Task: Find a private room in Songjiang, China for 2 guests from June 6 to June 8, with 2 beds, 1 bathroom, and a price range of ₹700 to ₹100000+.
Action: Mouse moved to (500, 100)
Screenshot: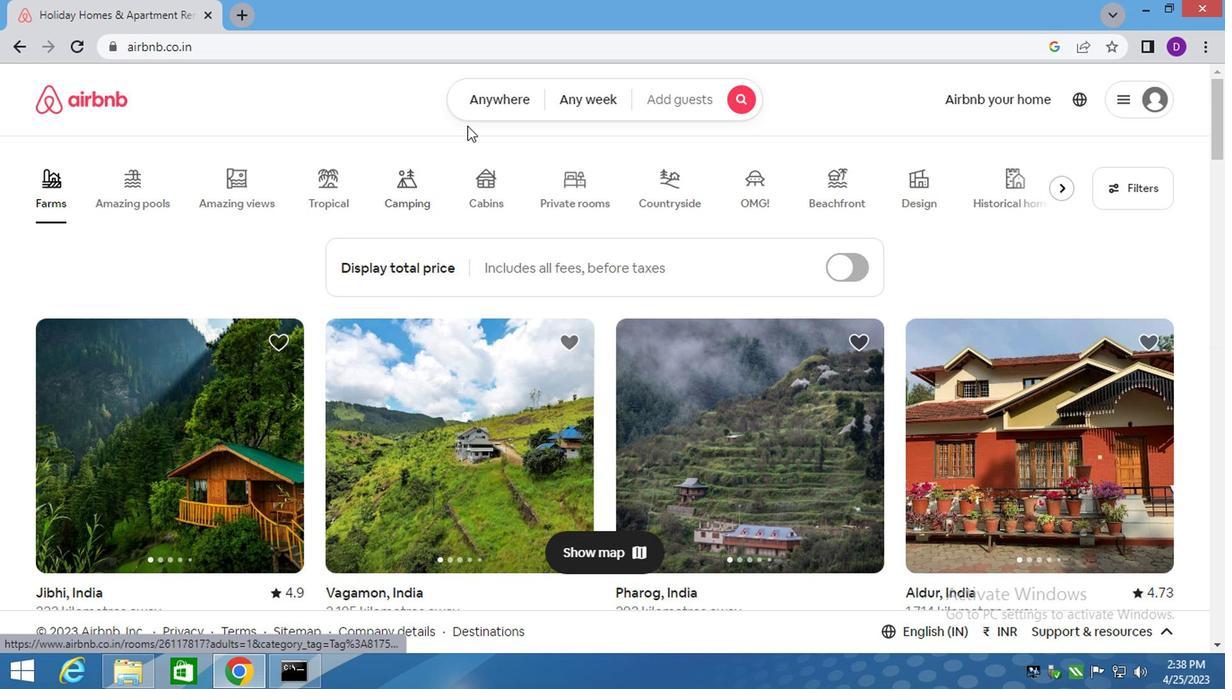 
Action: Mouse pressed left at (500, 100)
Screenshot: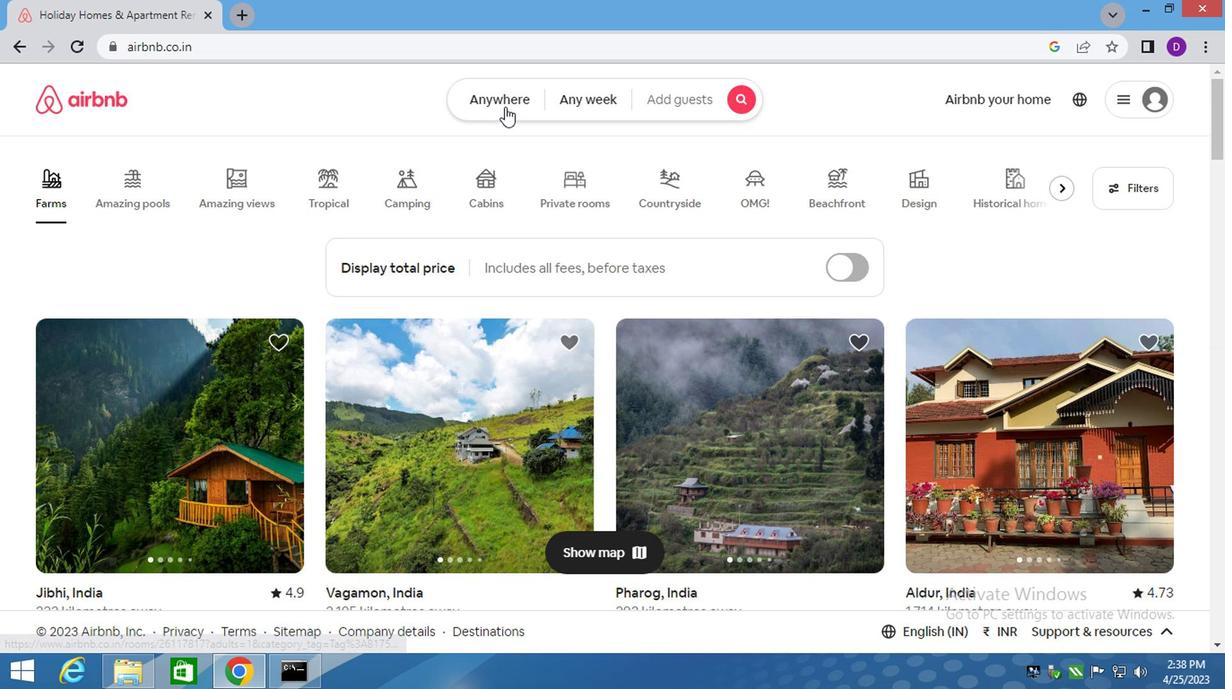 
Action: Mouse moved to (283, 167)
Screenshot: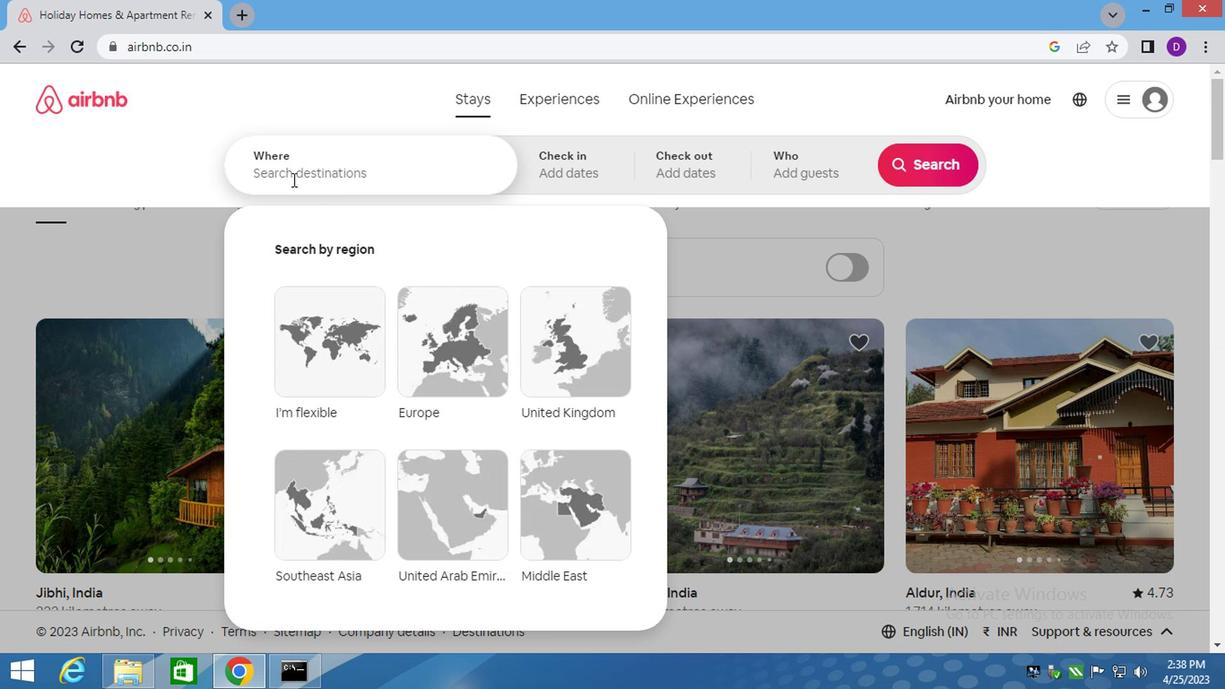 
Action: Mouse pressed left at (283, 167)
Screenshot: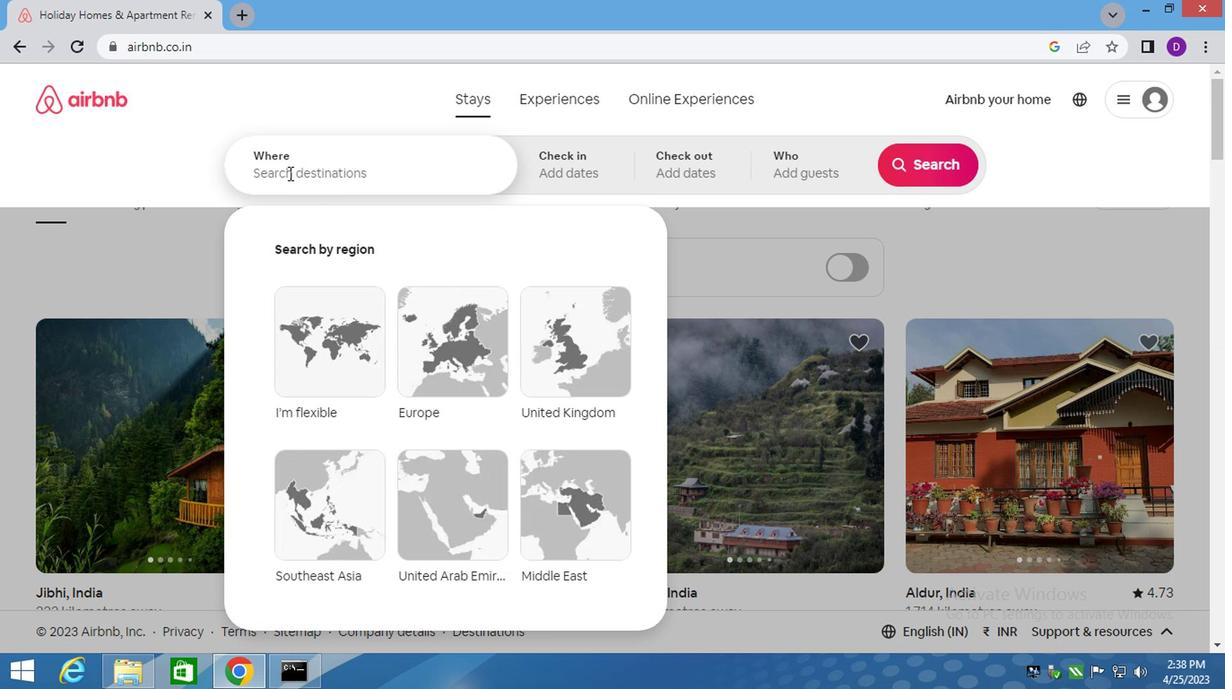 
Action: Mouse moved to (304, 167)
Screenshot: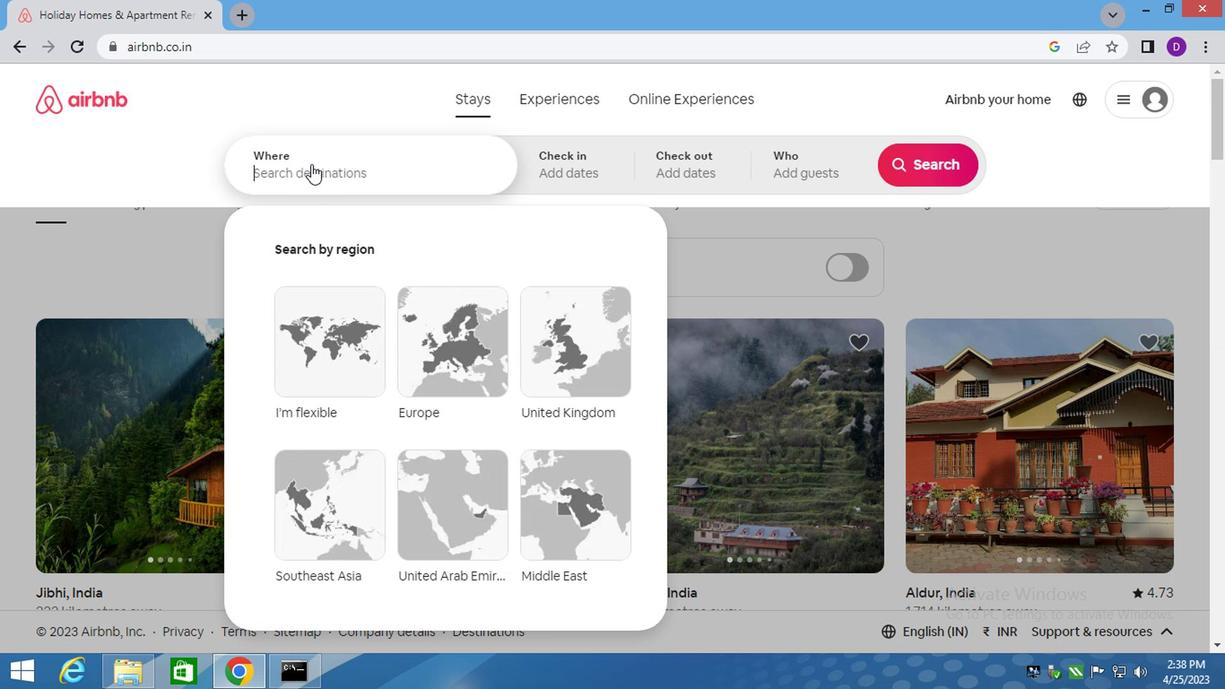 
Action: Key pressed <Key.shift>SONGJIANG,<Key.space><Key.shift><Key.shift><Key.shift><Key.shift><Key.shift><Key.shift><Key.shift><Key.shift><Key.shift><Key.shift><Key.shift>CHINA<Key.enter>
Screenshot: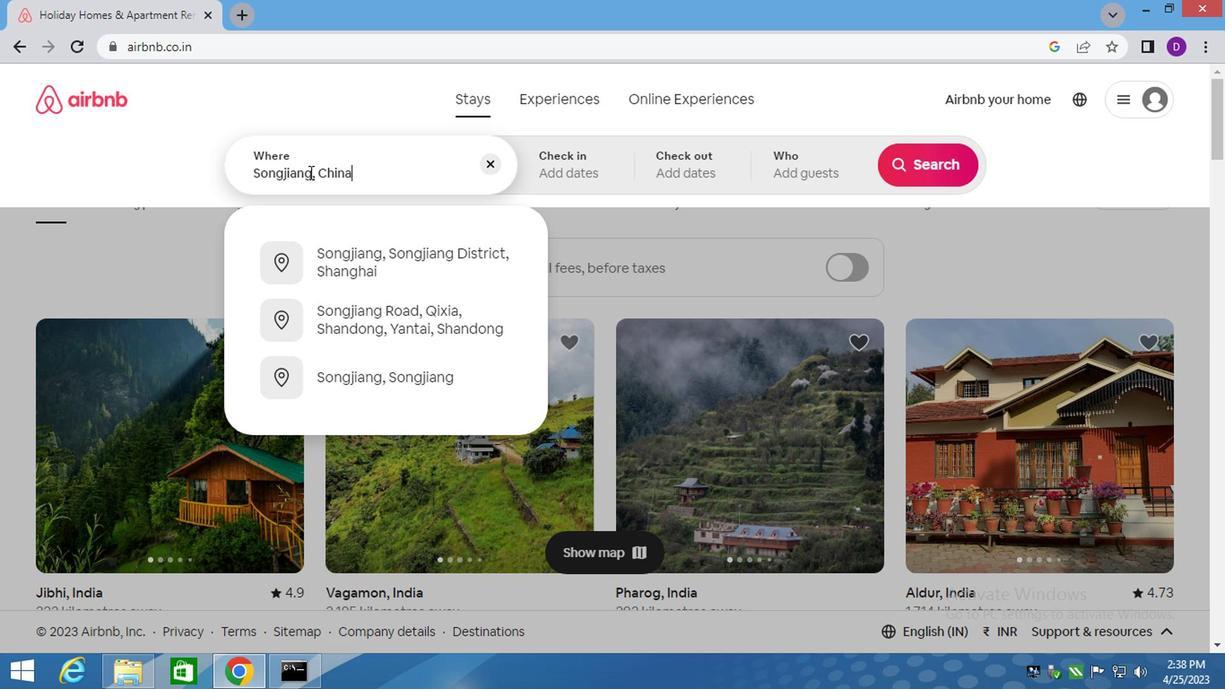
Action: Mouse moved to (905, 305)
Screenshot: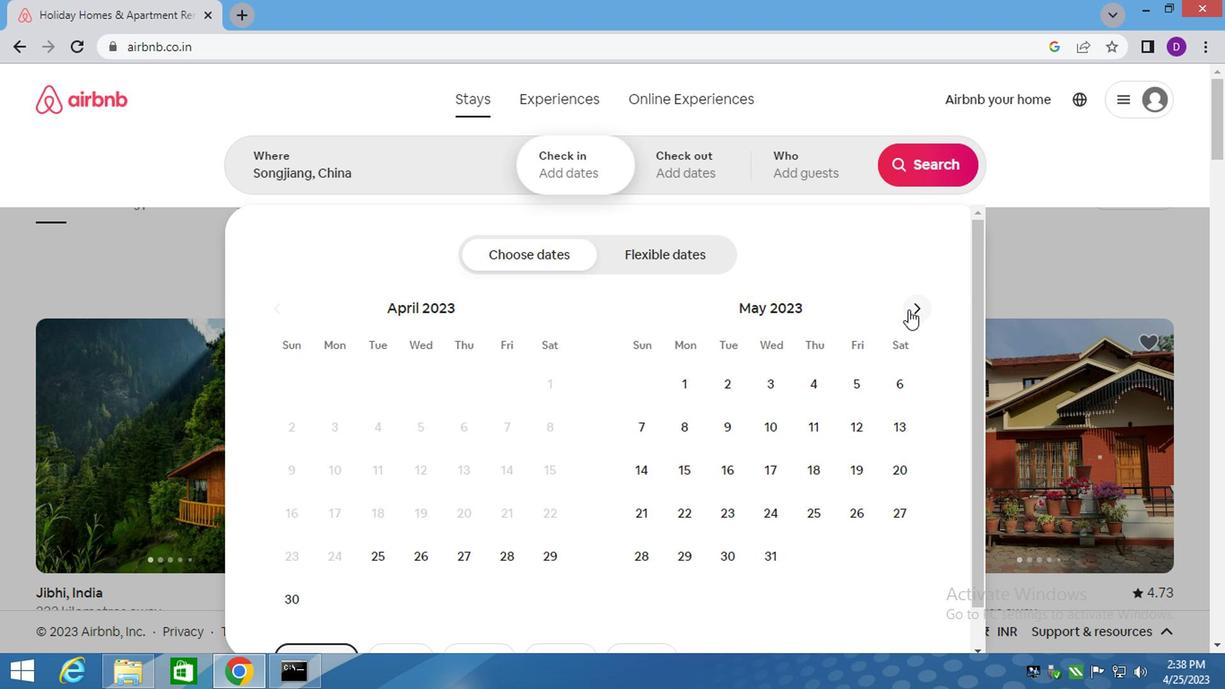 
Action: Mouse pressed left at (905, 305)
Screenshot: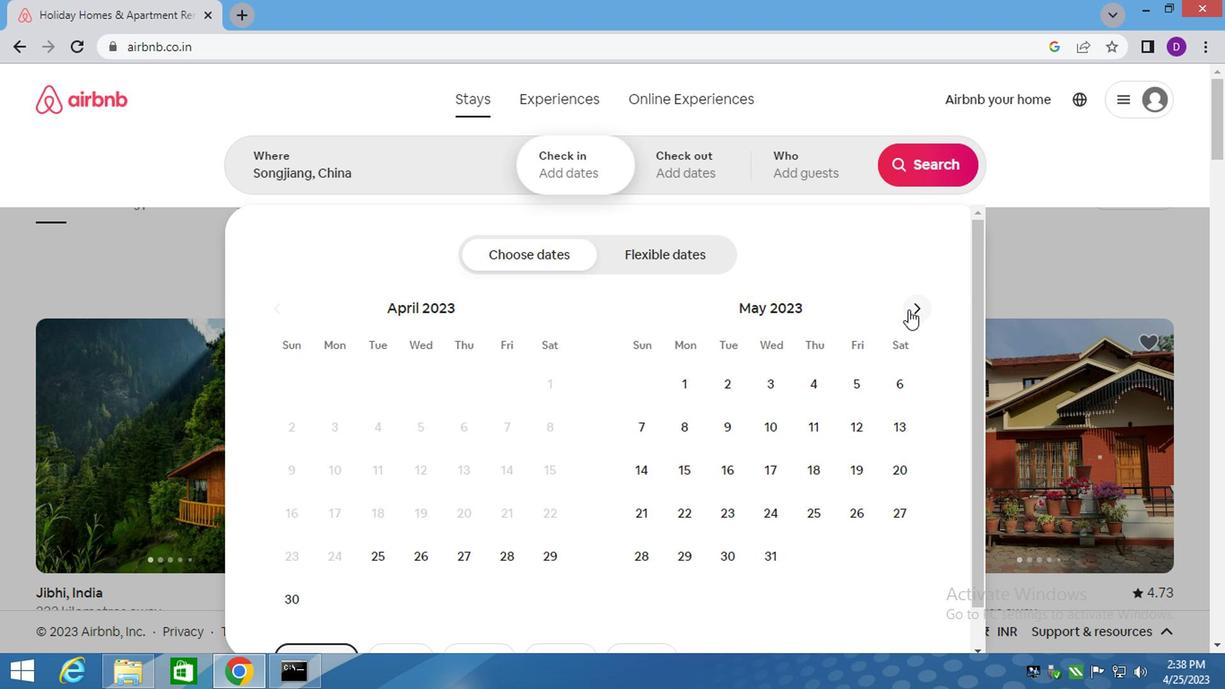 
Action: Mouse moved to (731, 426)
Screenshot: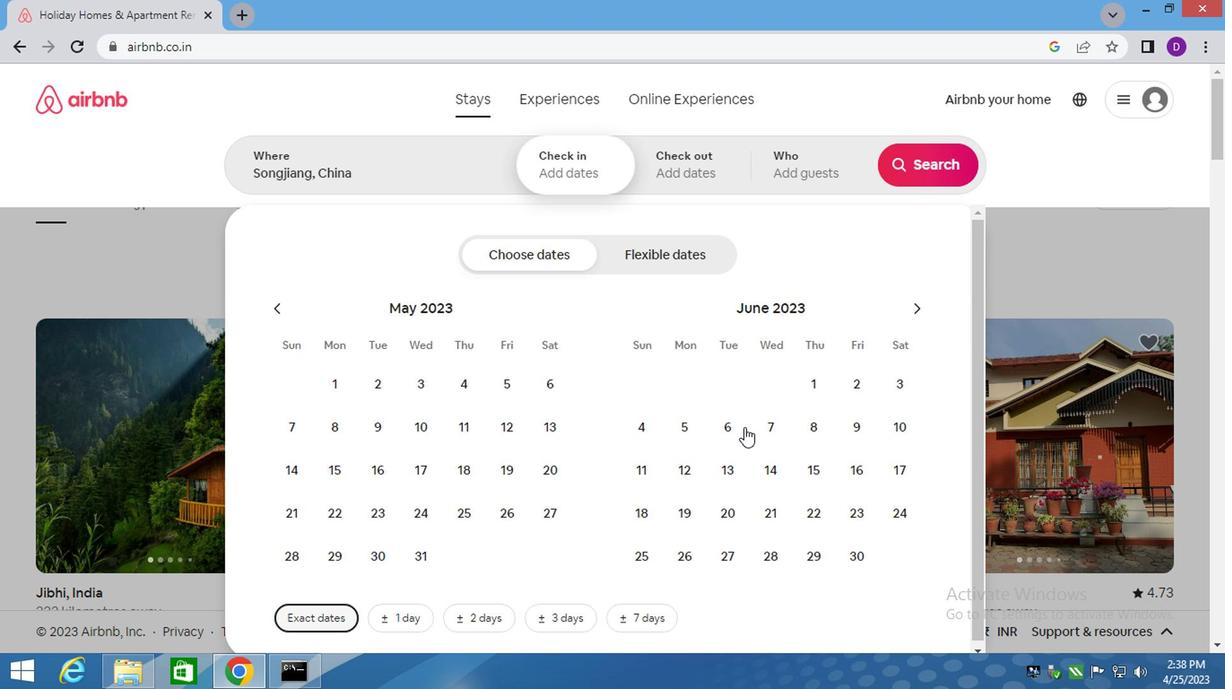 
Action: Mouse pressed left at (731, 426)
Screenshot: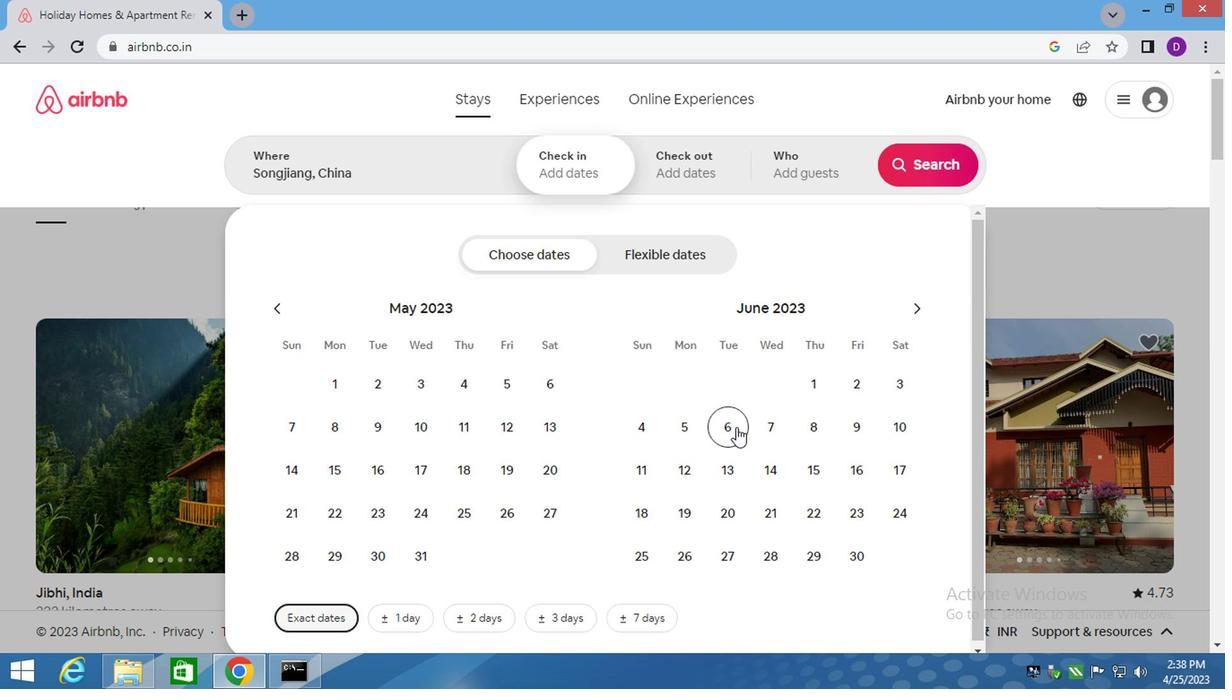 
Action: Mouse moved to (806, 425)
Screenshot: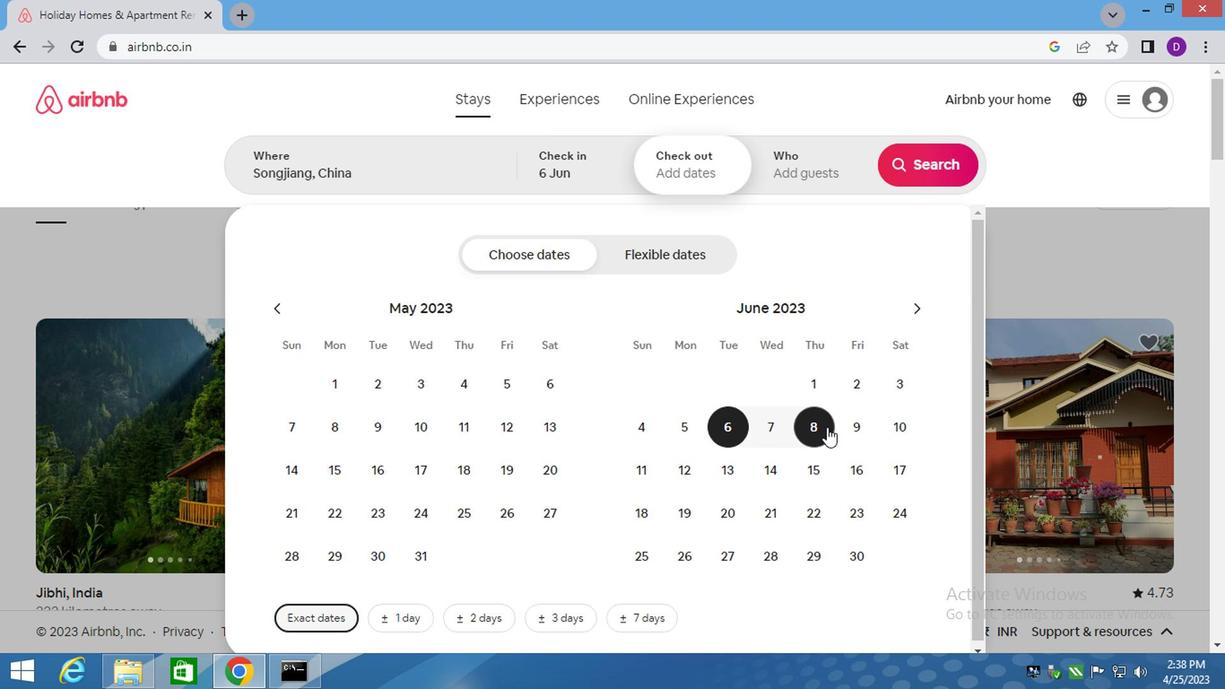 
Action: Mouse pressed left at (806, 425)
Screenshot: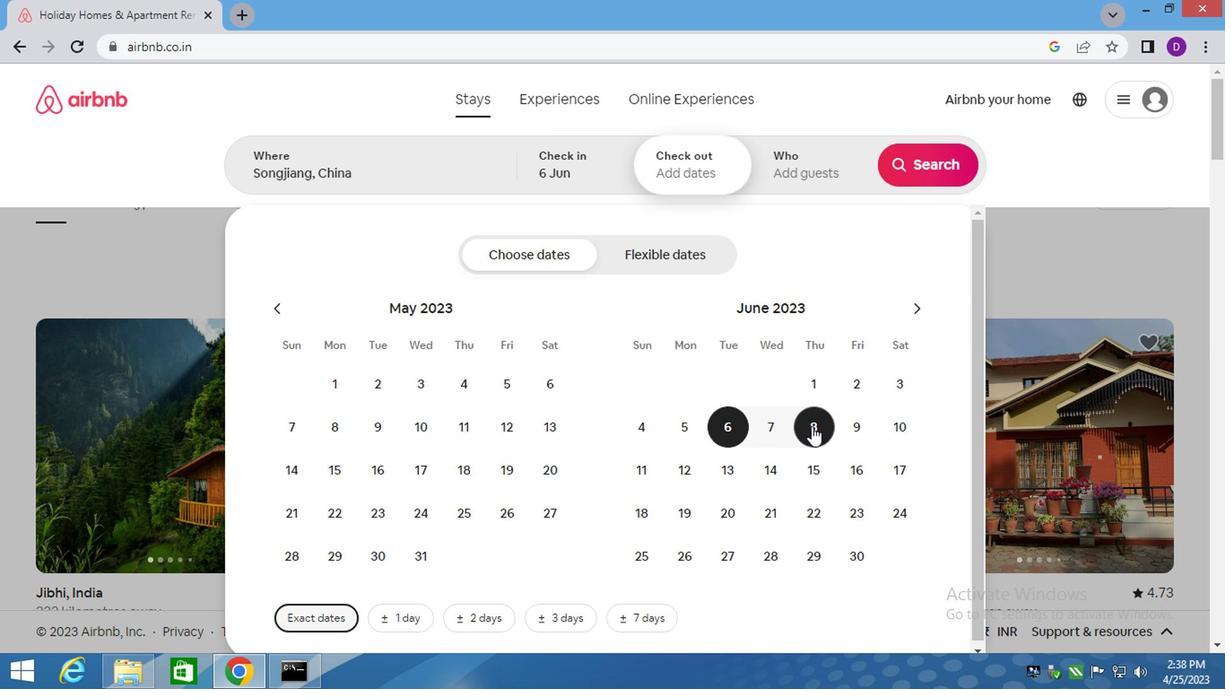 
Action: Mouse moved to (812, 167)
Screenshot: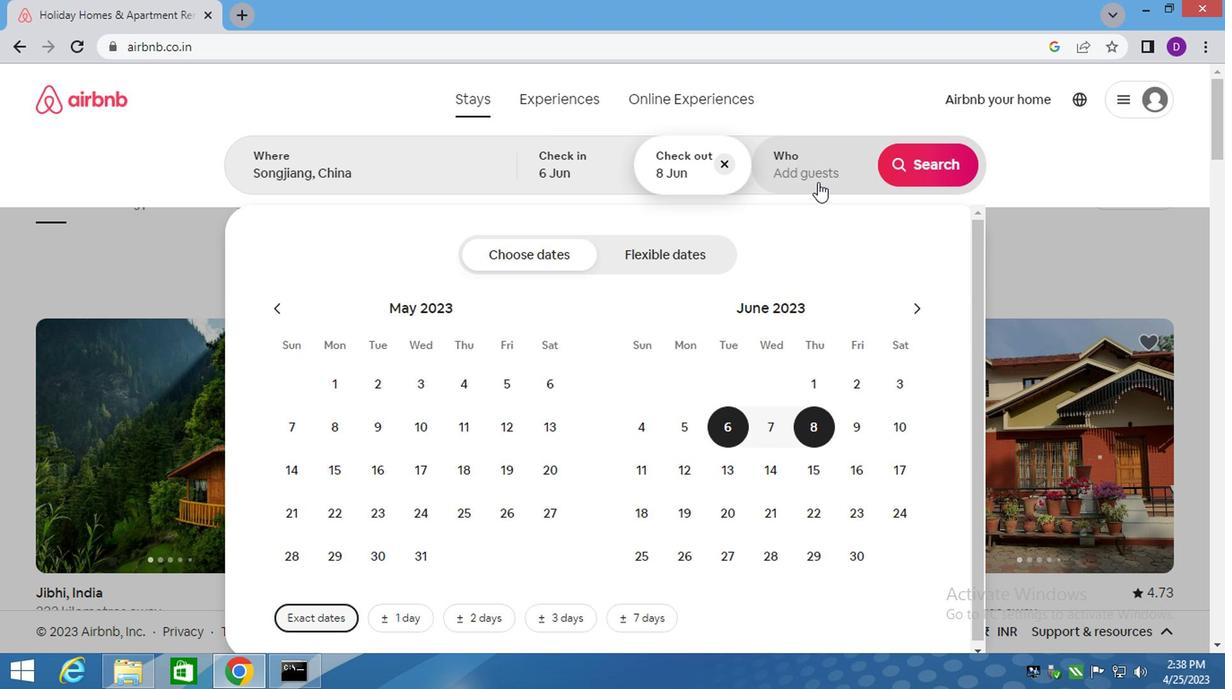 
Action: Mouse pressed left at (812, 167)
Screenshot: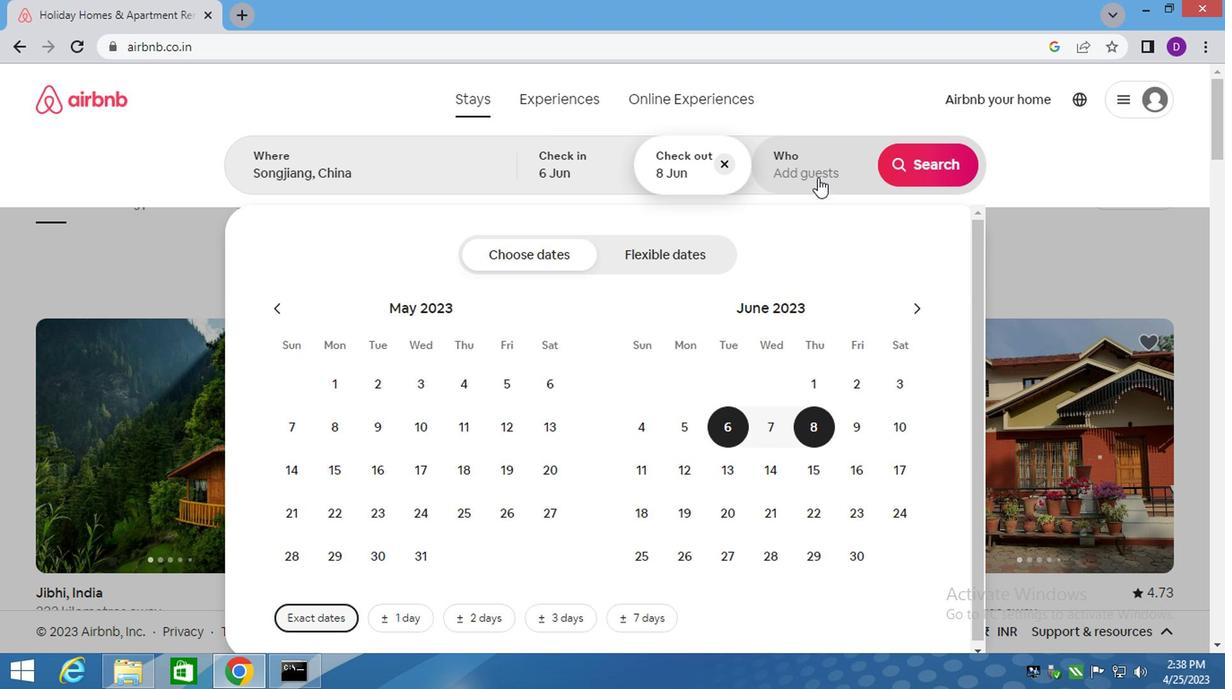 
Action: Mouse moved to (929, 252)
Screenshot: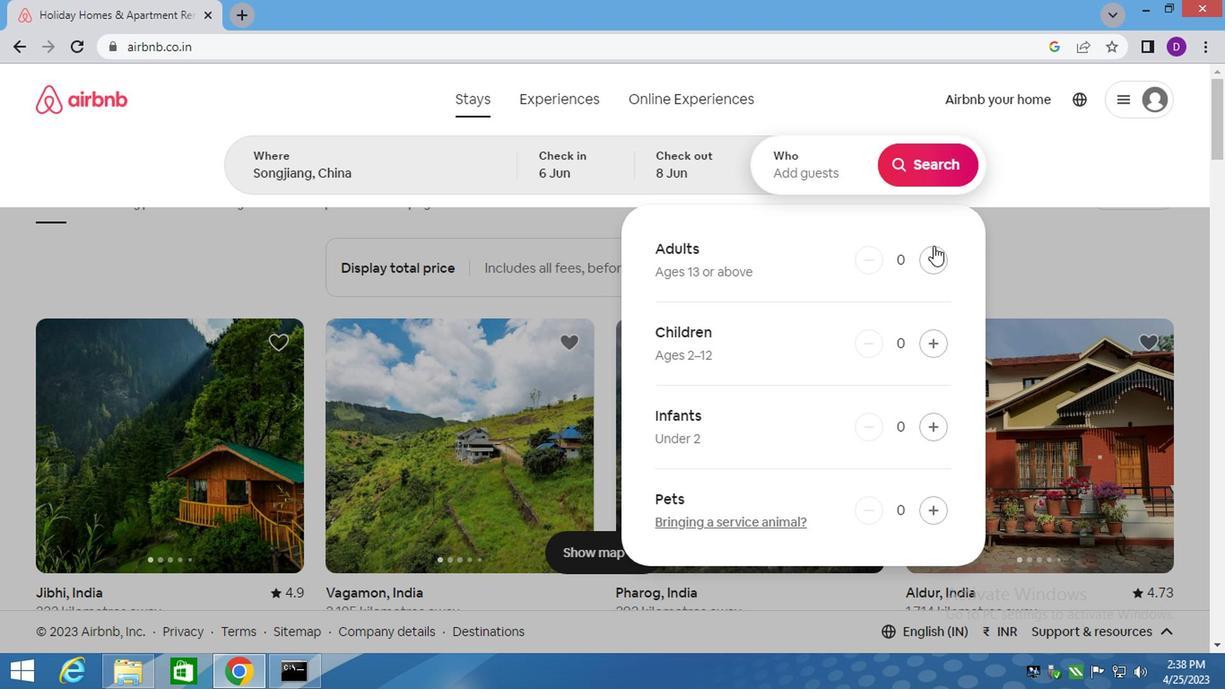 
Action: Mouse pressed left at (929, 252)
Screenshot: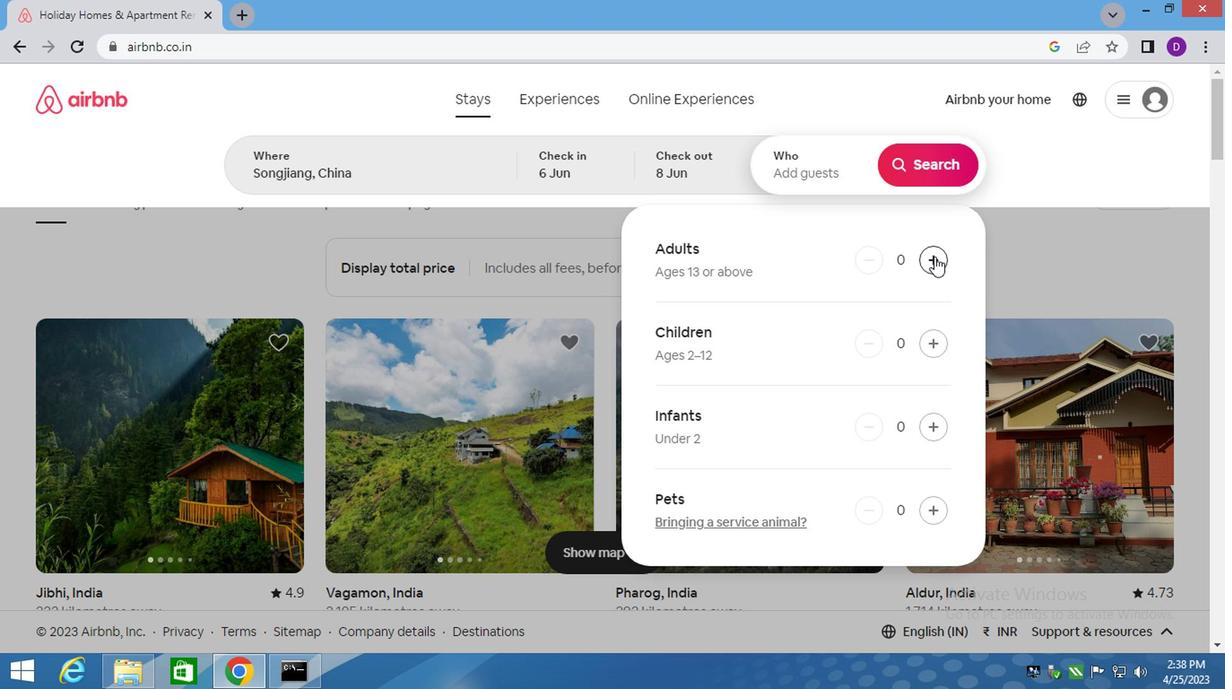
Action: Mouse pressed left at (929, 252)
Screenshot: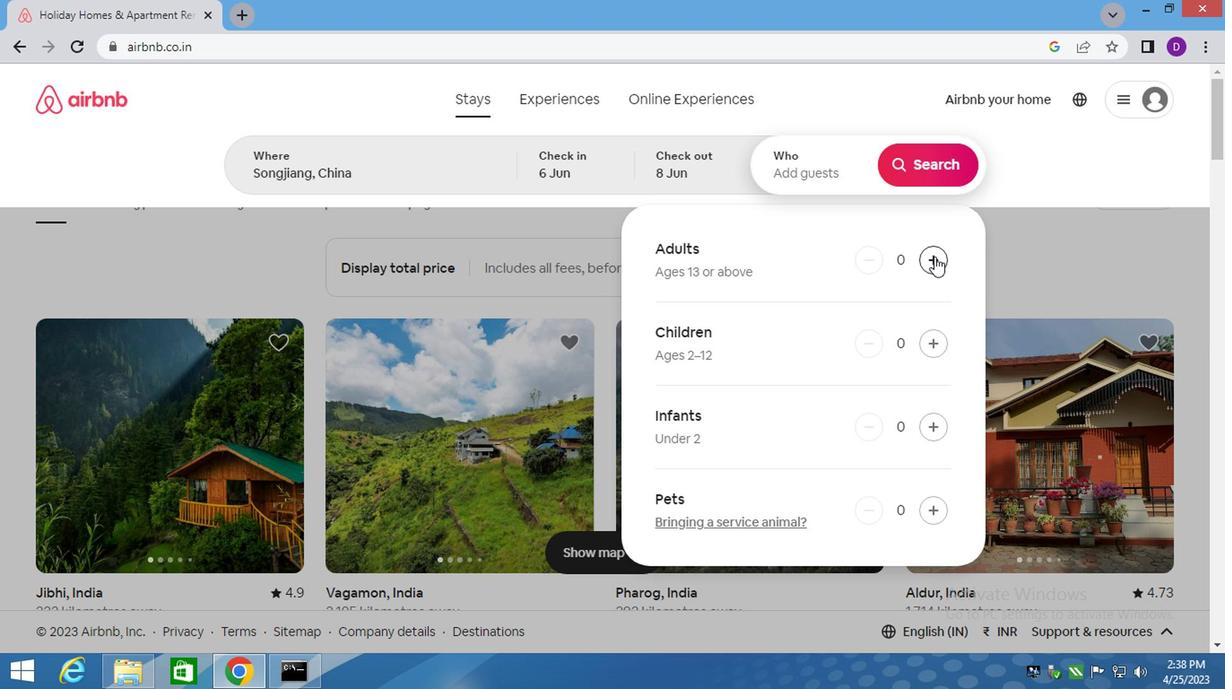 
Action: Mouse moved to (922, 159)
Screenshot: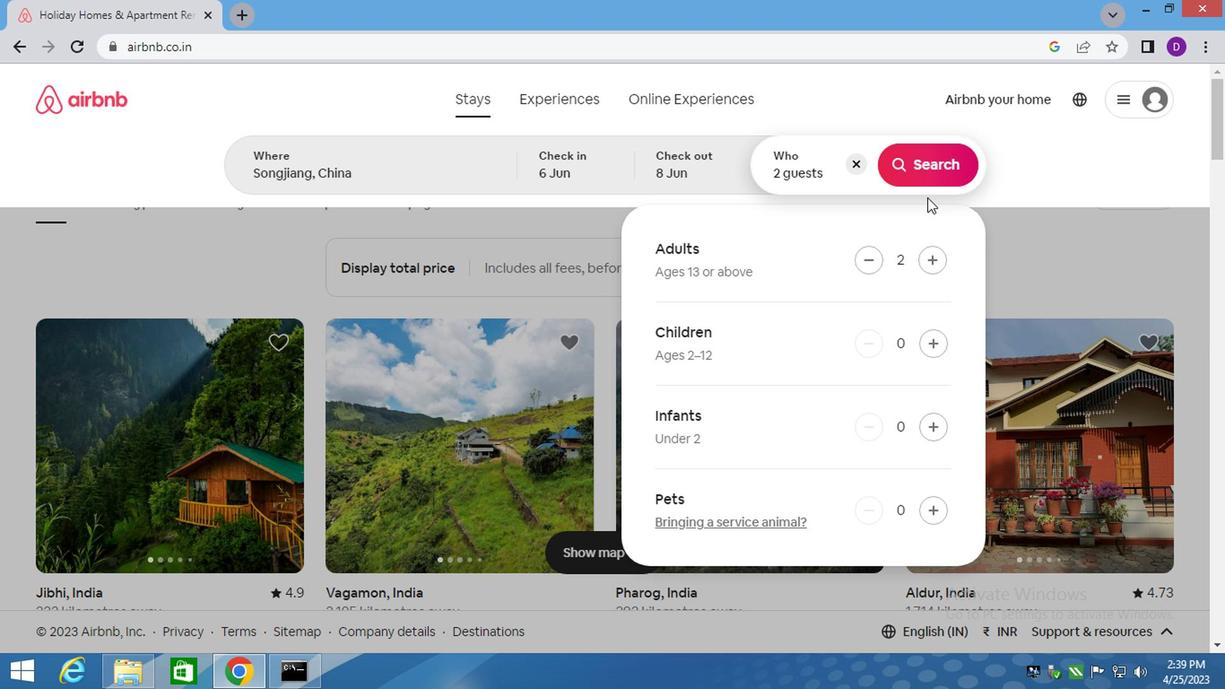 
Action: Mouse pressed left at (922, 159)
Screenshot: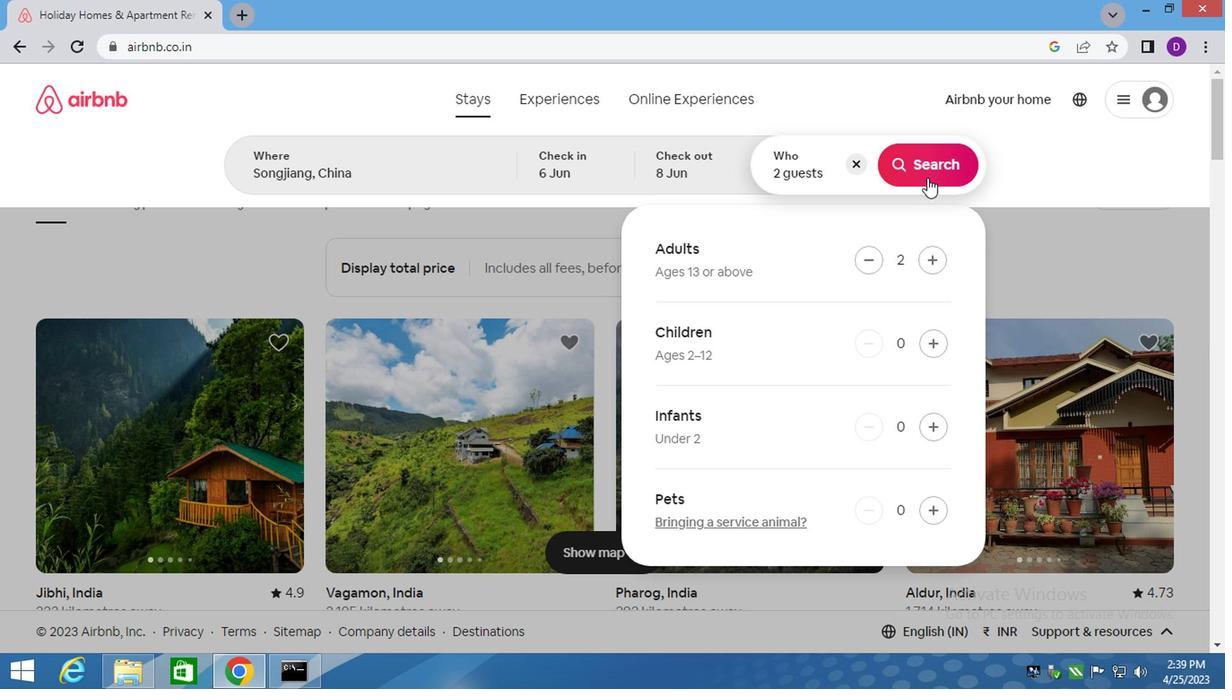 
Action: Mouse moved to (1136, 160)
Screenshot: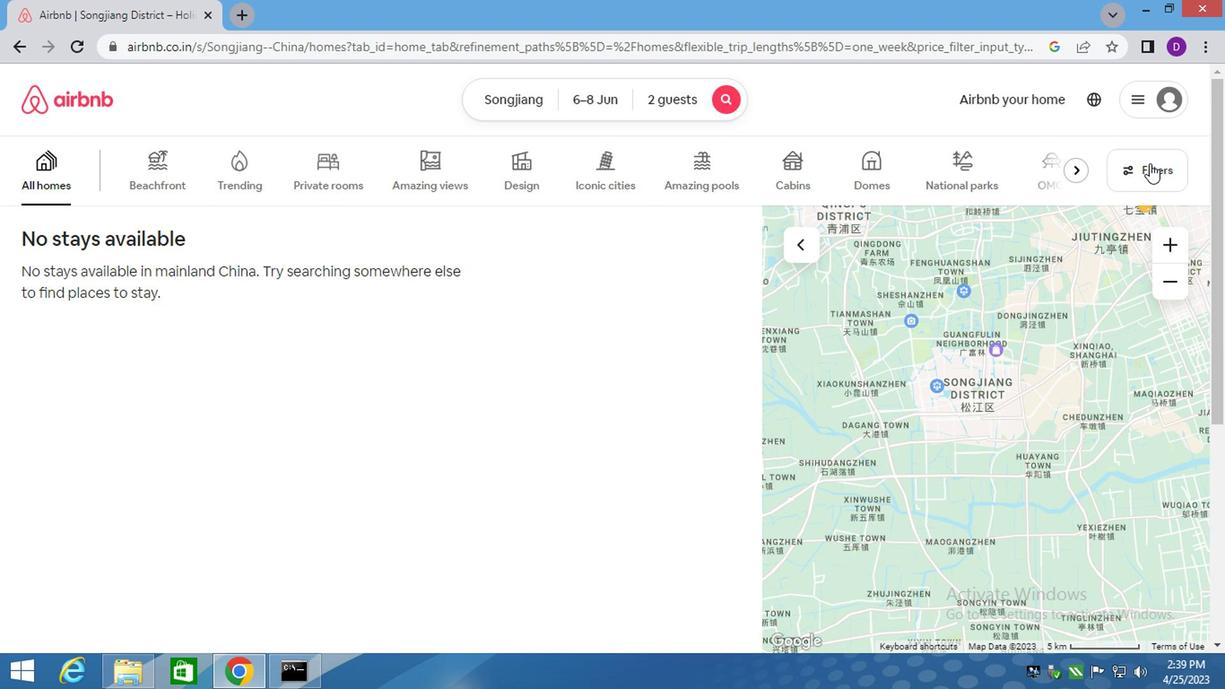 
Action: Mouse pressed left at (1136, 160)
Screenshot: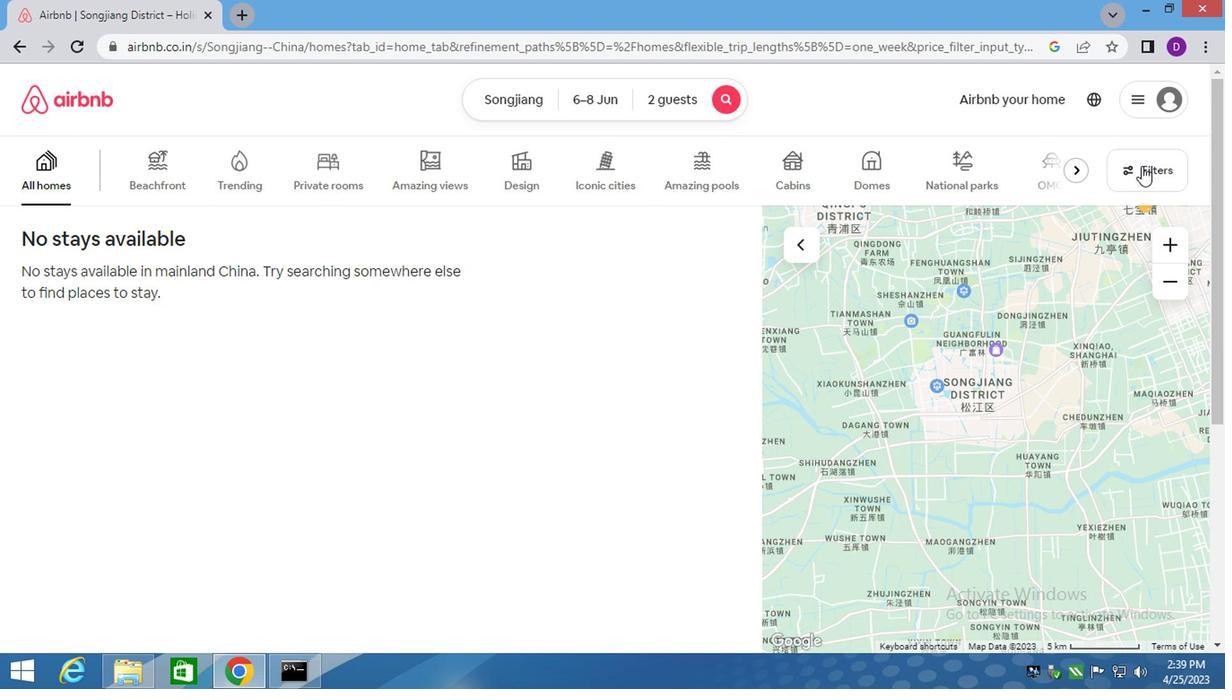 
Action: Mouse moved to (363, 278)
Screenshot: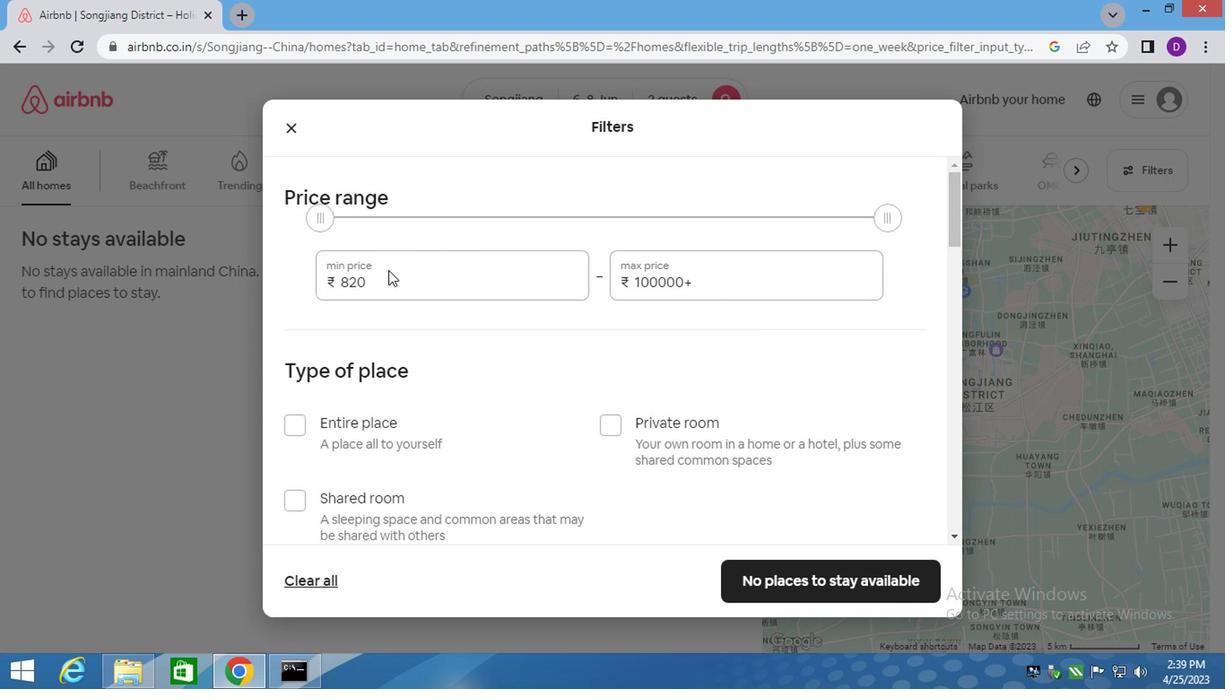 
Action: Mouse pressed left at (363, 278)
Screenshot: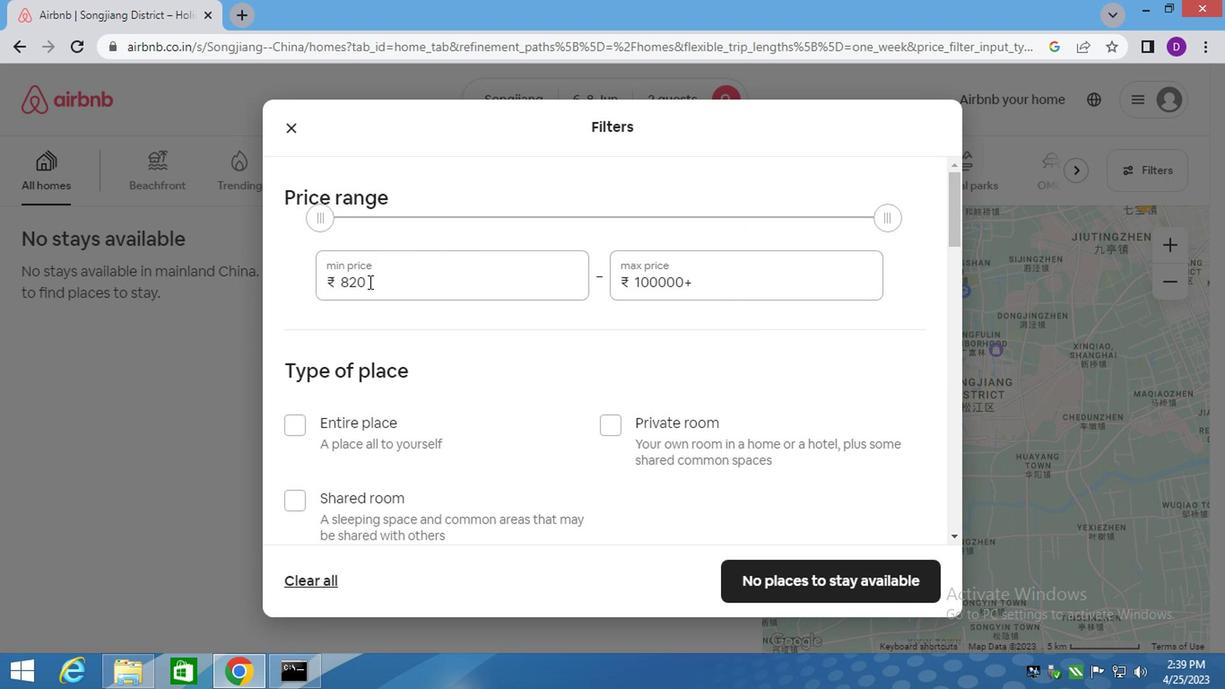 
Action: Mouse pressed left at (363, 278)
Screenshot: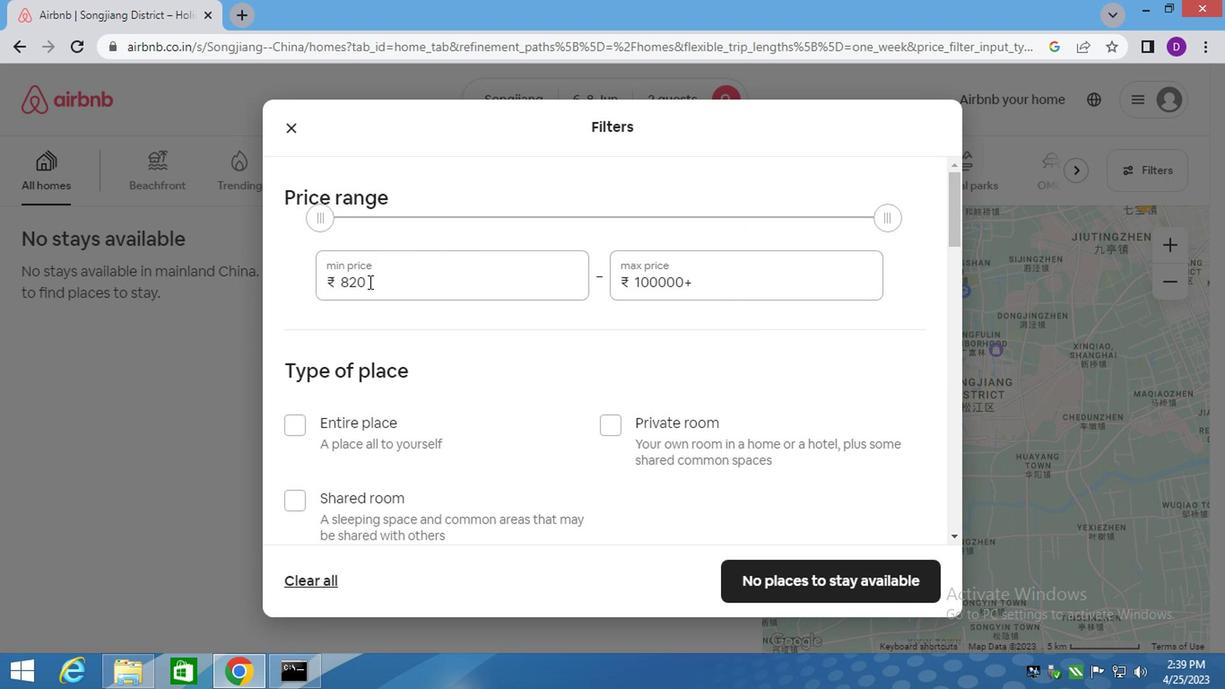 
Action: Mouse moved to (363, 278)
Screenshot: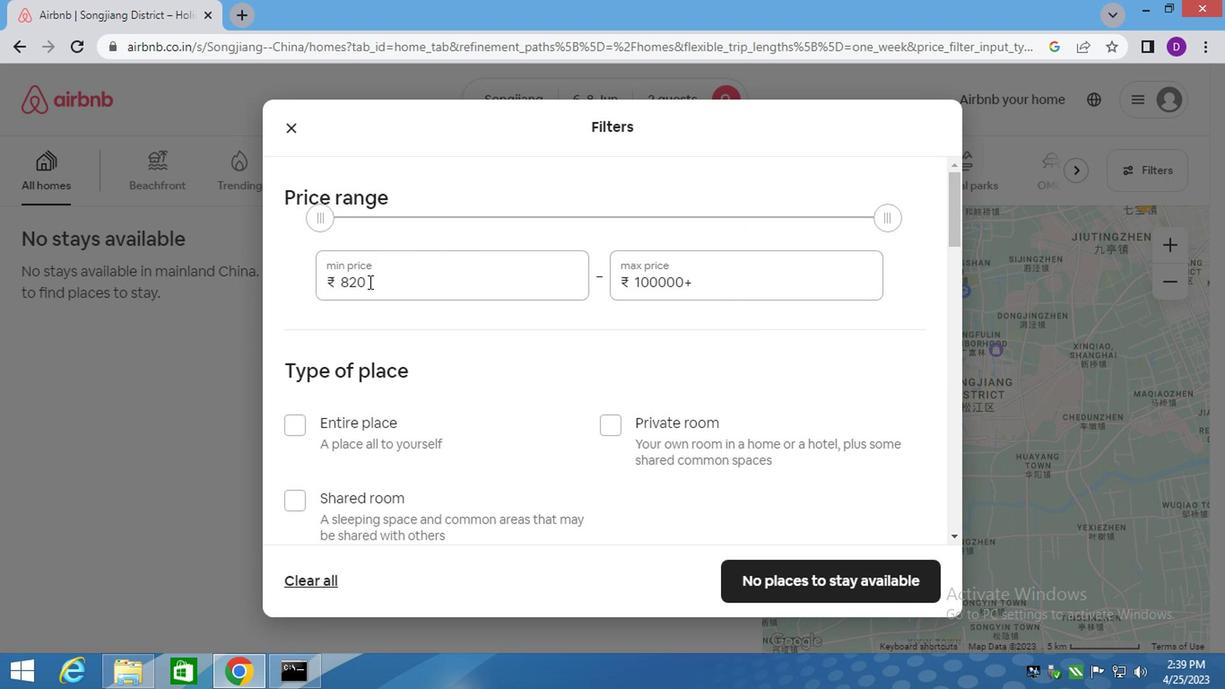 
Action: Key pressed 7000<Key.tab>12<Key.backspace><Key.backspace><Key.backspace><Key.backspace><Key.backspace><Key.backspace><Key.backspace><Key.backspace><Key.backspace><Key.backspace><Key.backspace>12000
Screenshot: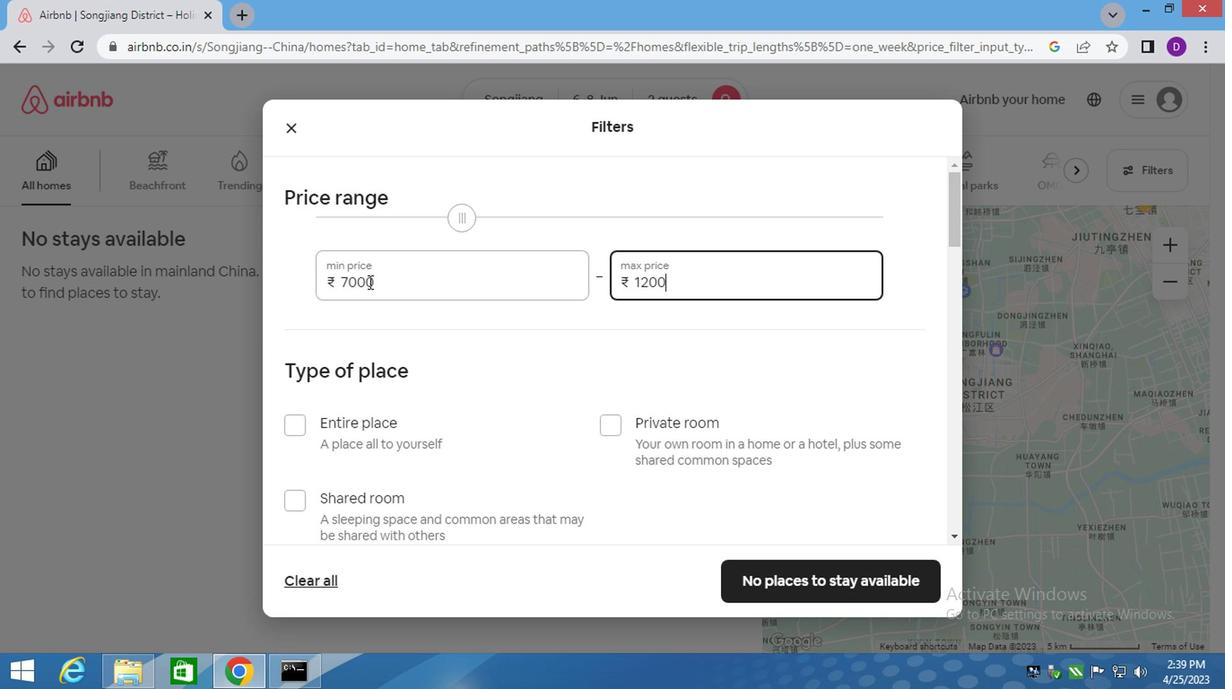 
Action: Mouse moved to (601, 417)
Screenshot: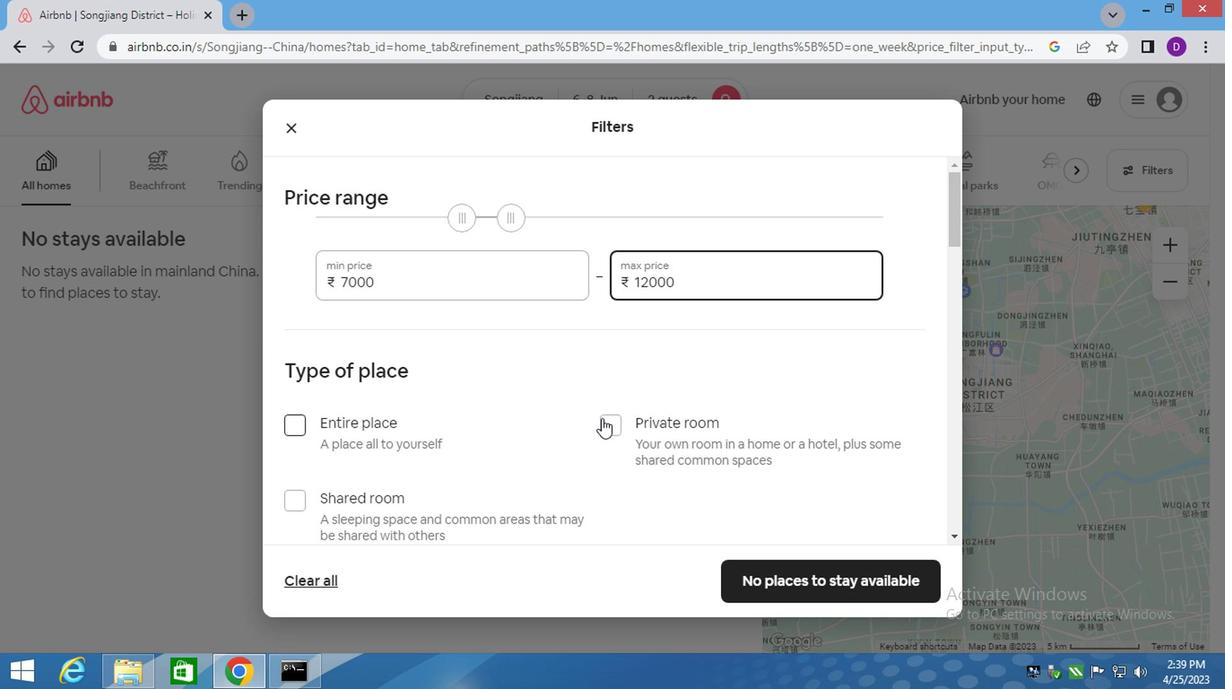 
Action: Mouse pressed left at (601, 417)
Screenshot: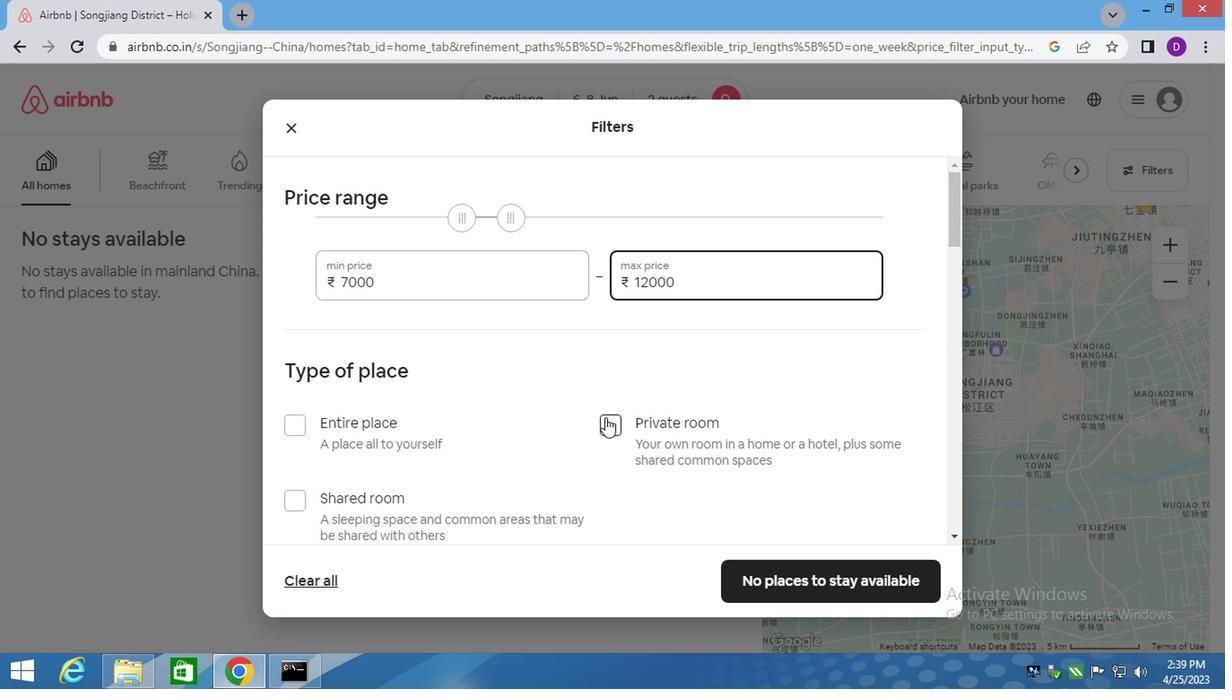 
Action: Mouse moved to (511, 529)
Screenshot: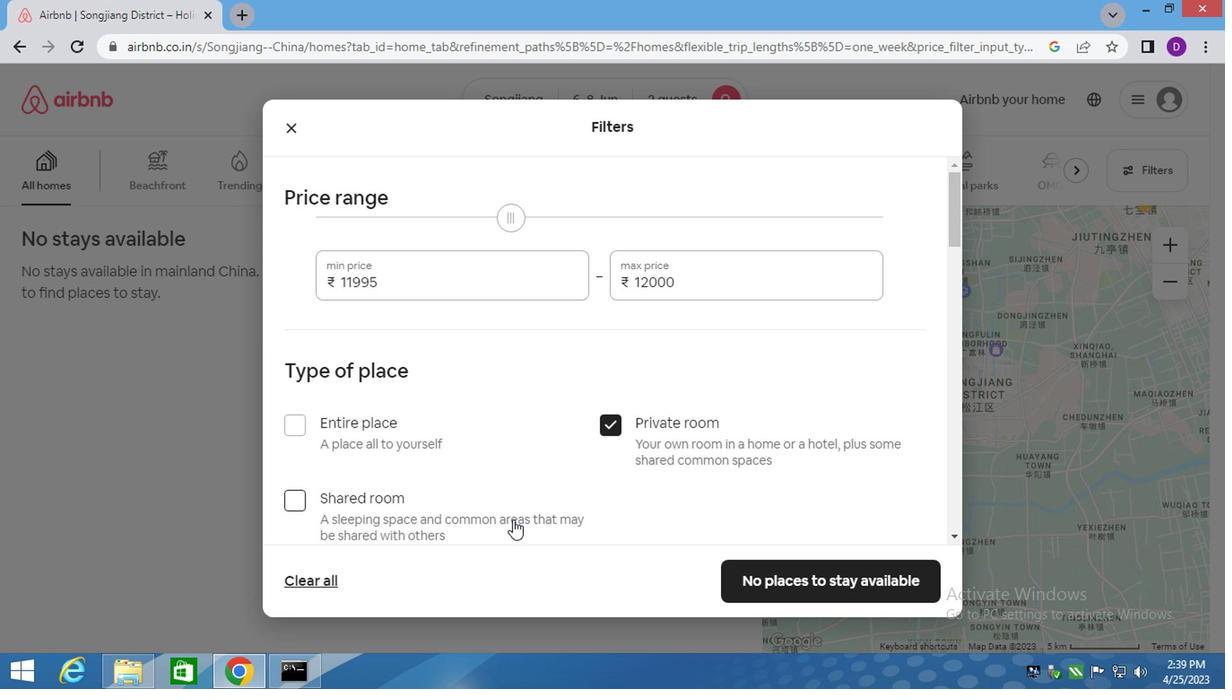 
Action: Mouse scrolled (511, 528) with delta (0, 0)
Screenshot: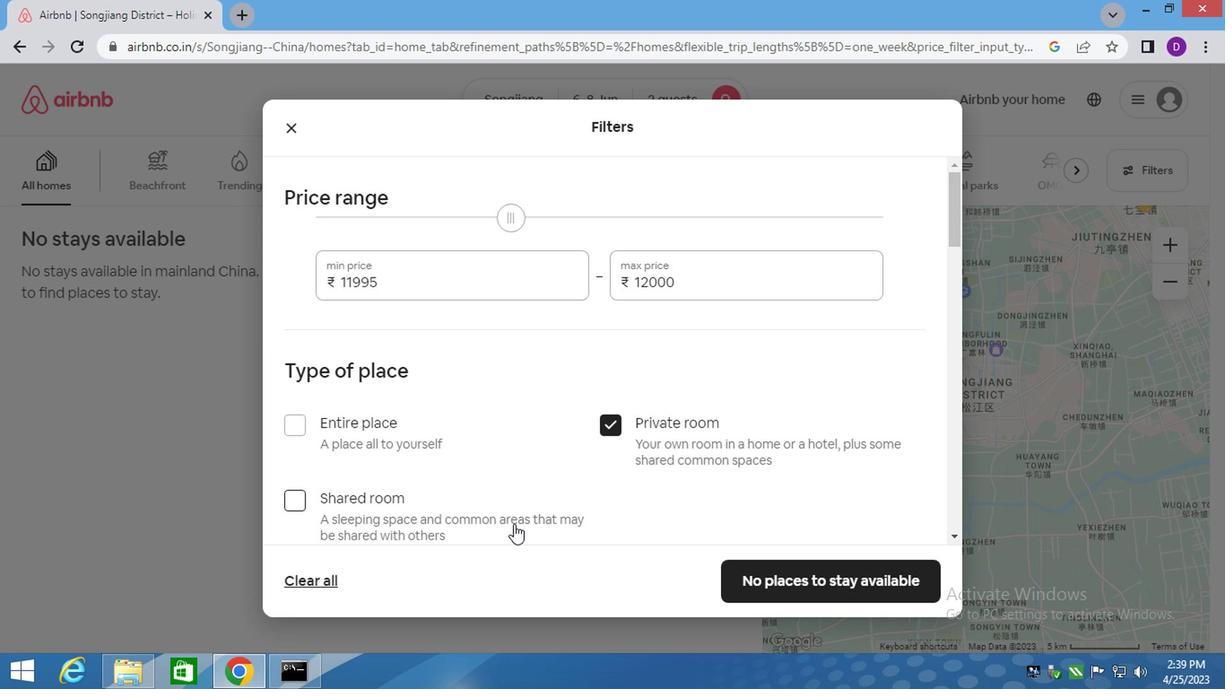 
Action: Mouse moved to (511, 529)
Screenshot: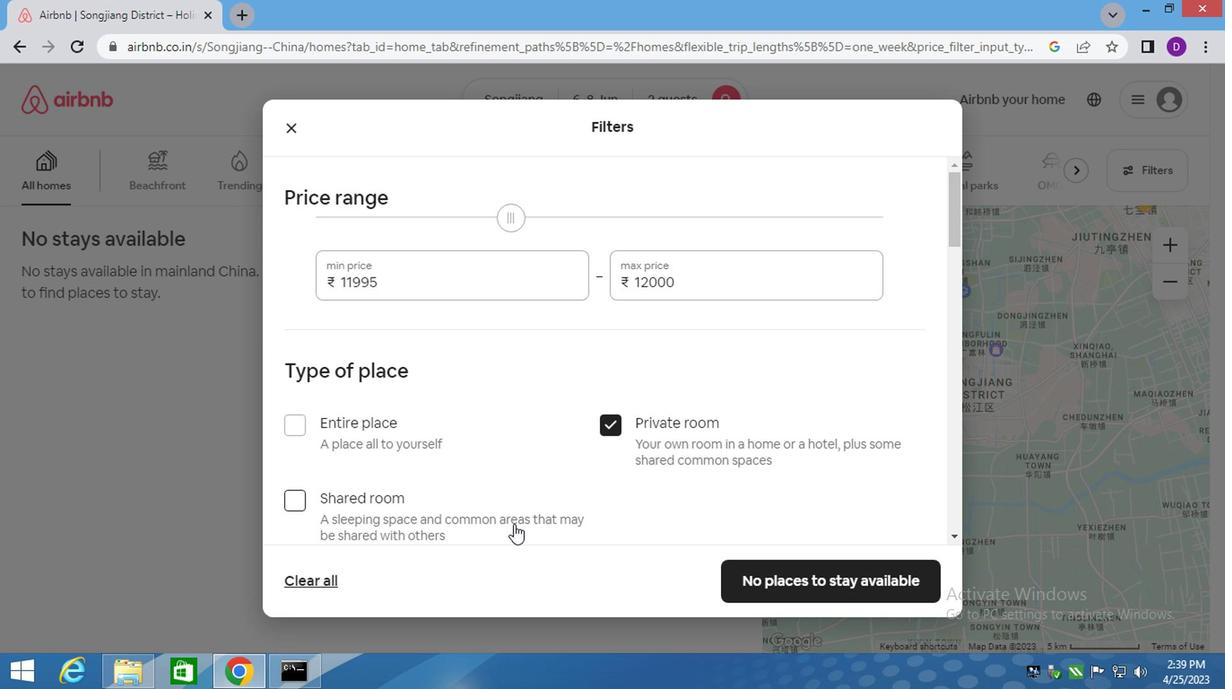 
Action: Mouse scrolled (511, 528) with delta (0, 0)
Screenshot: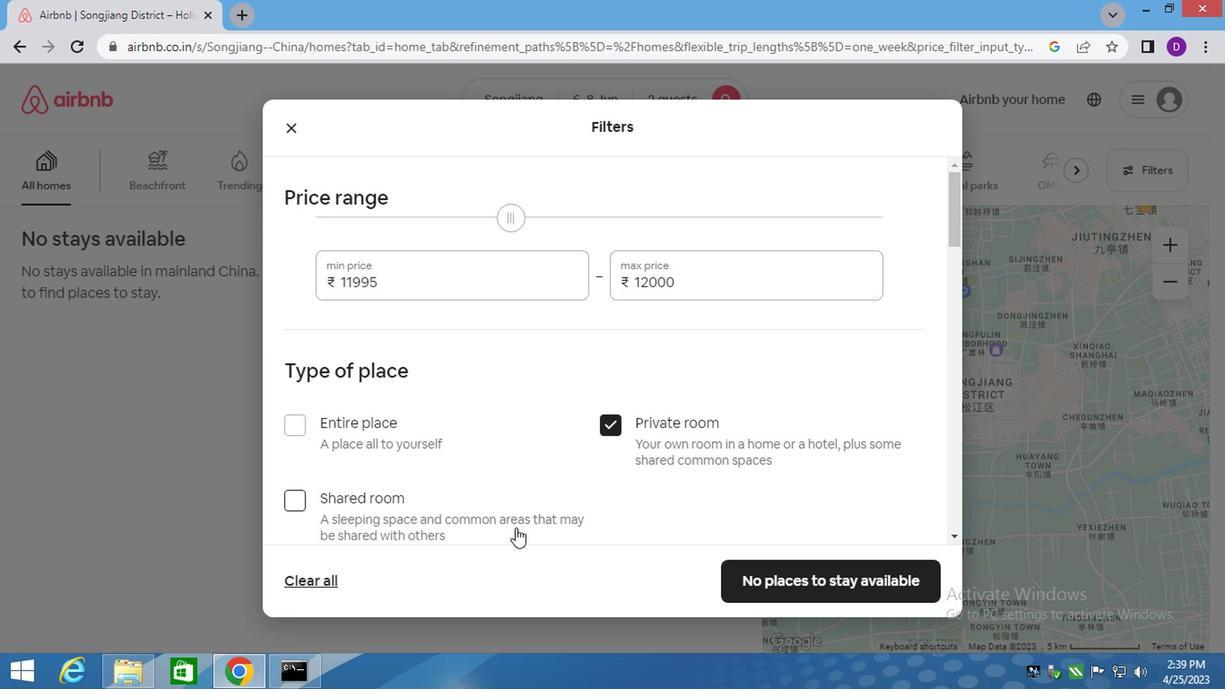 
Action: Mouse scrolled (511, 528) with delta (0, 0)
Screenshot: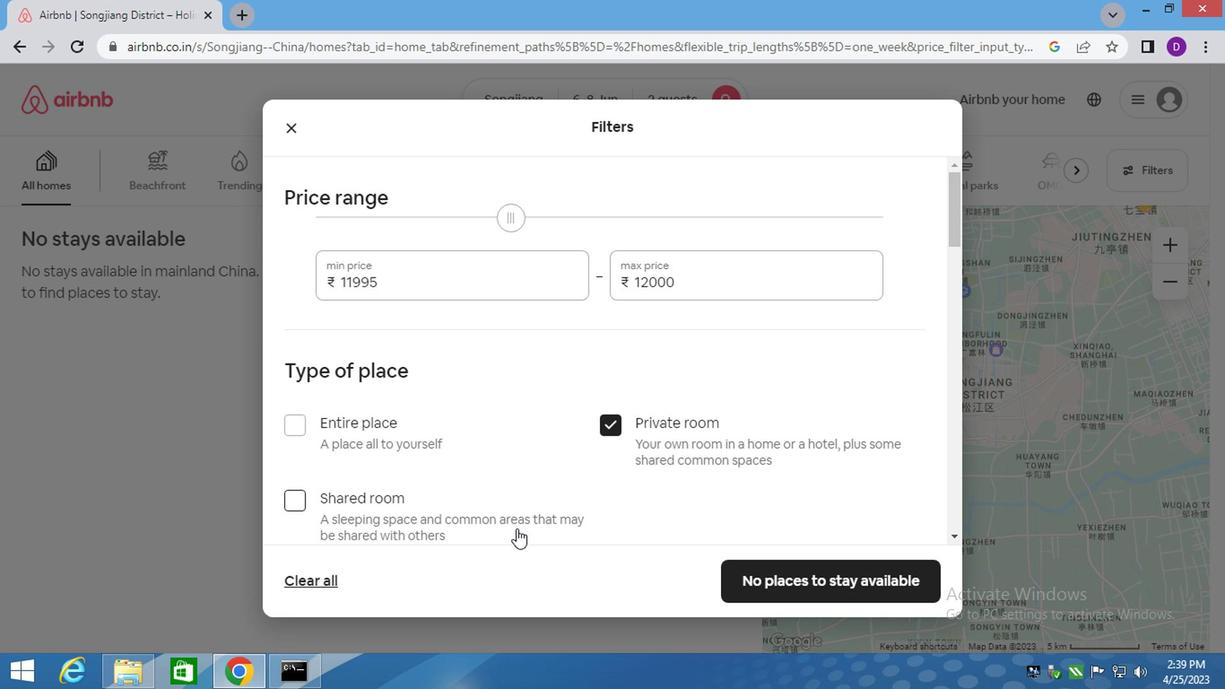 
Action: Mouse moved to (509, 527)
Screenshot: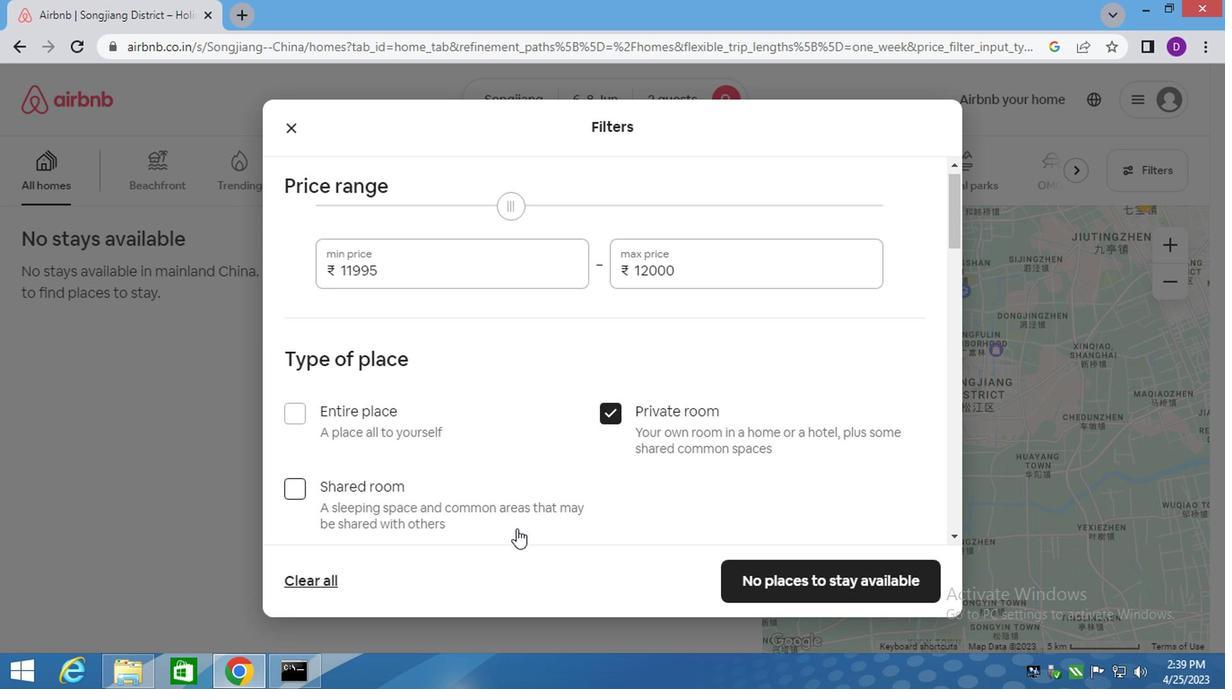 
Action: Mouse scrolled (511, 528) with delta (0, 0)
Screenshot: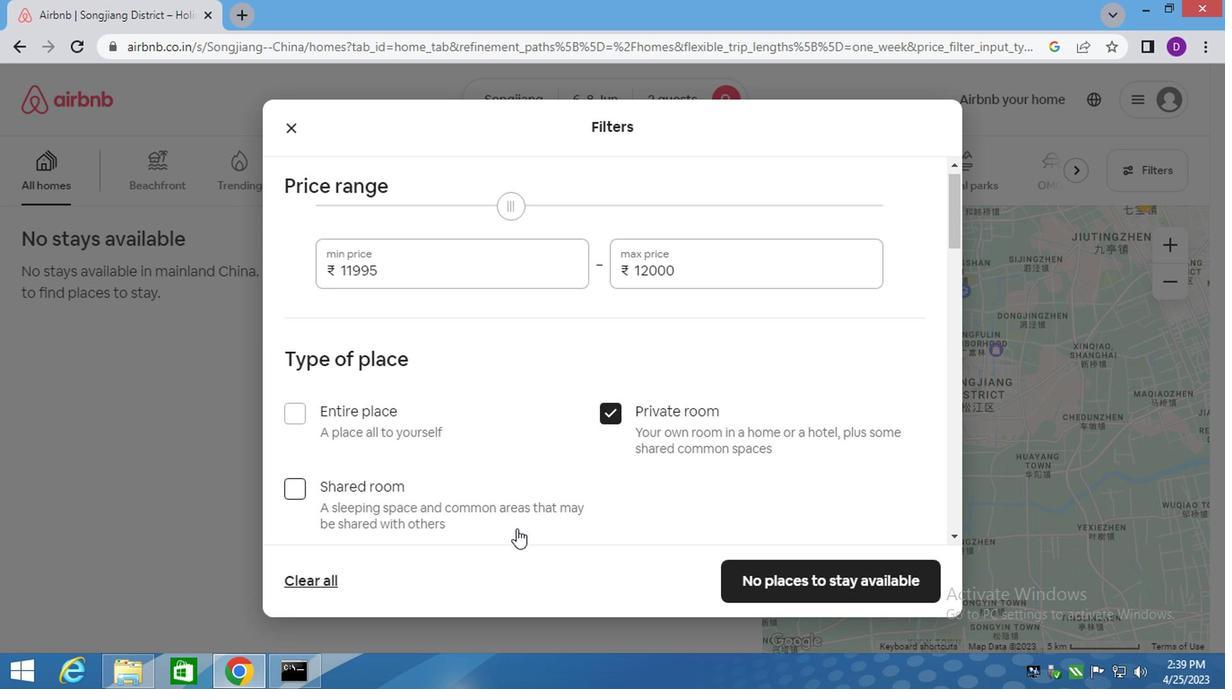 
Action: Mouse moved to (502, 505)
Screenshot: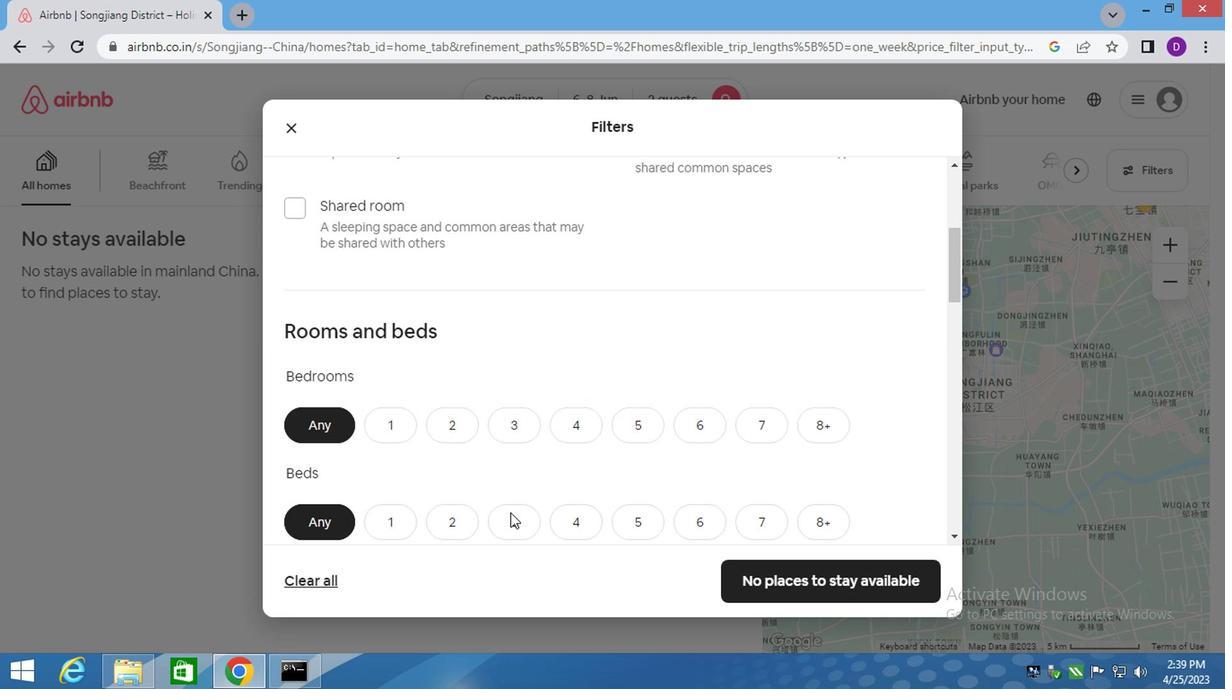 
Action: Mouse scrolled (502, 505) with delta (0, 0)
Screenshot: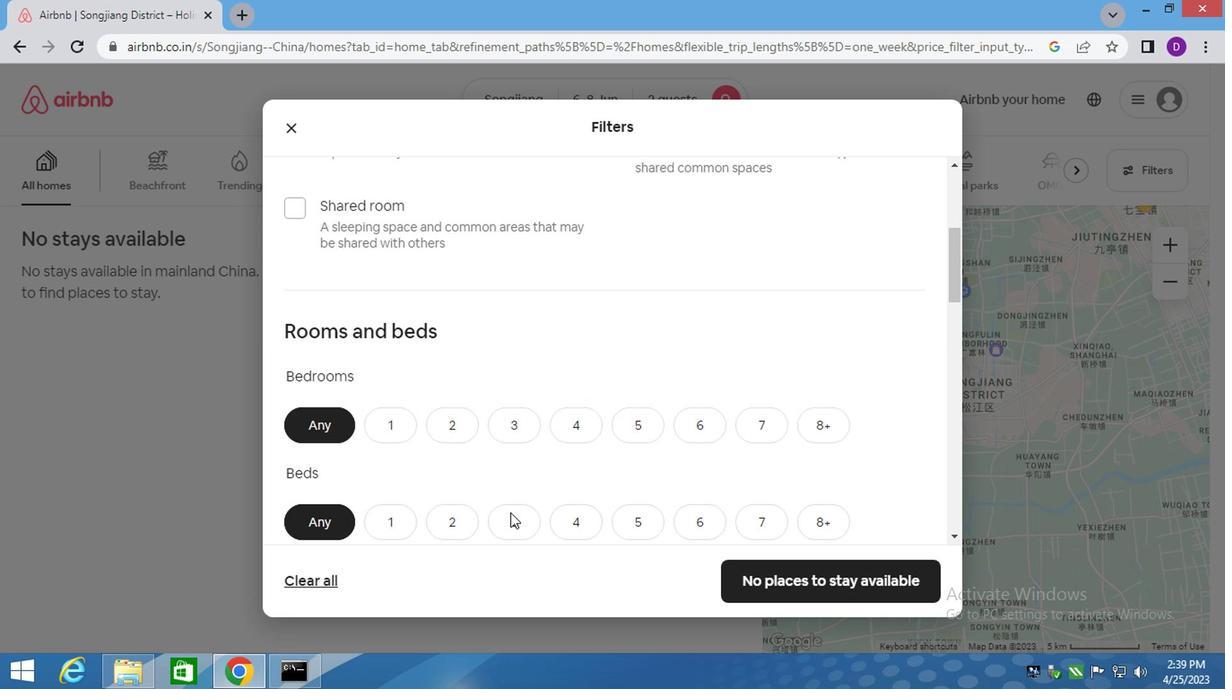
Action: Mouse scrolled (502, 505) with delta (0, 0)
Screenshot: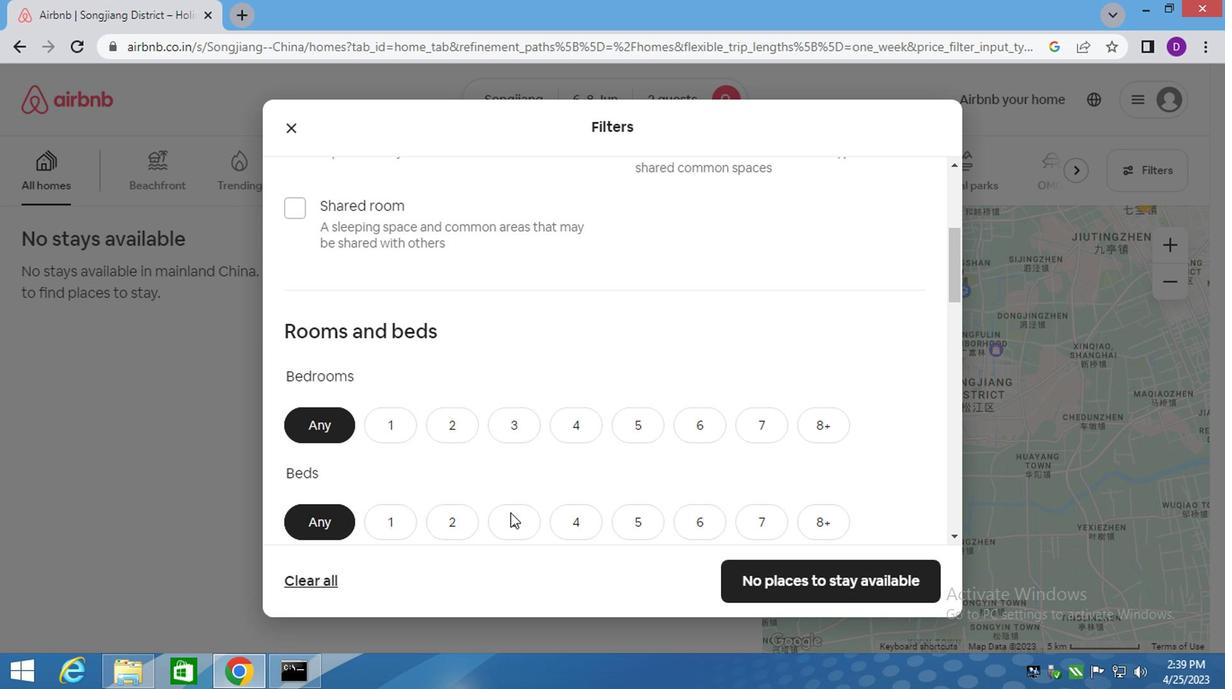 
Action: Mouse moved to (386, 172)
Screenshot: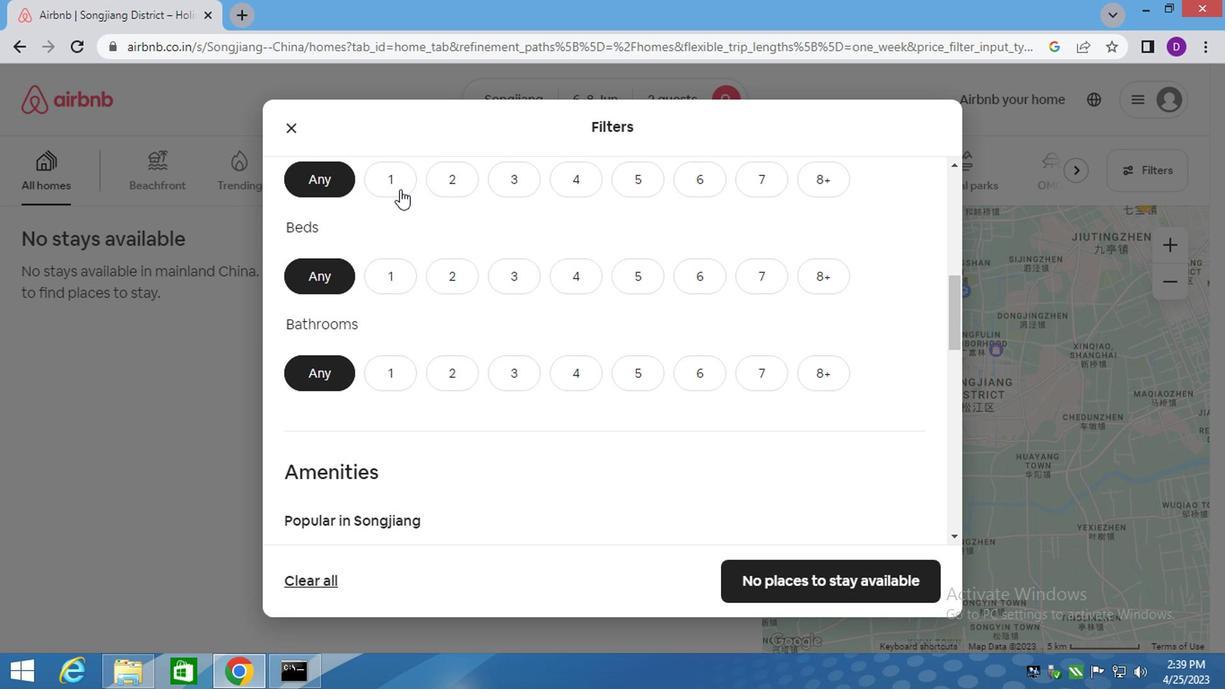 
Action: Mouse pressed left at (386, 172)
Screenshot: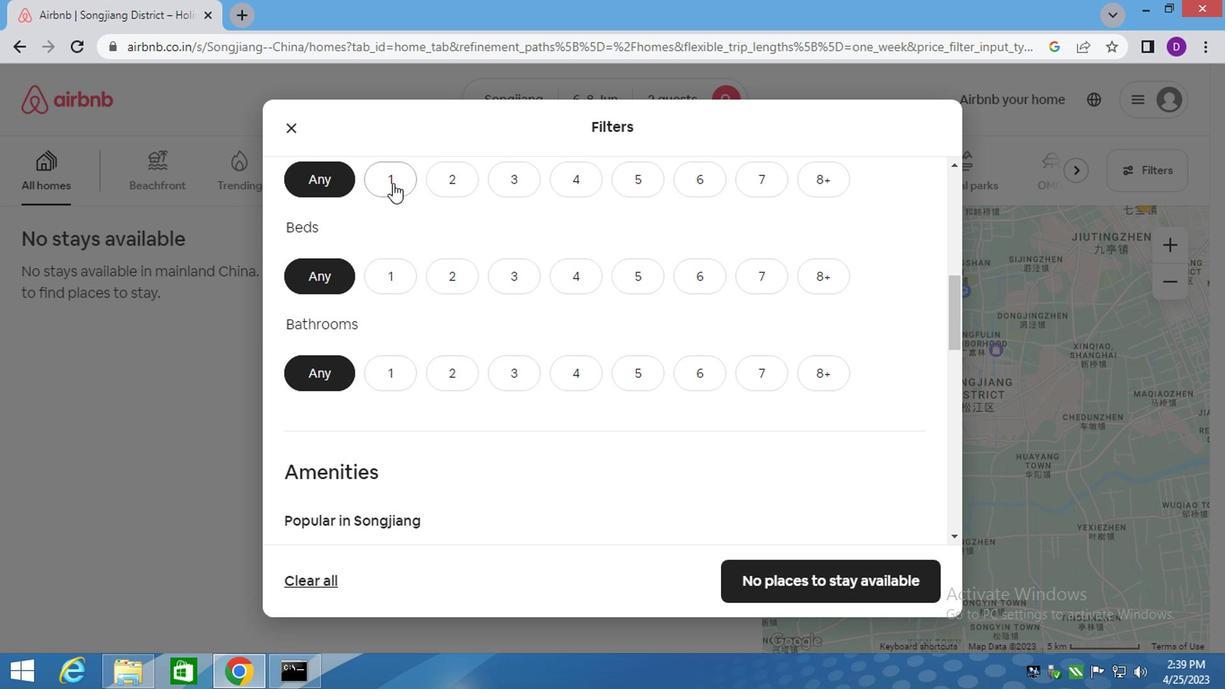 
Action: Mouse moved to (438, 273)
Screenshot: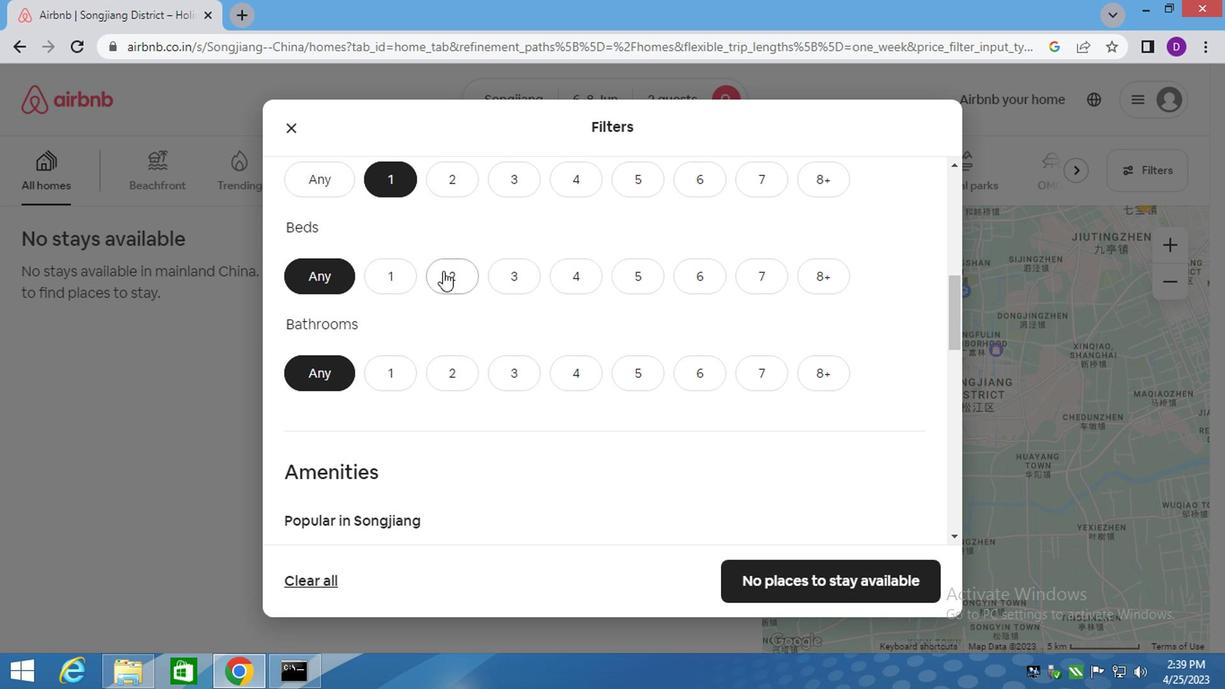 
Action: Mouse pressed left at (438, 273)
Screenshot: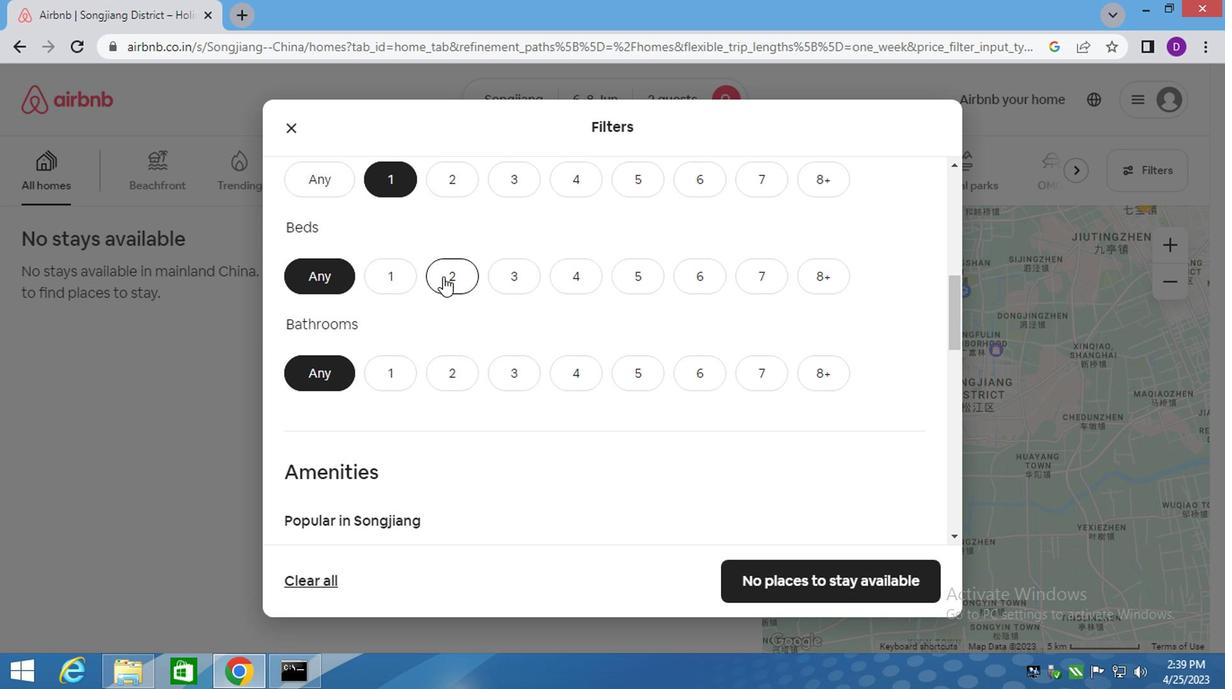 
Action: Mouse moved to (382, 366)
Screenshot: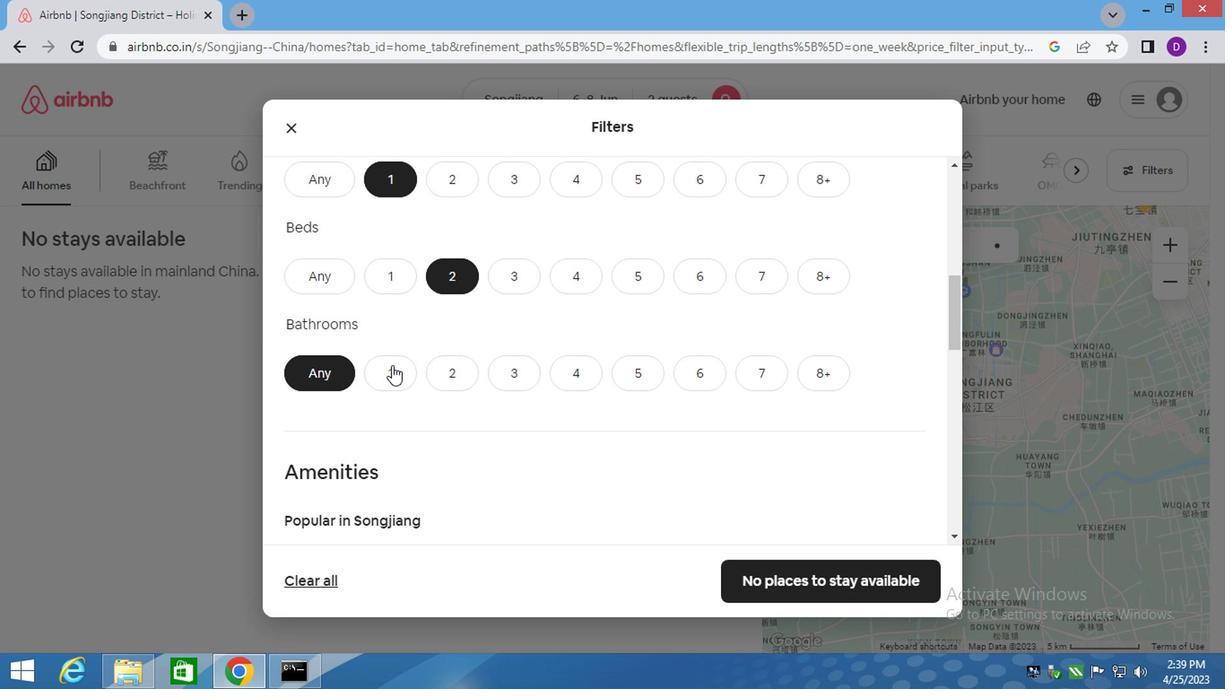
Action: Mouse pressed left at (382, 366)
Screenshot: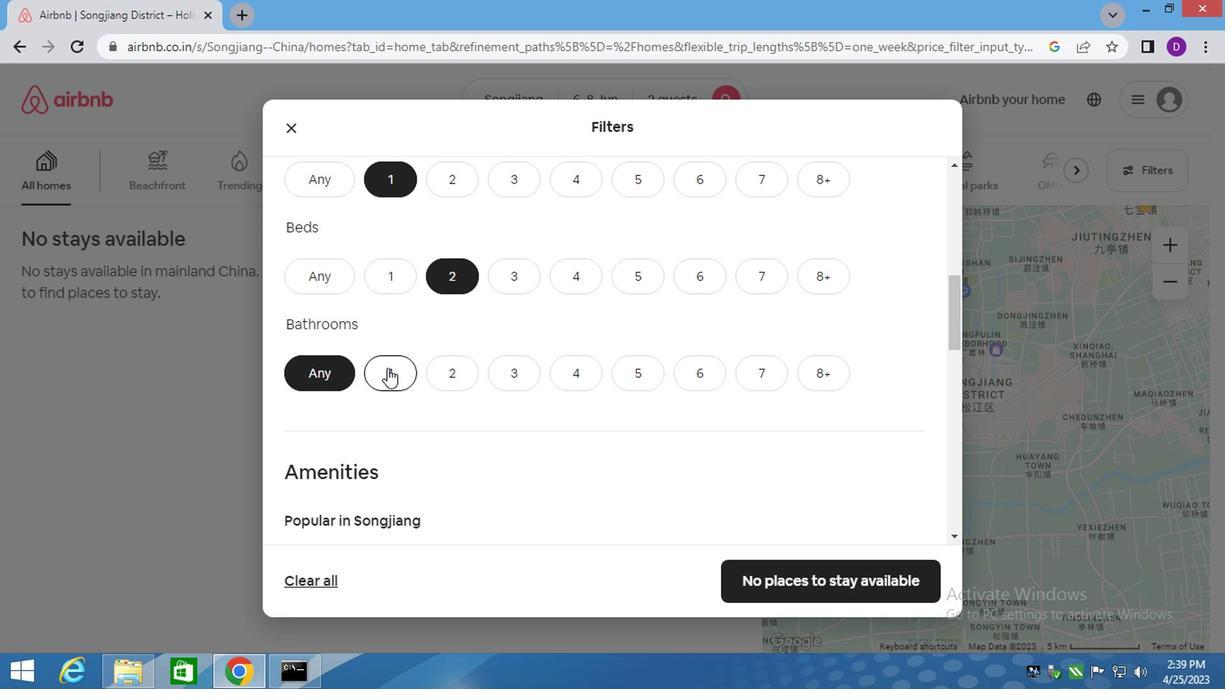 
Action: Mouse moved to (496, 442)
Screenshot: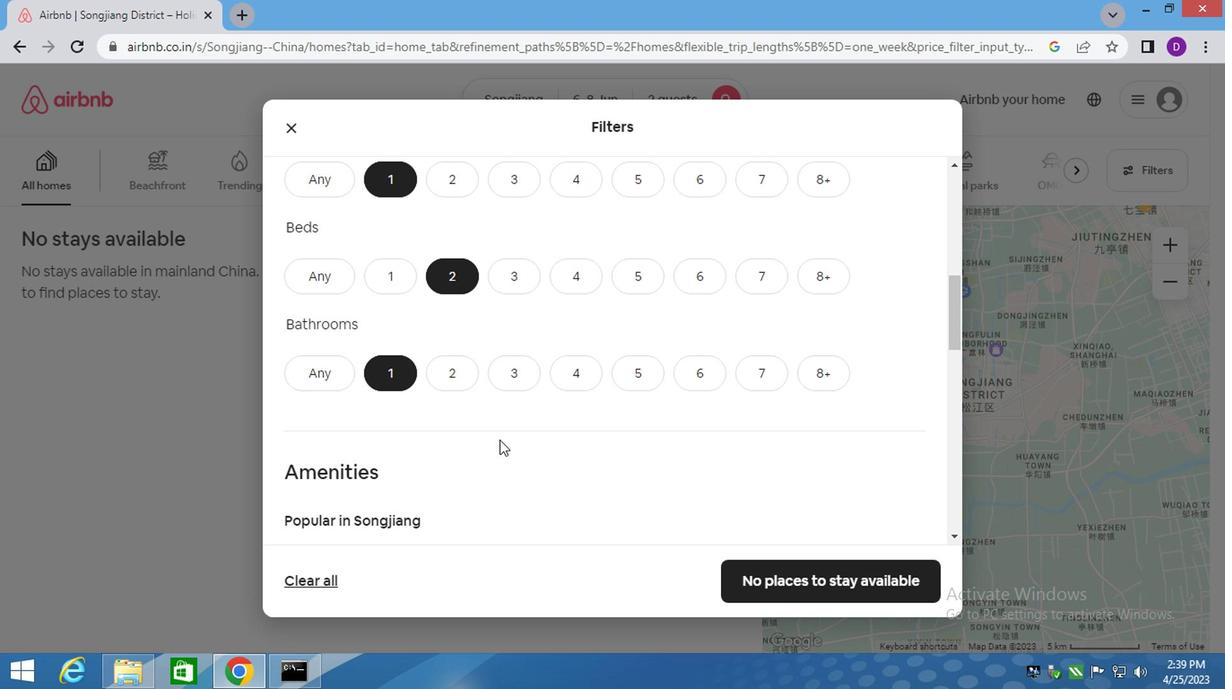 
Action: Mouse scrolled (496, 442) with delta (0, 0)
Screenshot: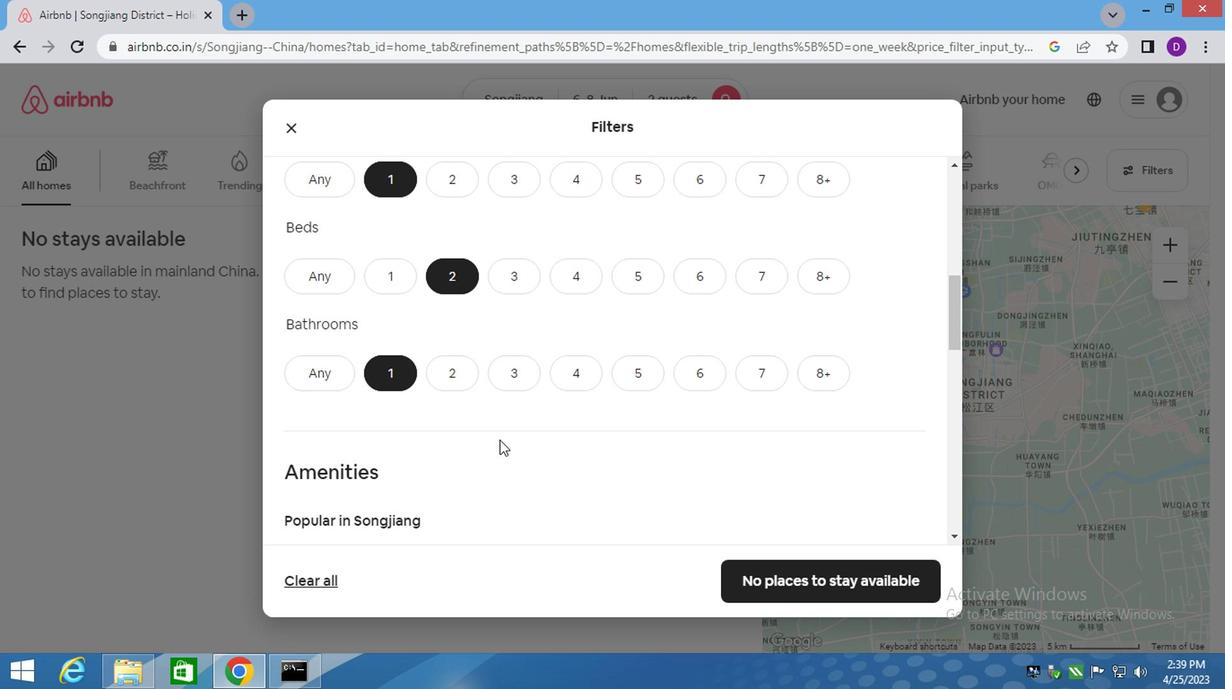 
Action: Mouse moved to (497, 444)
Screenshot: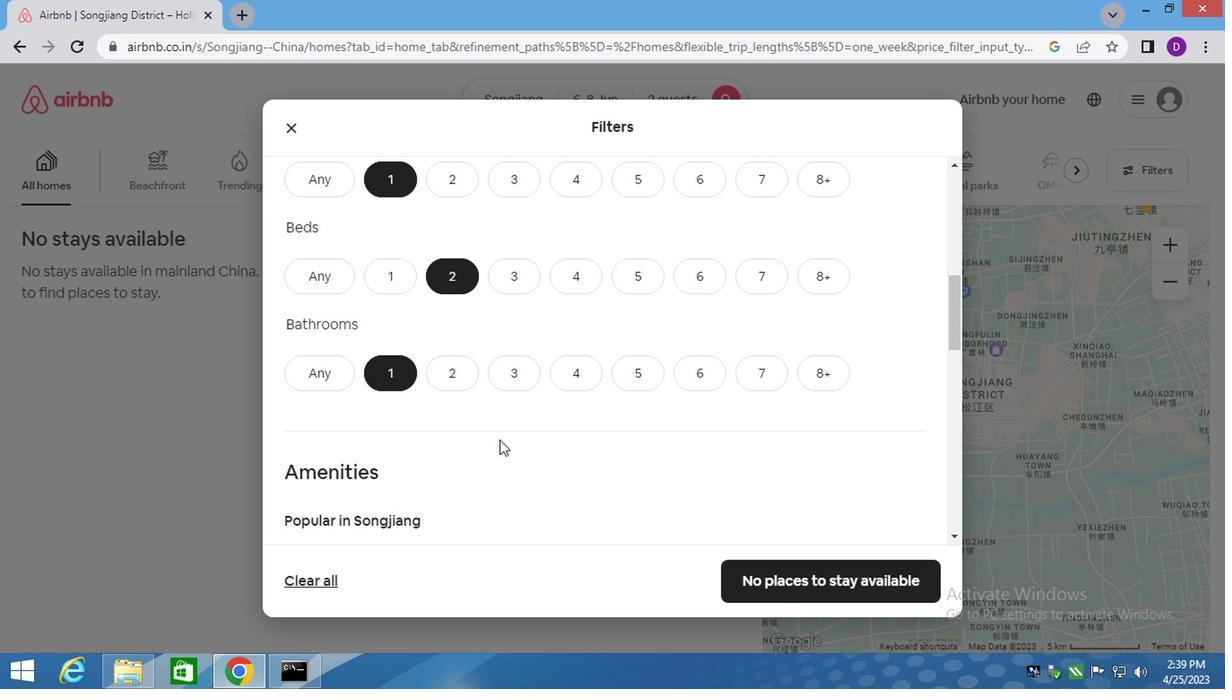 
Action: Mouse scrolled (497, 442) with delta (0, -1)
Screenshot: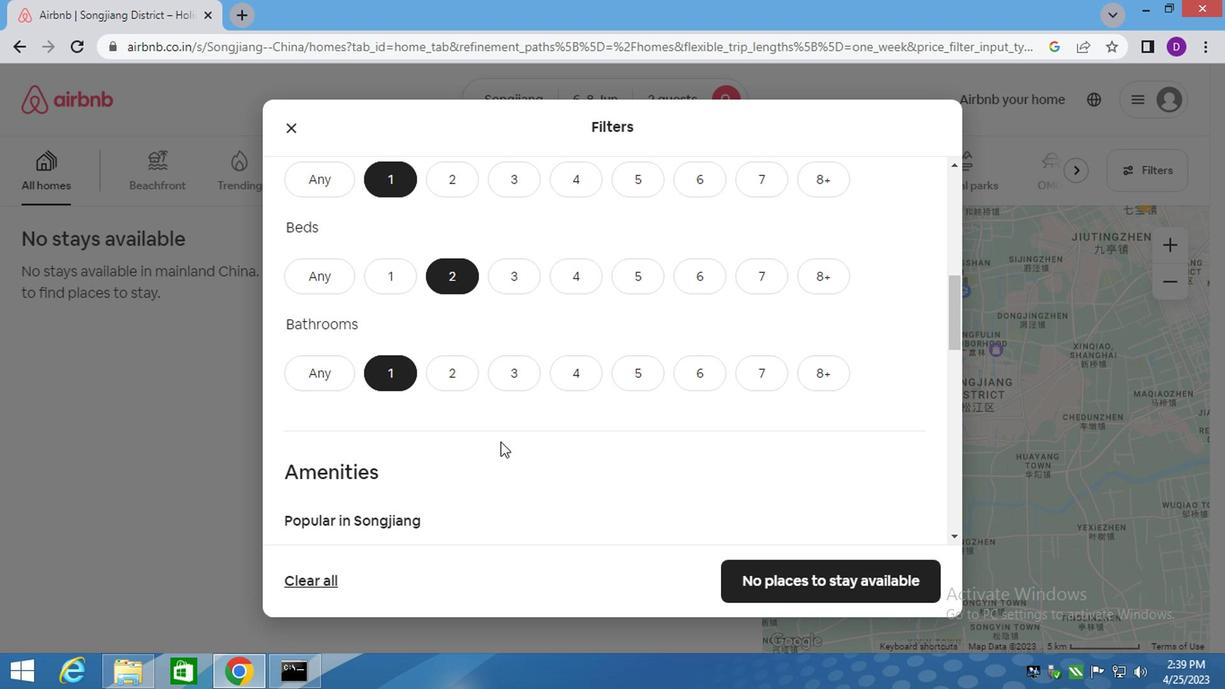 
Action: Mouse moved to (451, 447)
Screenshot: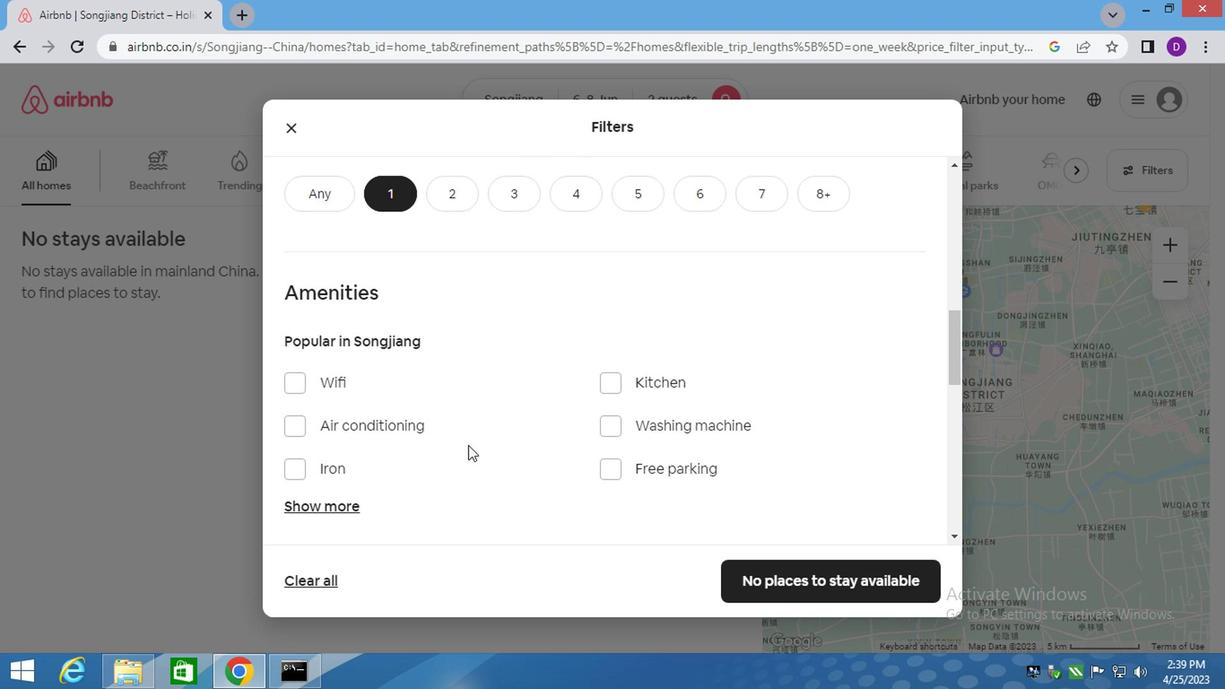 
Action: Mouse scrolled (451, 446) with delta (0, 0)
Screenshot: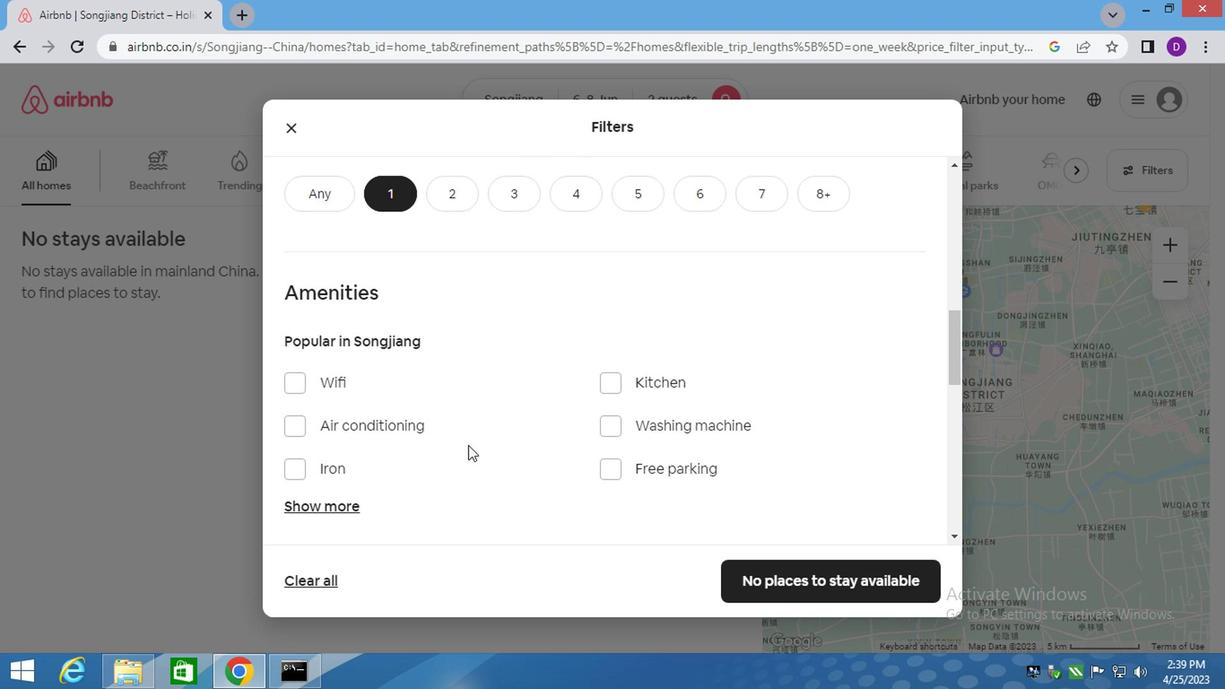 
Action: Mouse scrolled (451, 446) with delta (0, 0)
Screenshot: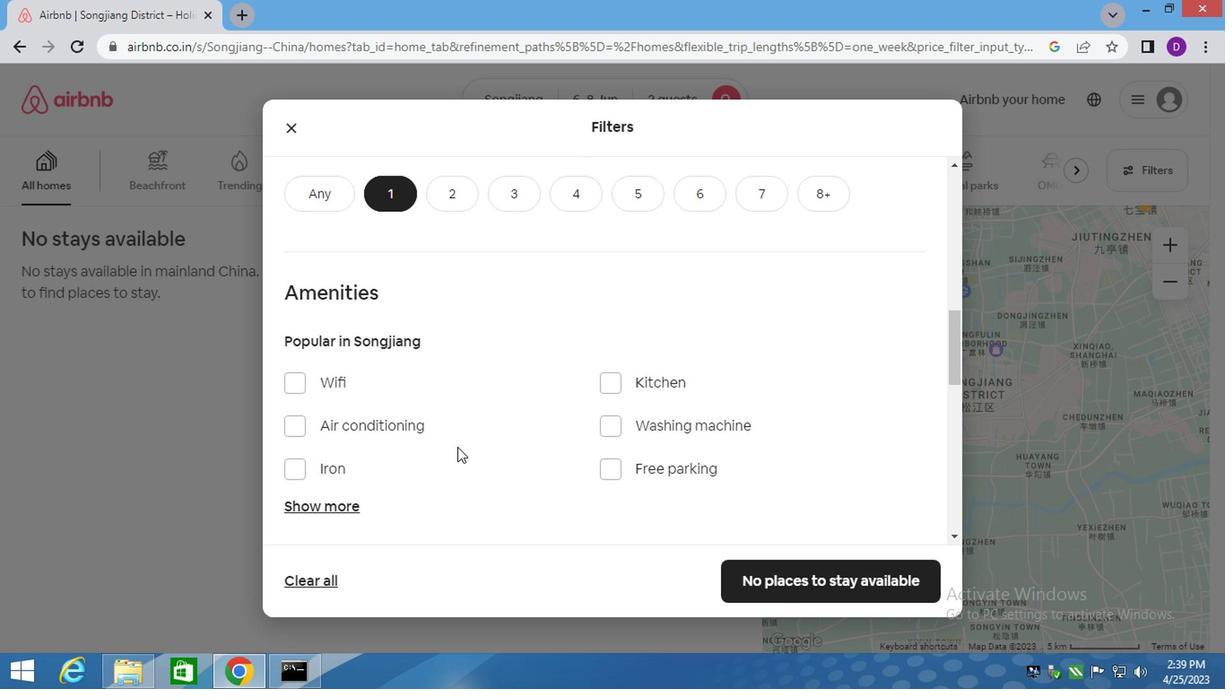
Action: Mouse moved to (451, 440)
Screenshot: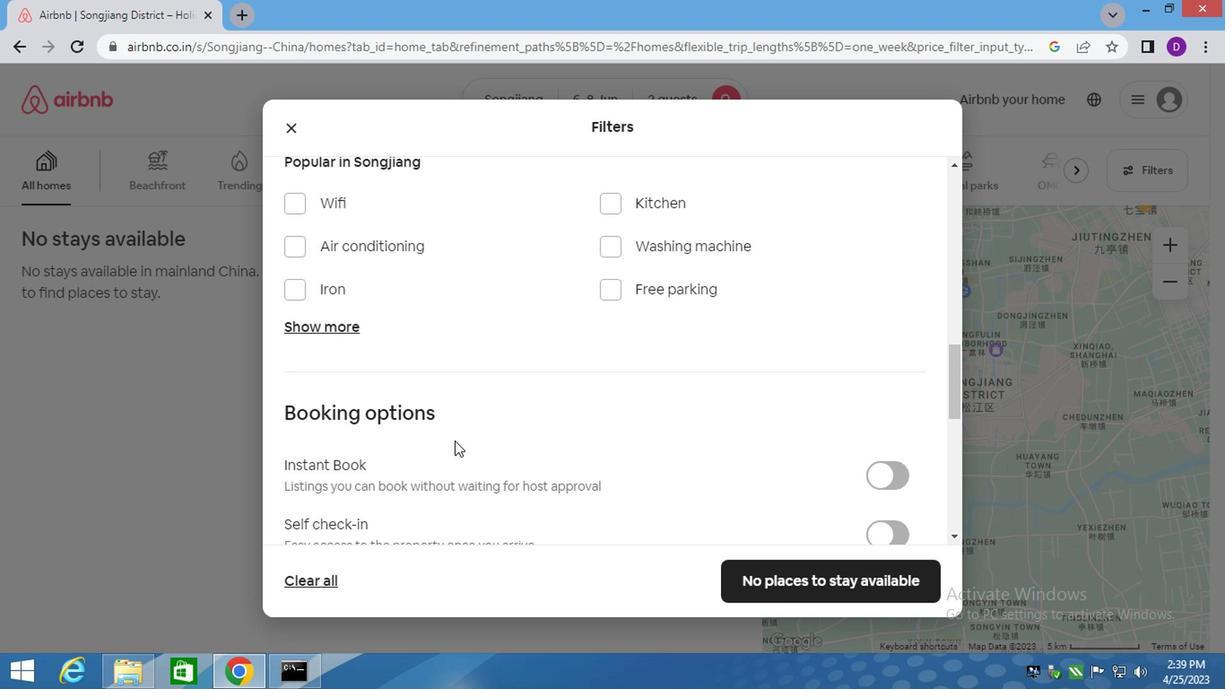
Action: Mouse scrolled (451, 439) with delta (0, 0)
Screenshot: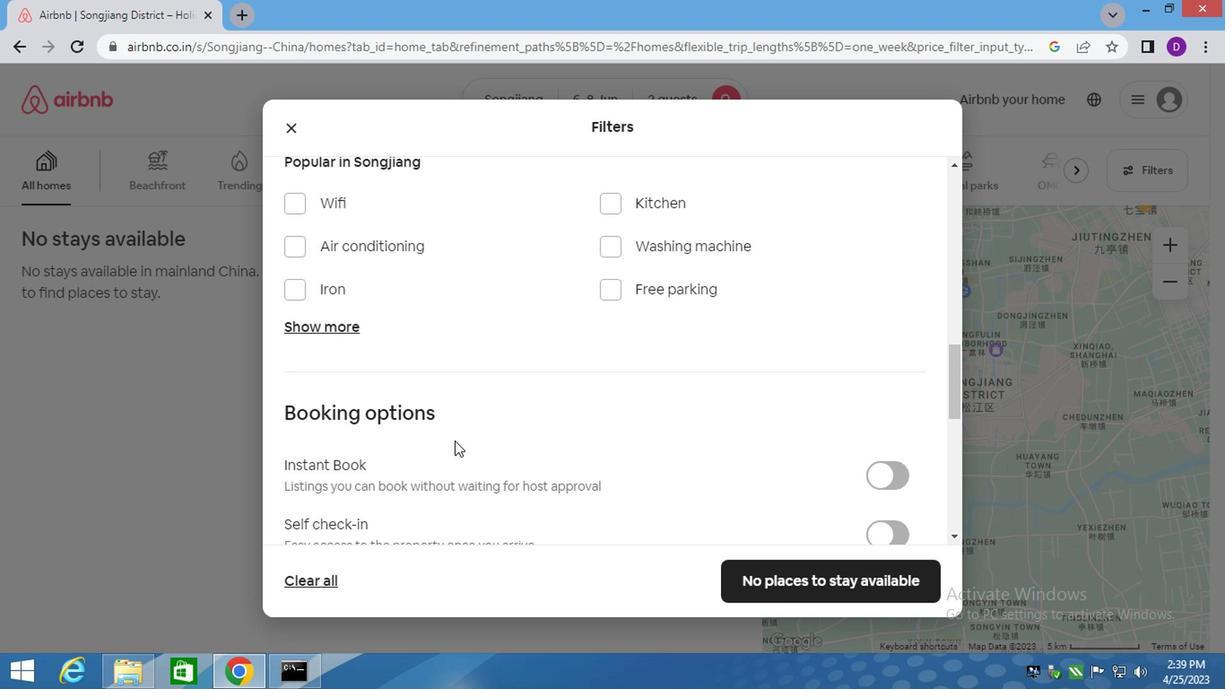 
Action: Mouse moved to (468, 442)
Screenshot: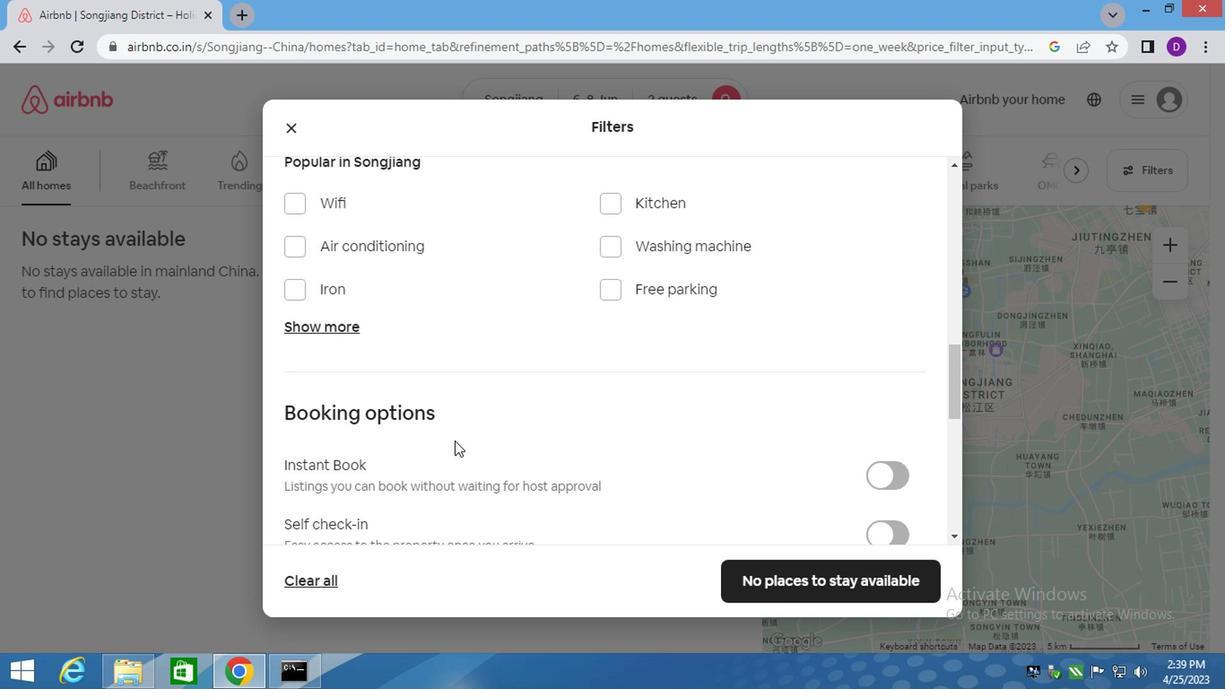 
Action: Mouse scrolled (461, 440) with delta (0, 0)
Screenshot: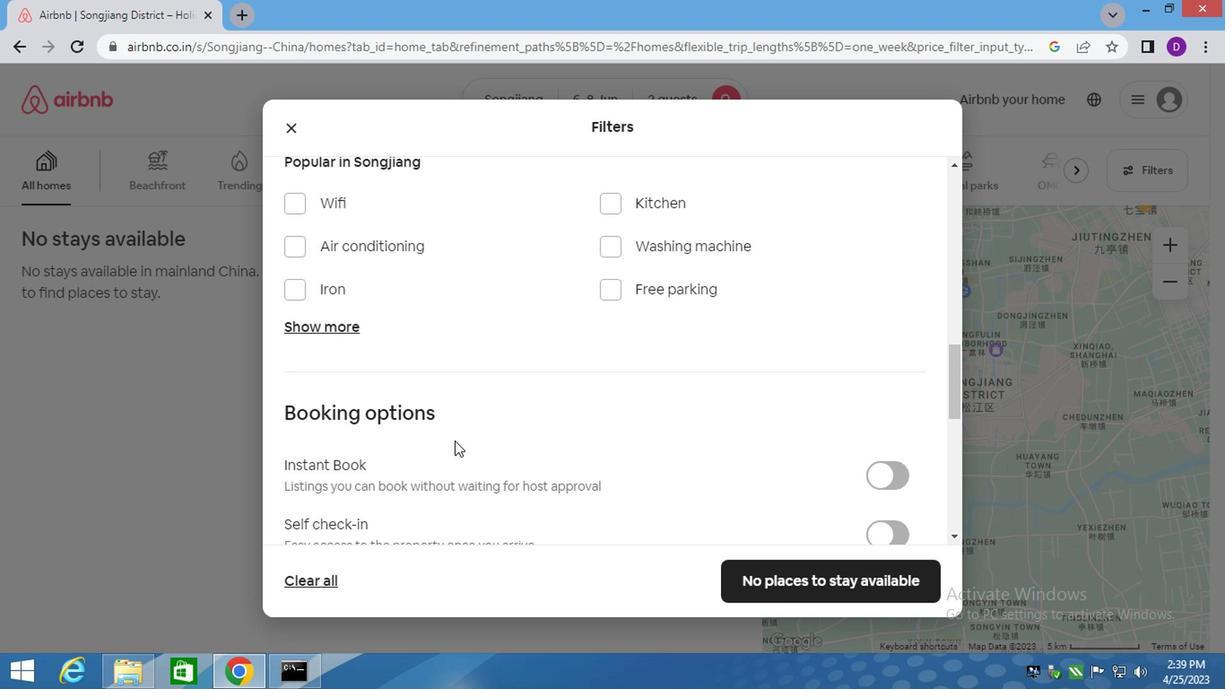 
Action: Mouse moved to (508, 442)
Screenshot: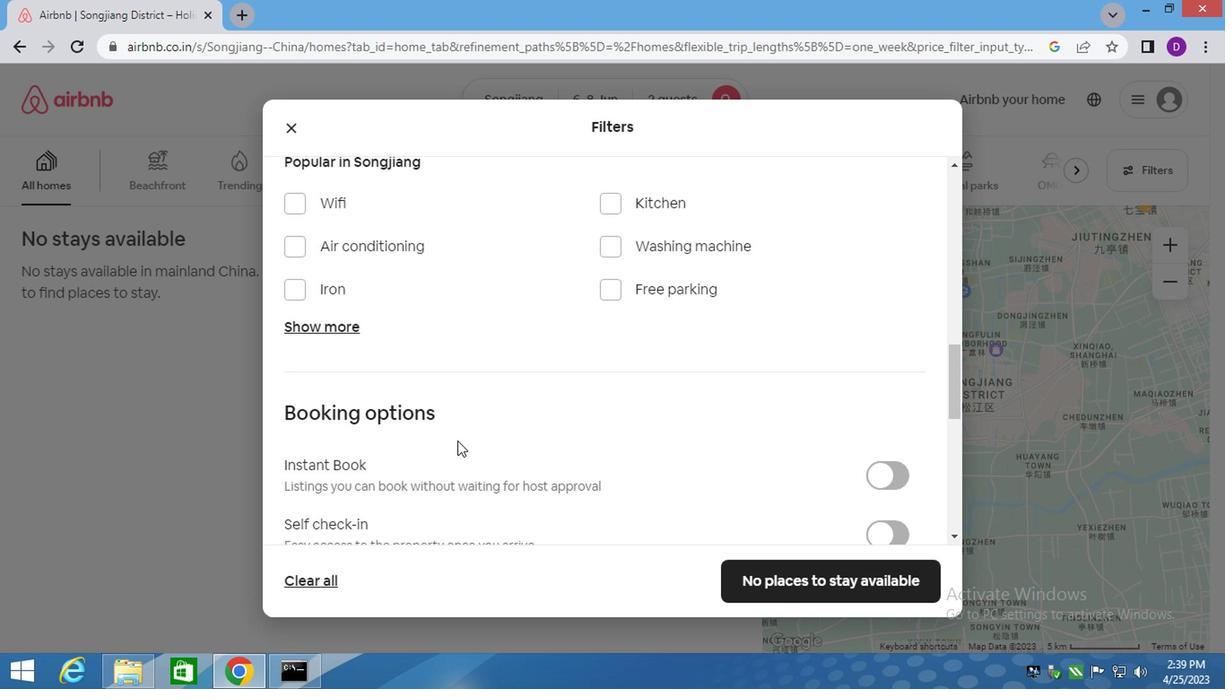 
Action: Mouse scrolled (508, 440) with delta (0, -1)
Screenshot: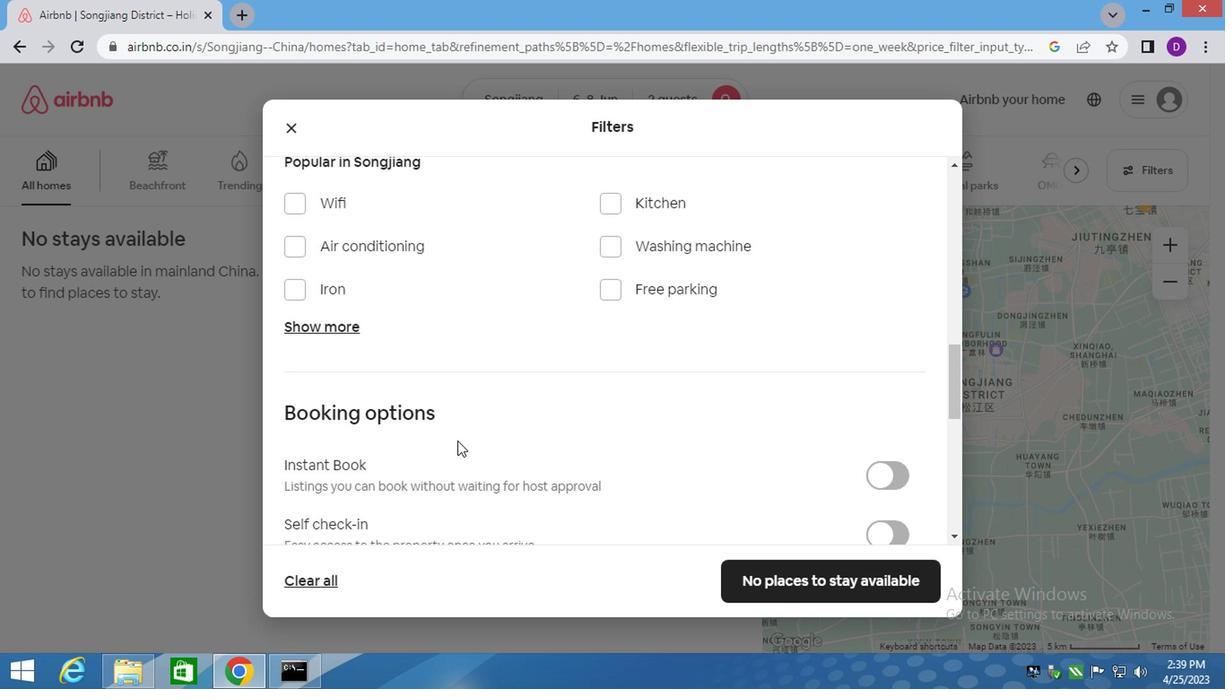 
Action: Mouse moved to (879, 265)
Screenshot: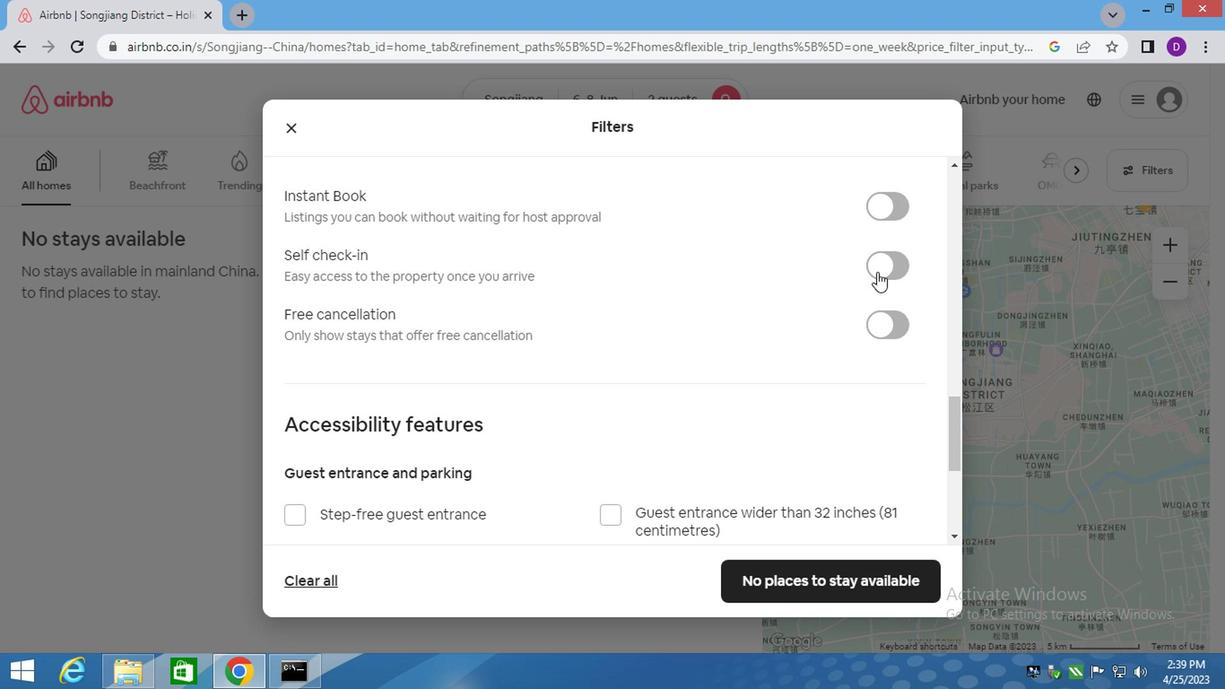
Action: Mouse pressed left at (879, 265)
Screenshot: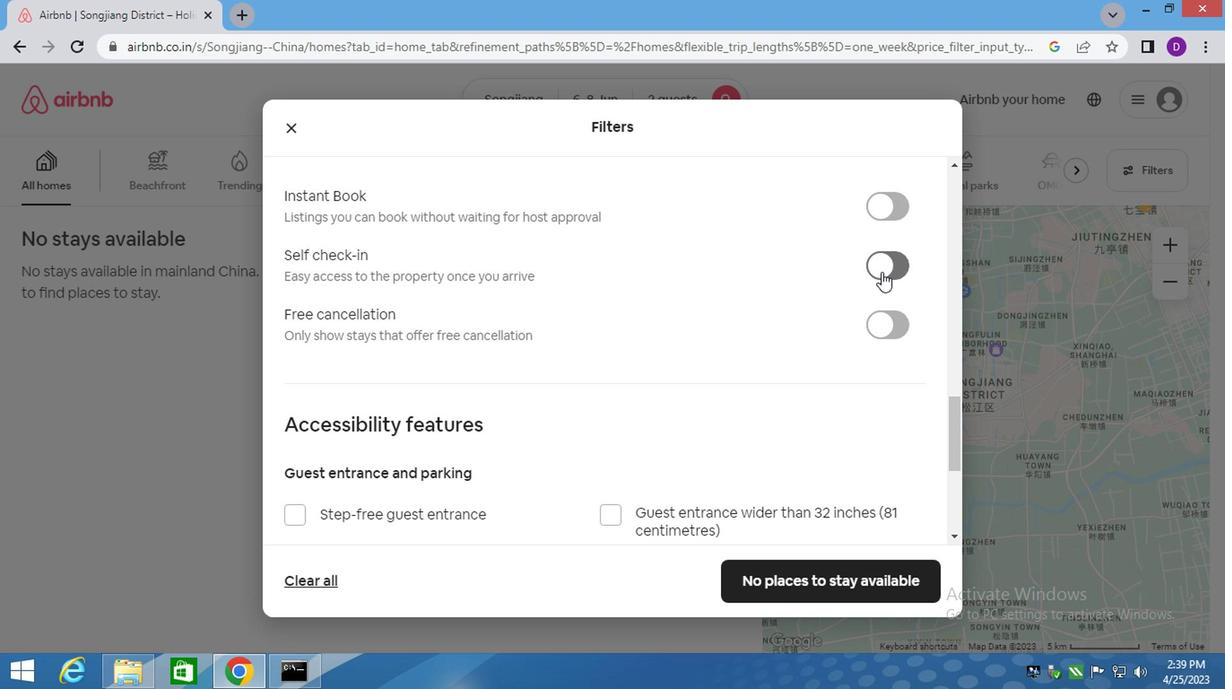 
Action: Mouse moved to (571, 376)
Screenshot: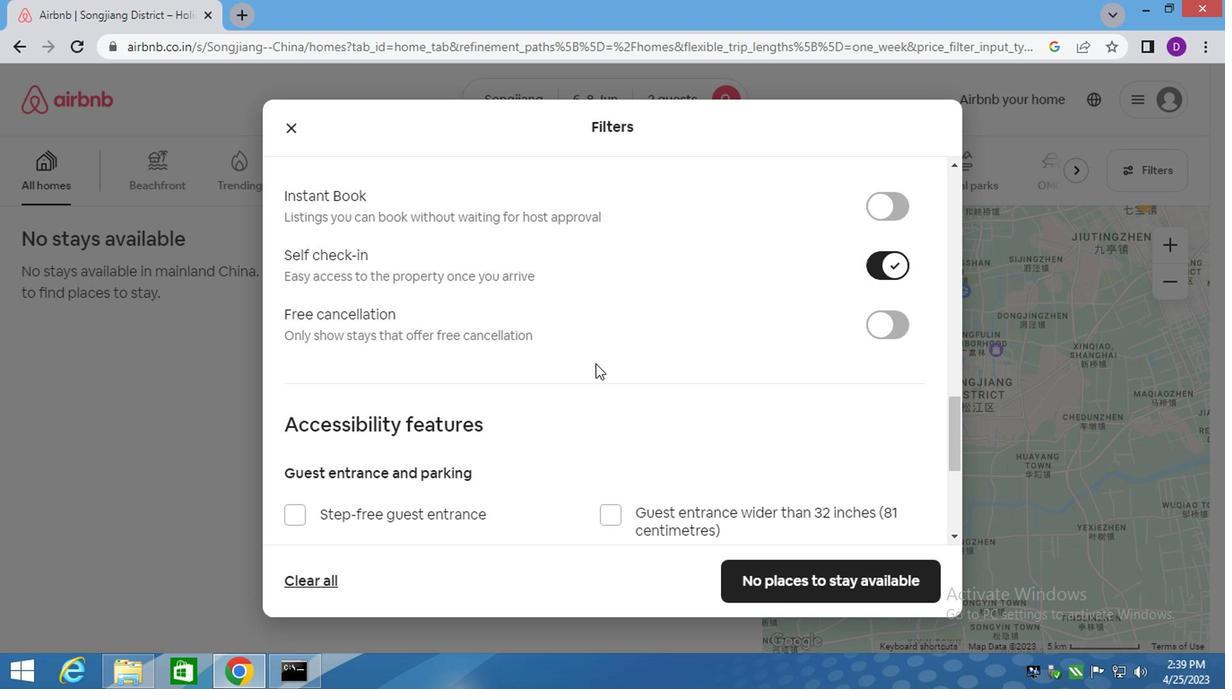 
Action: Mouse scrolled (571, 375) with delta (0, -1)
Screenshot: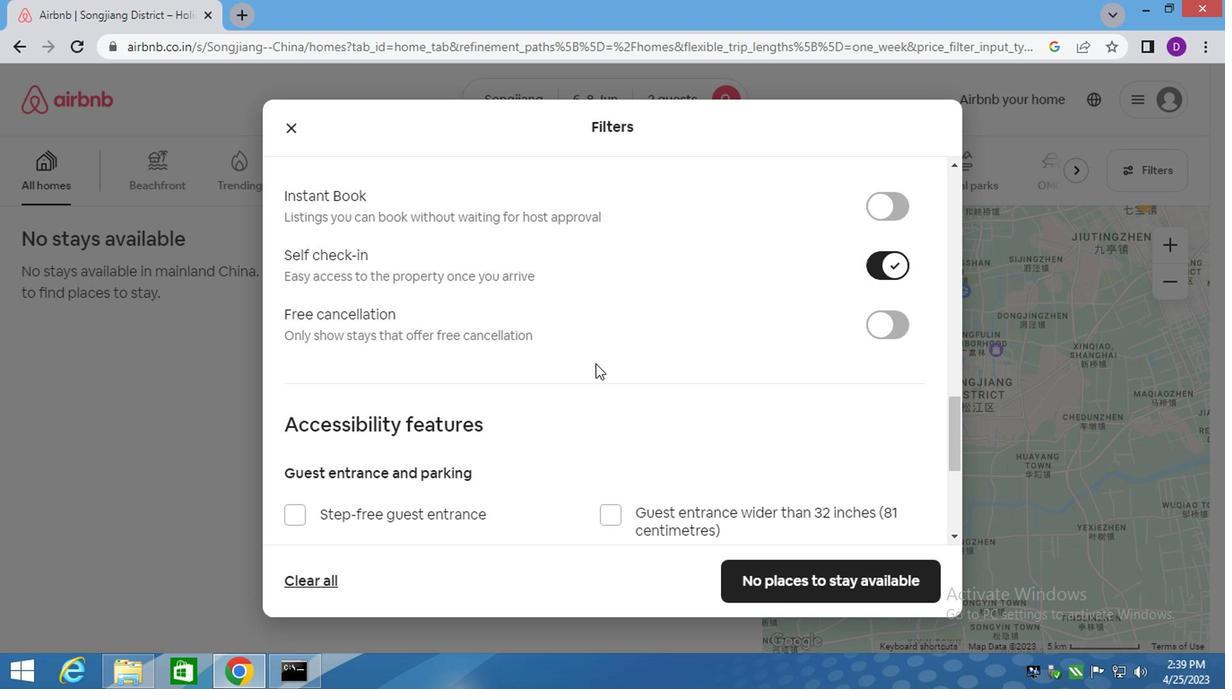 
Action: Mouse moved to (567, 393)
Screenshot: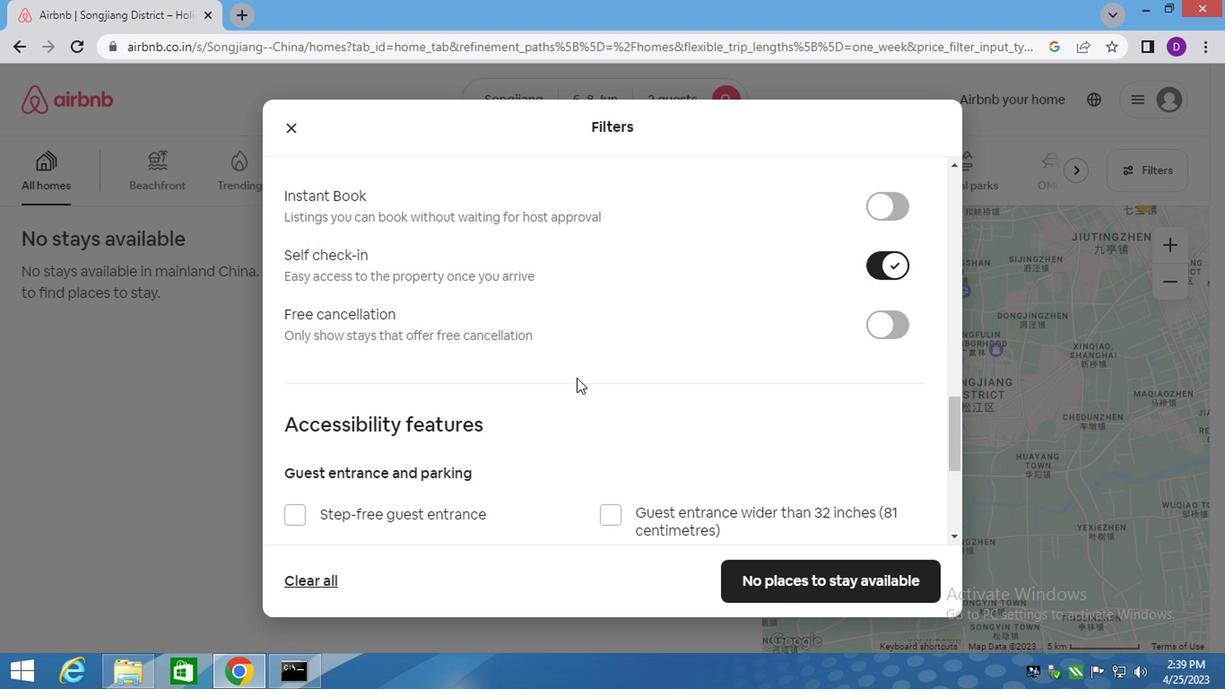 
Action: Mouse scrolled (567, 387) with delta (0, -1)
Screenshot: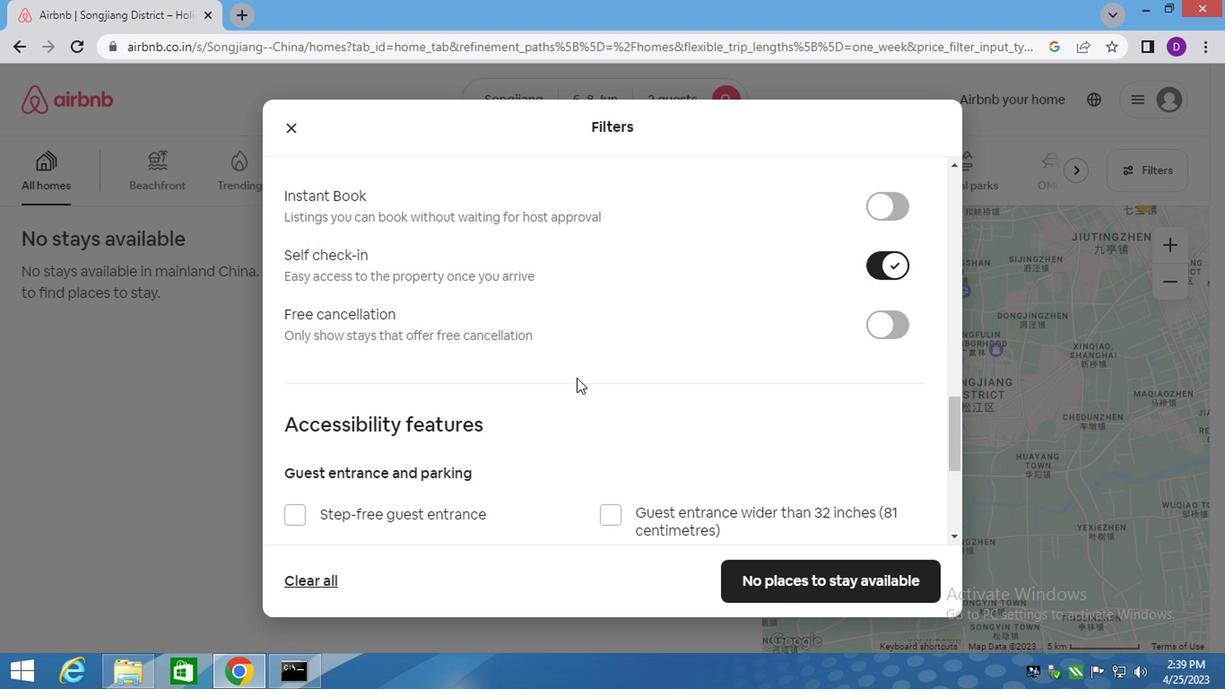 
Action: Mouse moved to (566, 395)
Screenshot: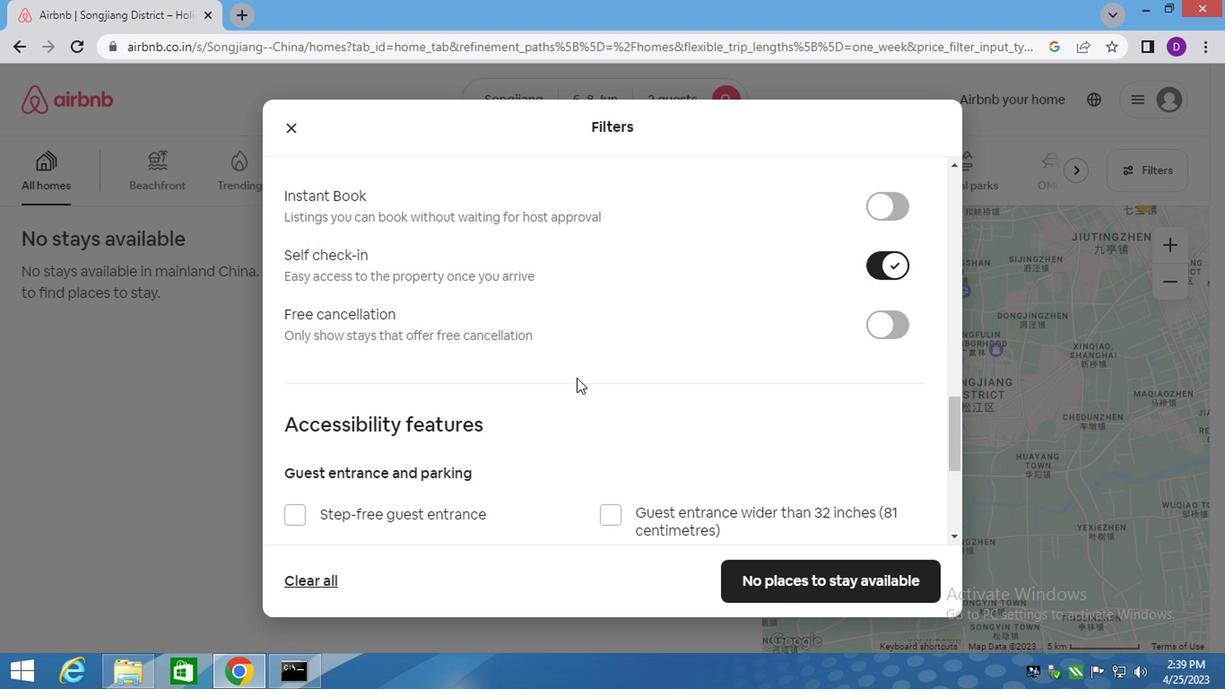 
Action: Mouse scrolled (566, 394) with delta (0, -1)
Screenshot: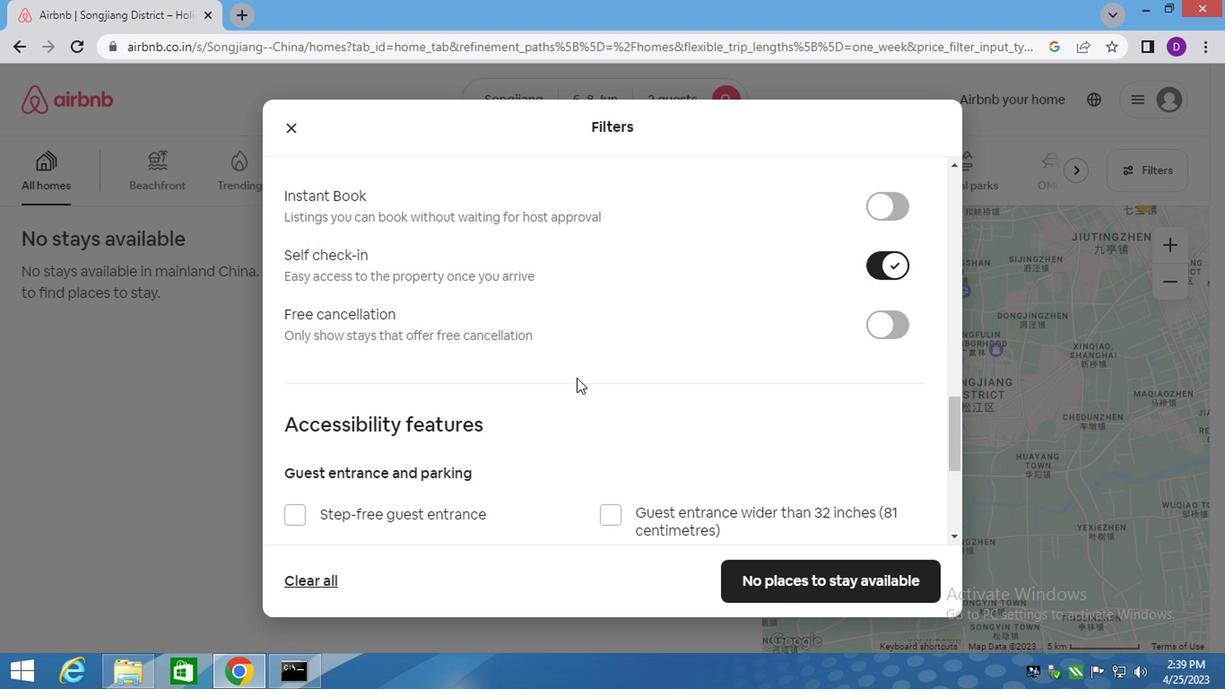 
Action: Mouse moved to (550, 395)
Screenshot: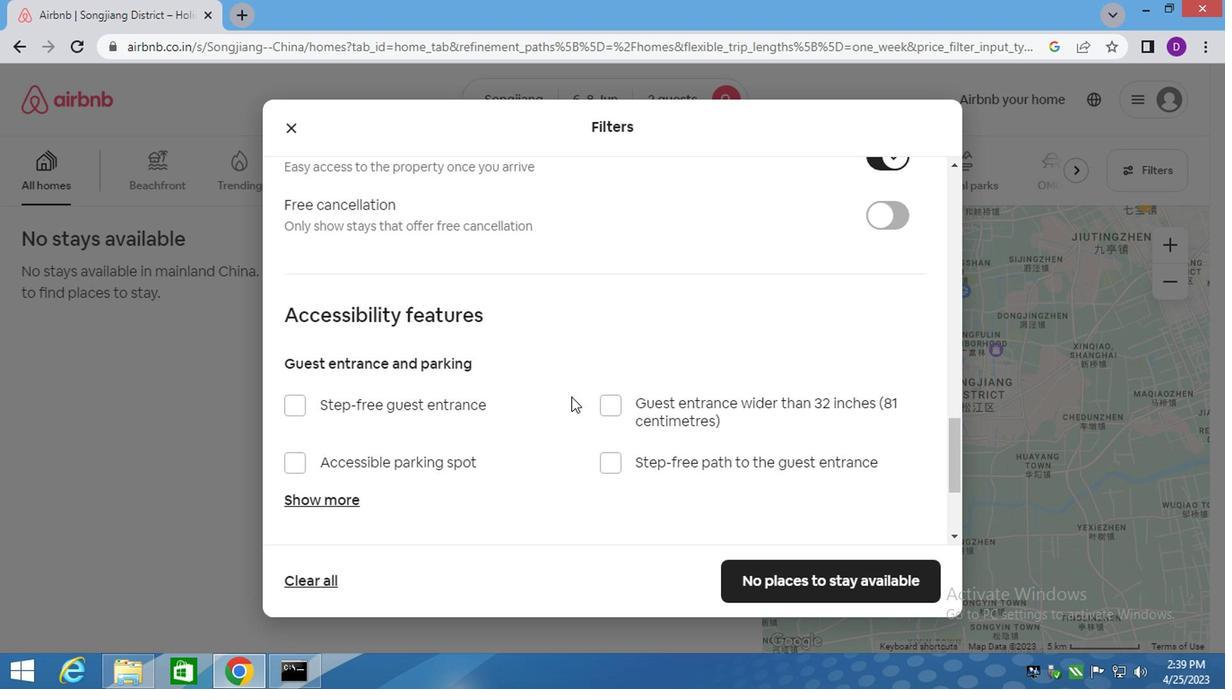 
Action: Mouse scrolled (565, 397) with delta (0, 0)
Screenshot: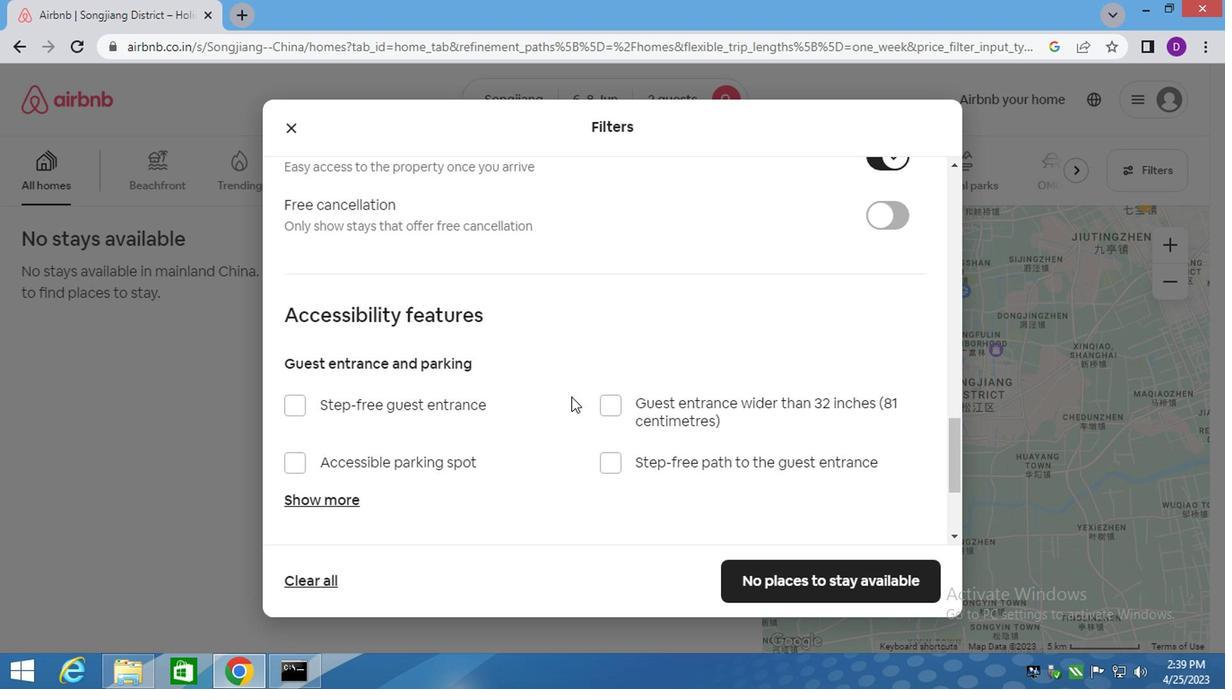 
Action: Mouse moved to (551, 399)
Screenshot: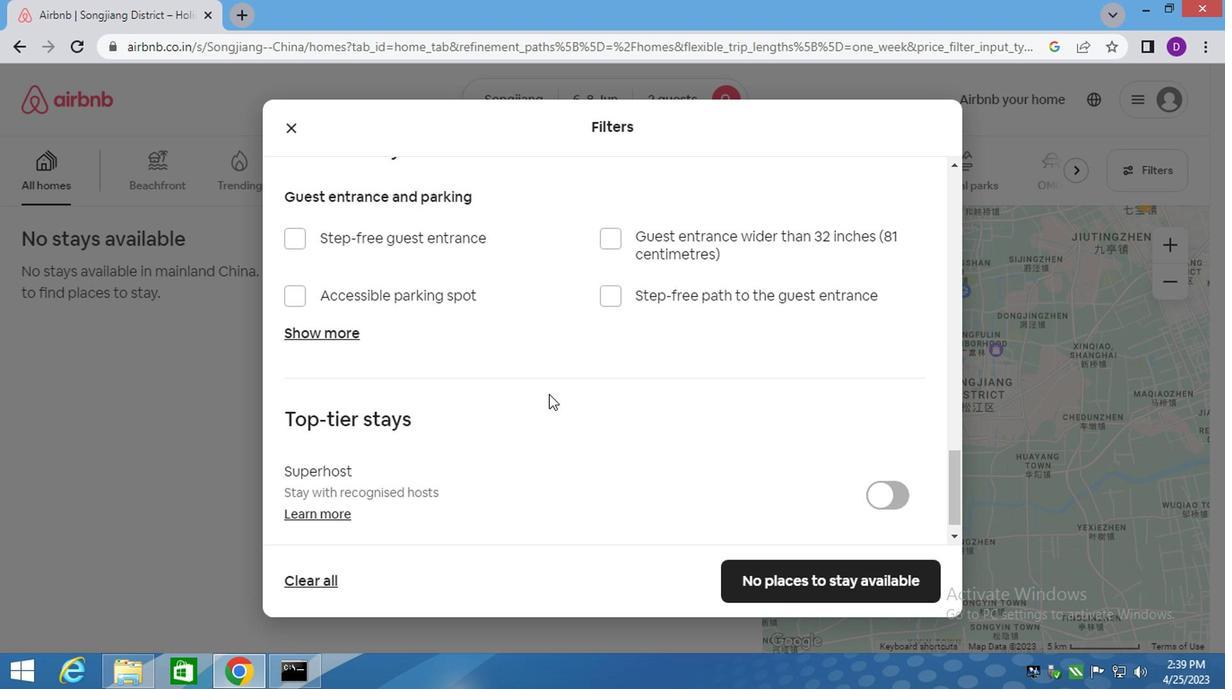 
Action: Mouse scrolled (551, 398) with delta (0, -1)
Screenshot: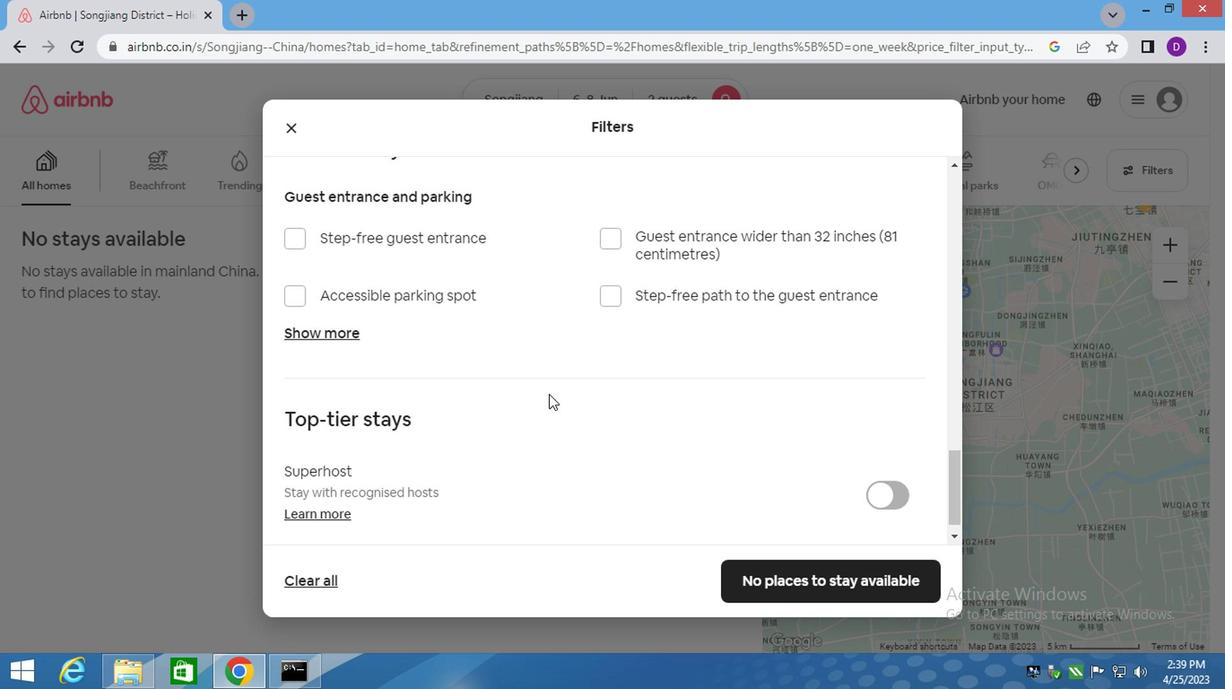 
Action: Mouse moved to (555, 407)
Screenshot: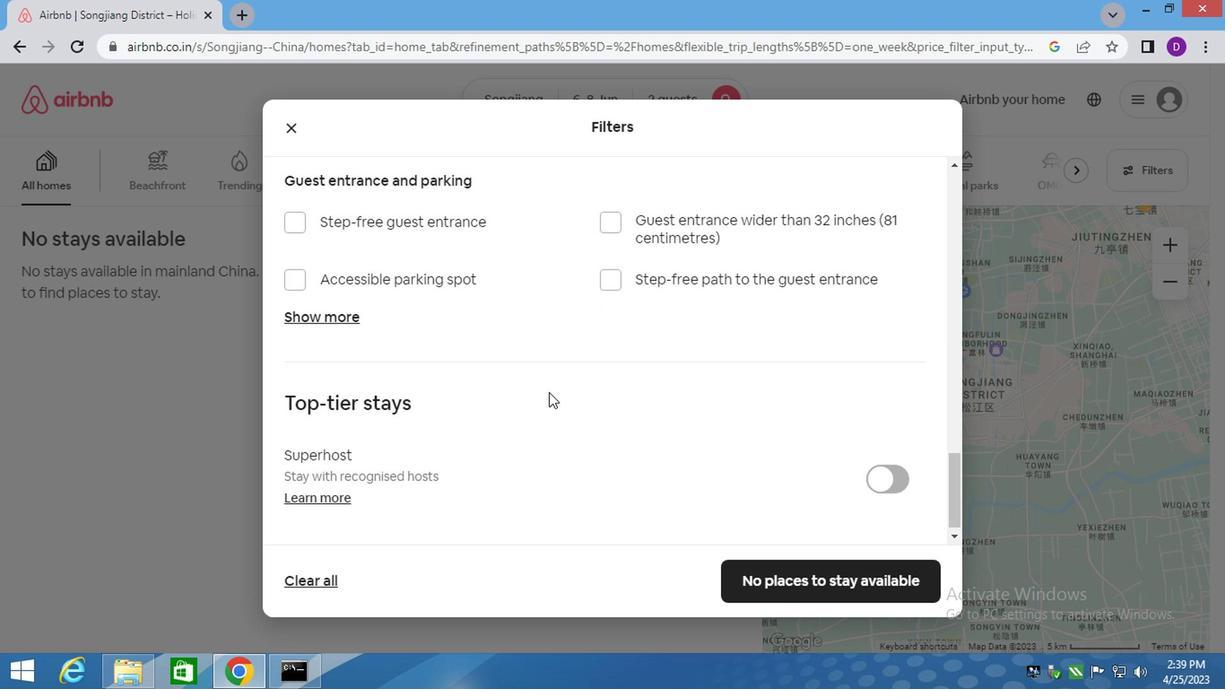 
Action: Mouse scrolled (553, 403) with delta (0, 0)
Screenshot: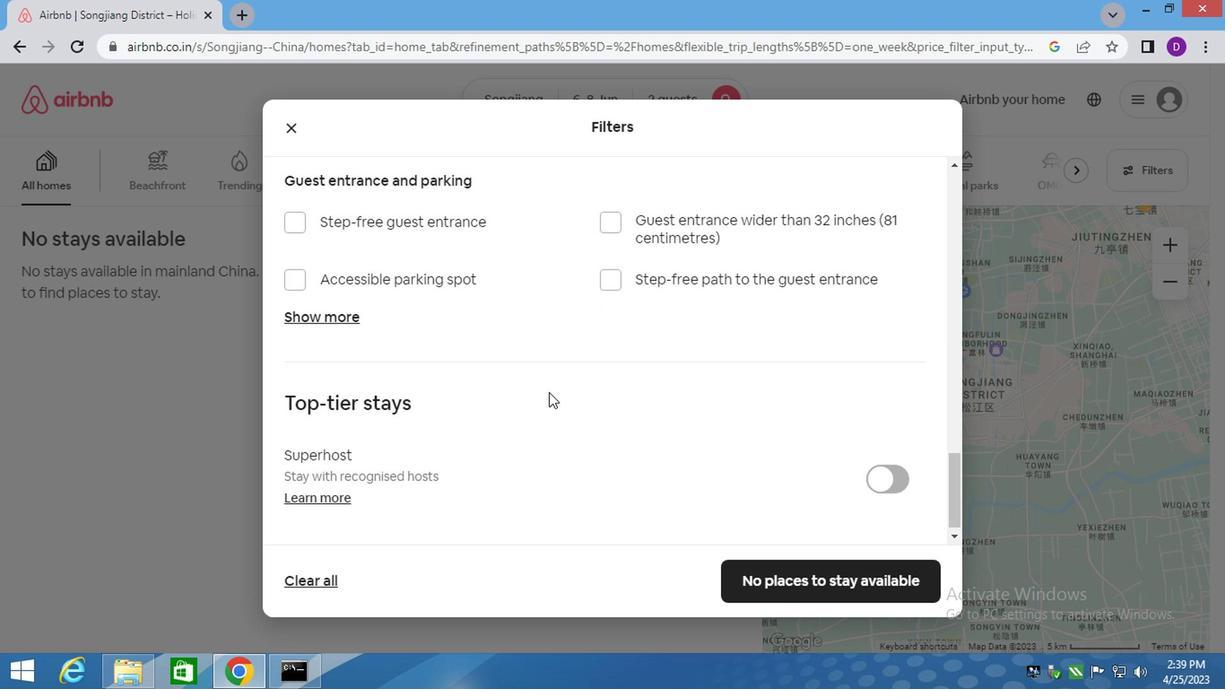 
Action: Mouse moved to (555, 410)
Screenshot: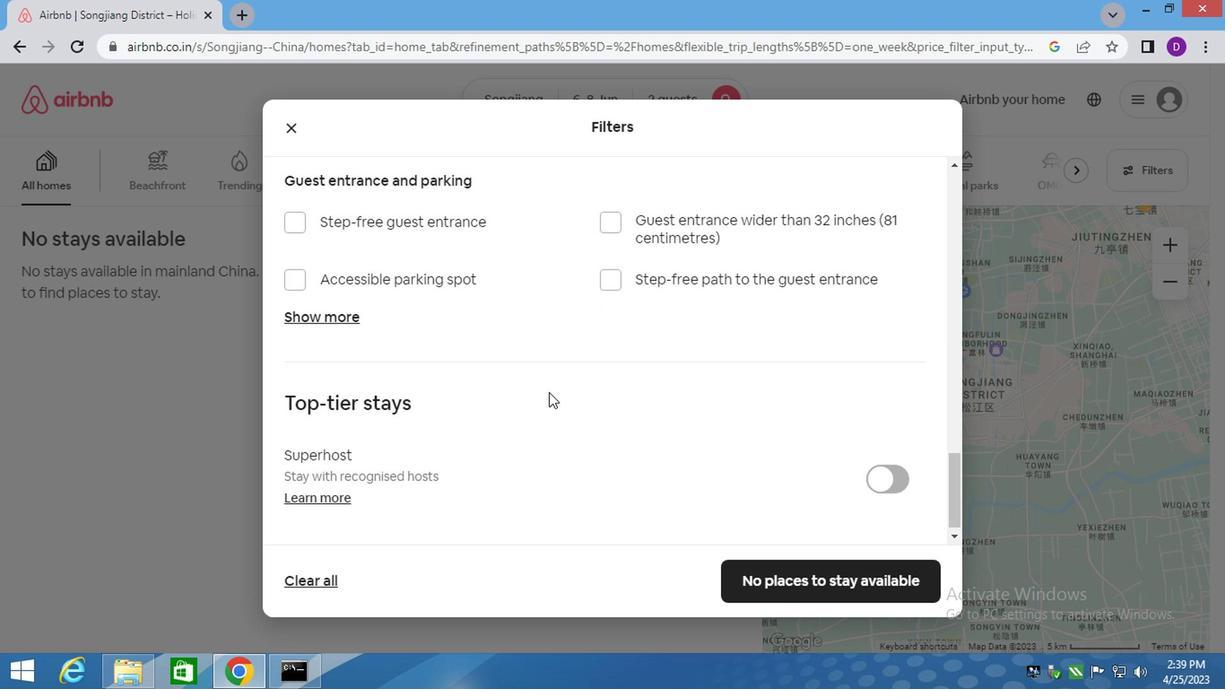 
Action: Mouse scrolled (555, 409) with delta (0, -1)
Screenshot: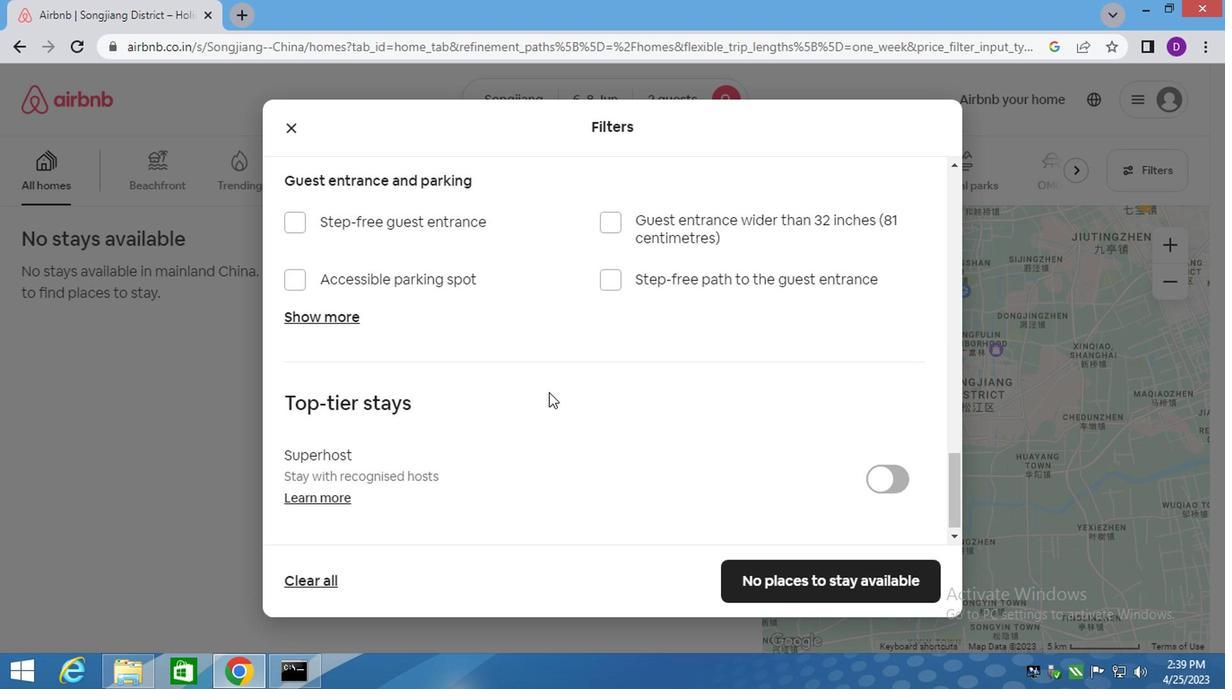 
Action: Mouse moved to (555, 414)
Screenshot: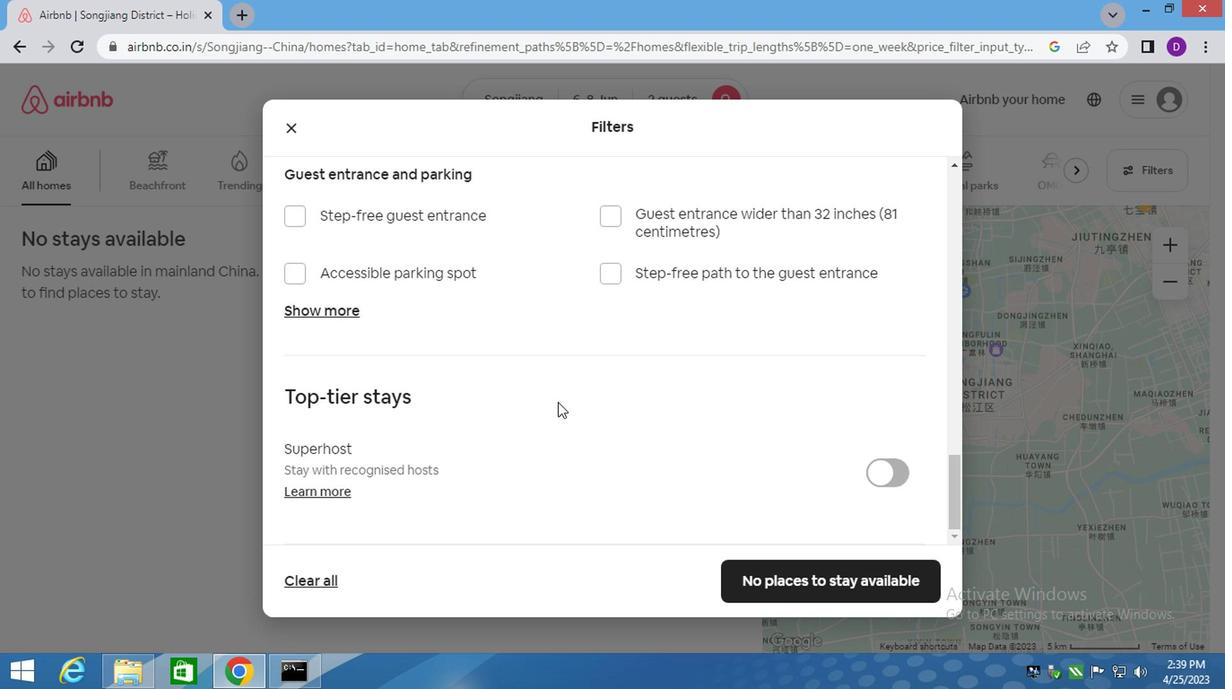 
Action: Mouse scrolled (555, 413) with delta (0, -1)
Screenshot: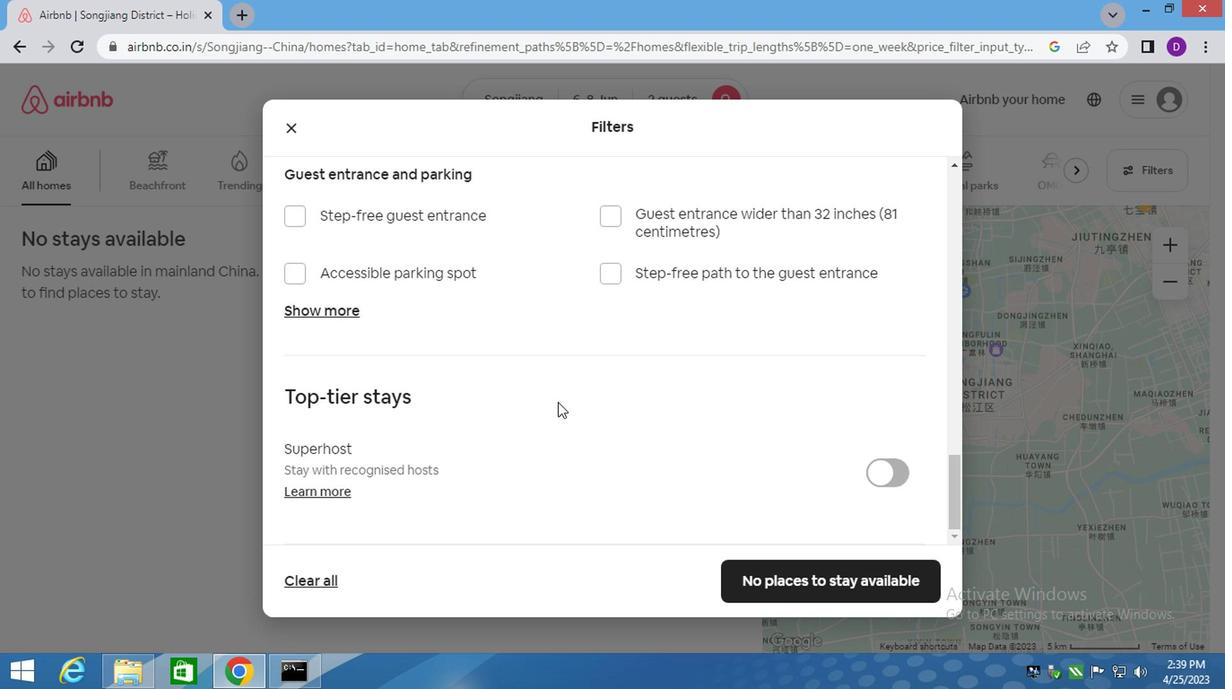 
Action: Mouse moved to (556, 415)
Screenshot: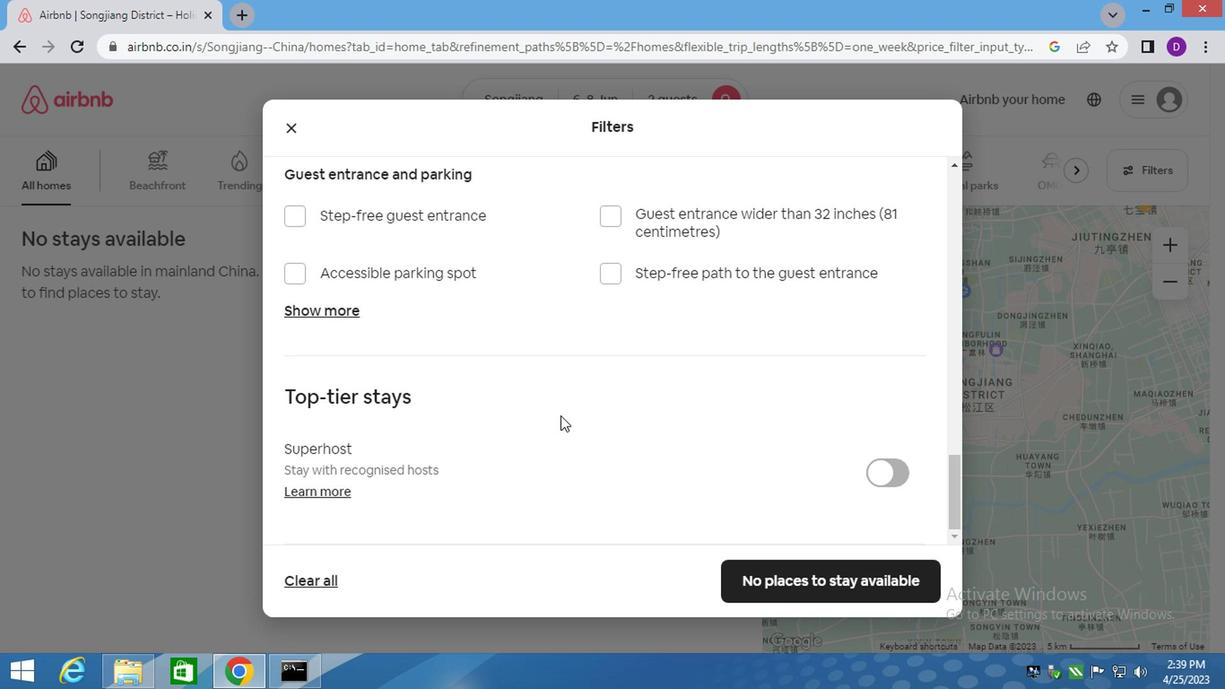
Action: Mouse scrolled (556, 414) with delta (0, 0)
Screenshot: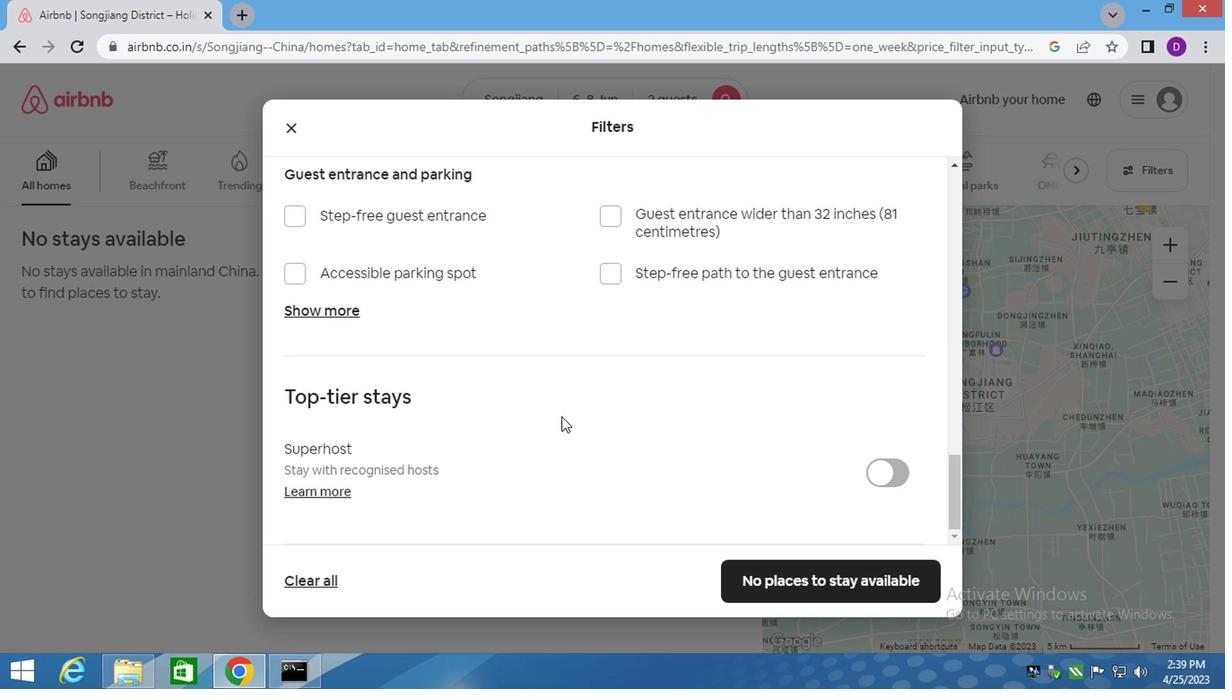 
Action: Mouse moved to (558, 416)
Screenshot: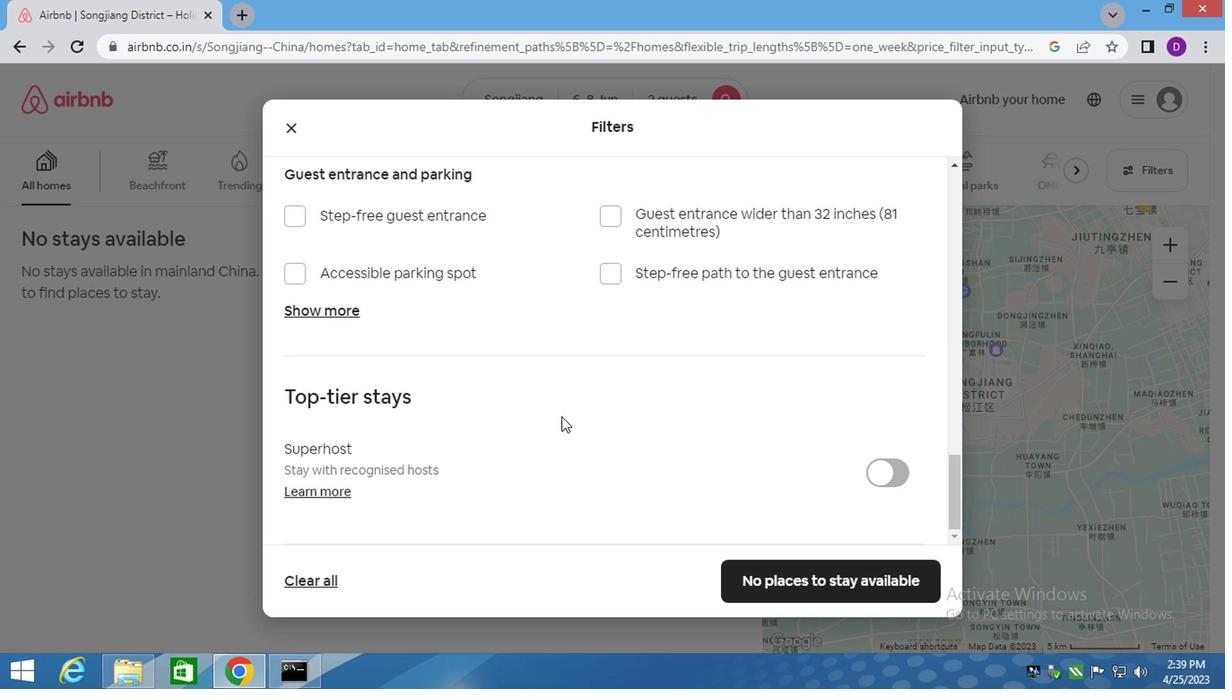 
Action: Mouse scrolled (558, 415) with delta (0, -1)
Screenshot: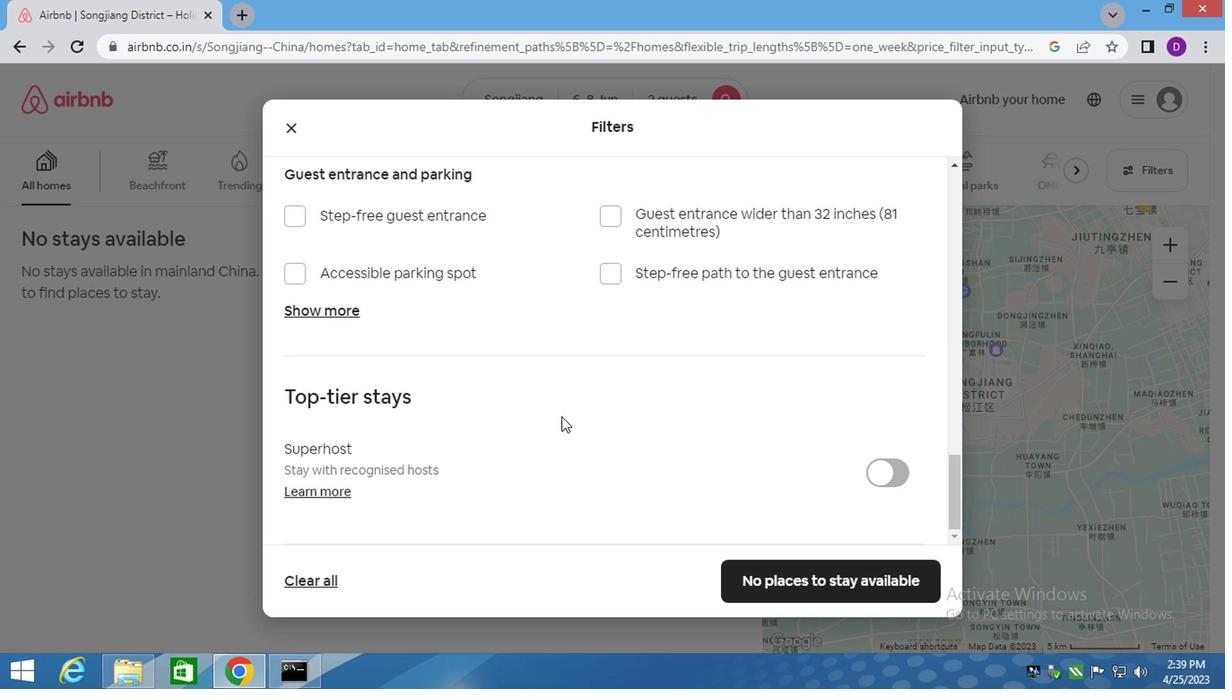 
Action: Mouse moved to (560, 418)
Screenshot: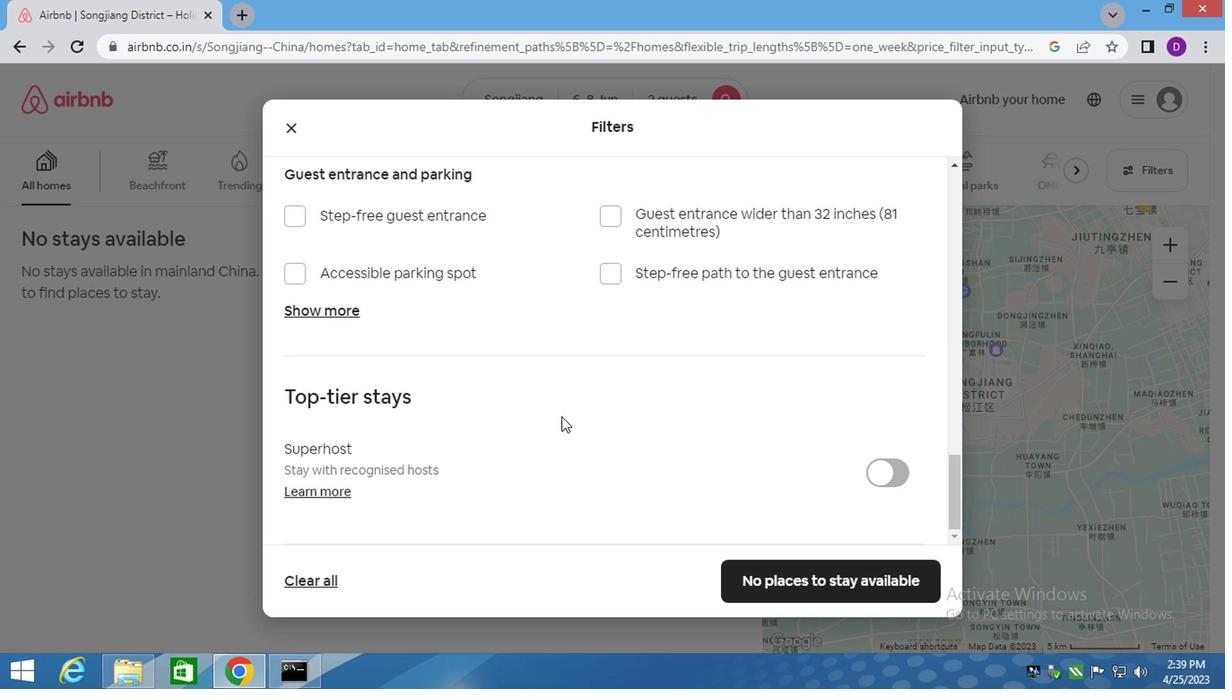 
Action: Mouse scrolled (560, 417) with delta (0, -1)
Screenshot: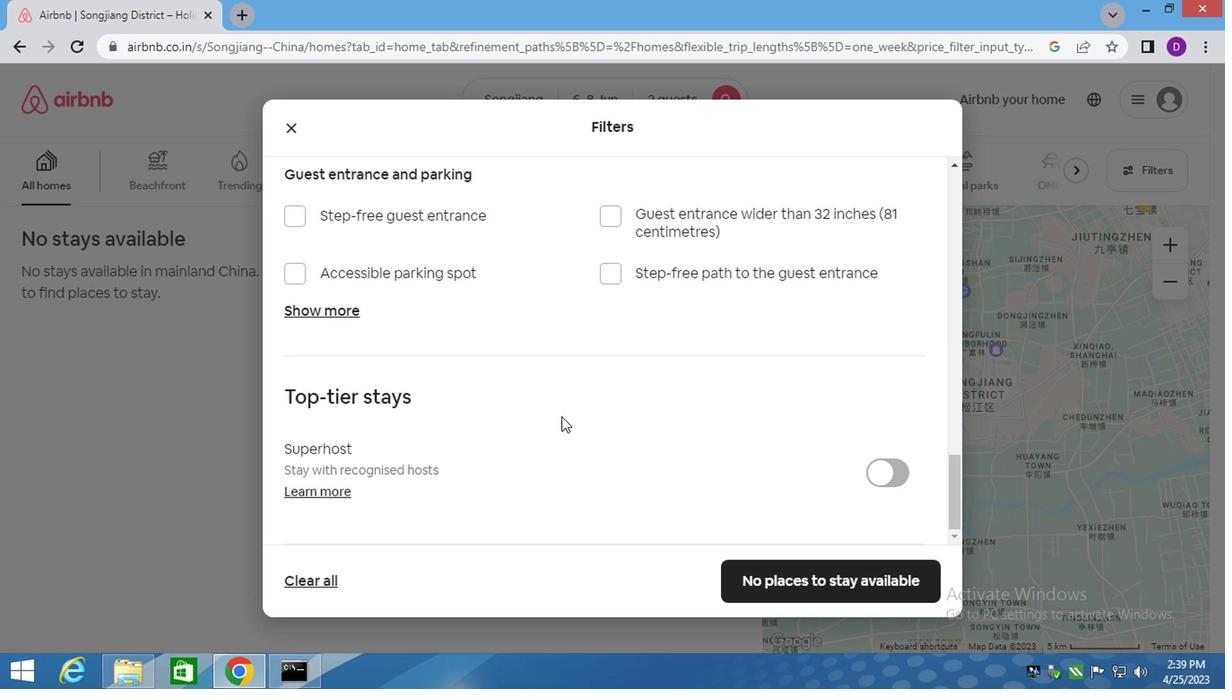 
Action: Mouse moved to (560, 420)
Screenshot: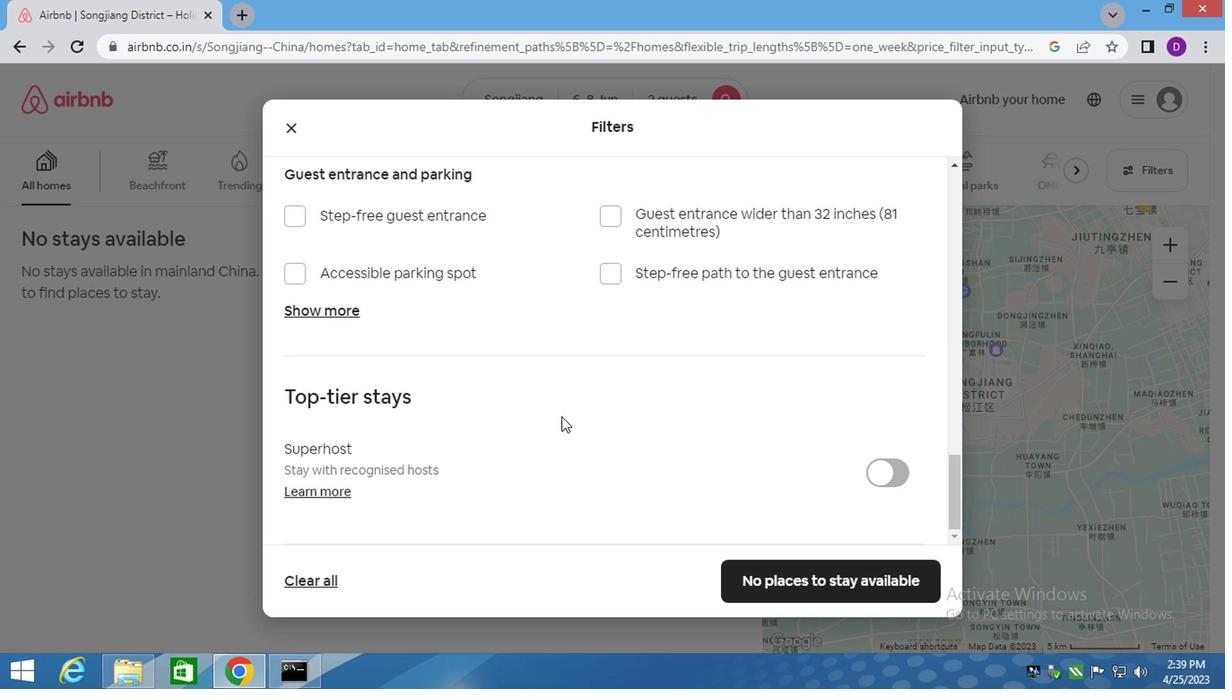 
Action: Mouse scrolled (560, 419) with delta (0, -1)
Screenshot: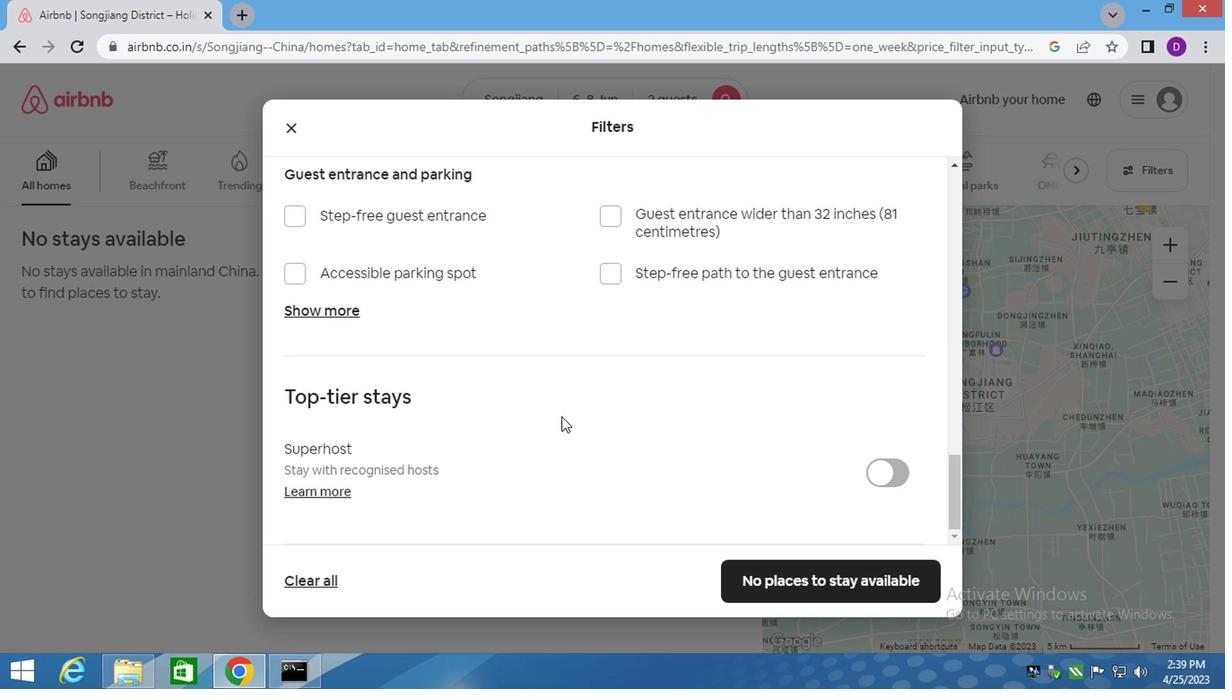 
Action: Mouse moved to (560, 421)
Screenshot: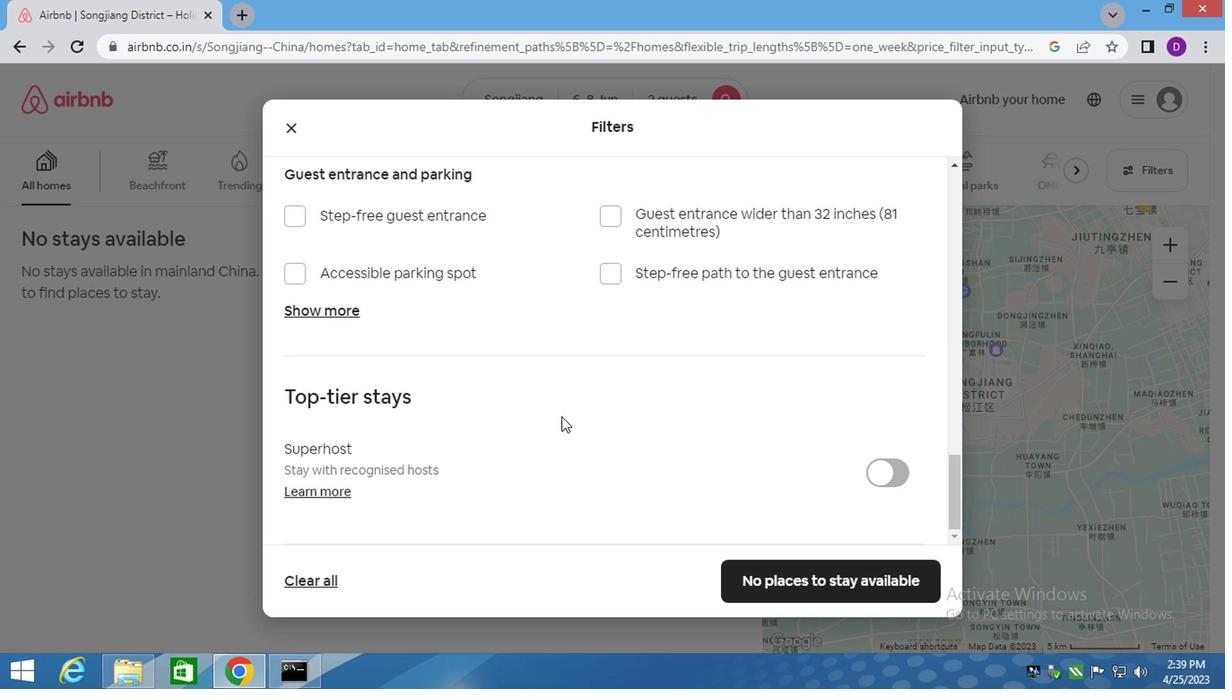 
Action: Mouse scrolled (560, 420) with delta (0, 0)
Screenshot: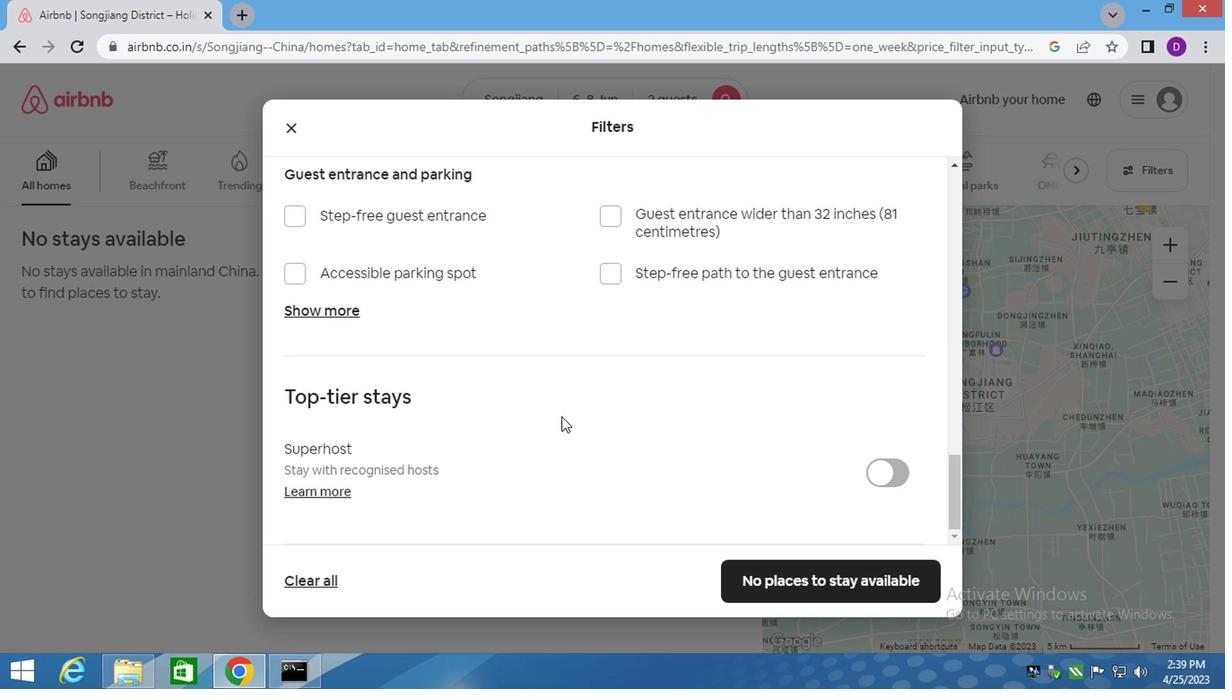 
Action: Mouse moved to (560, 421)
Screenshot: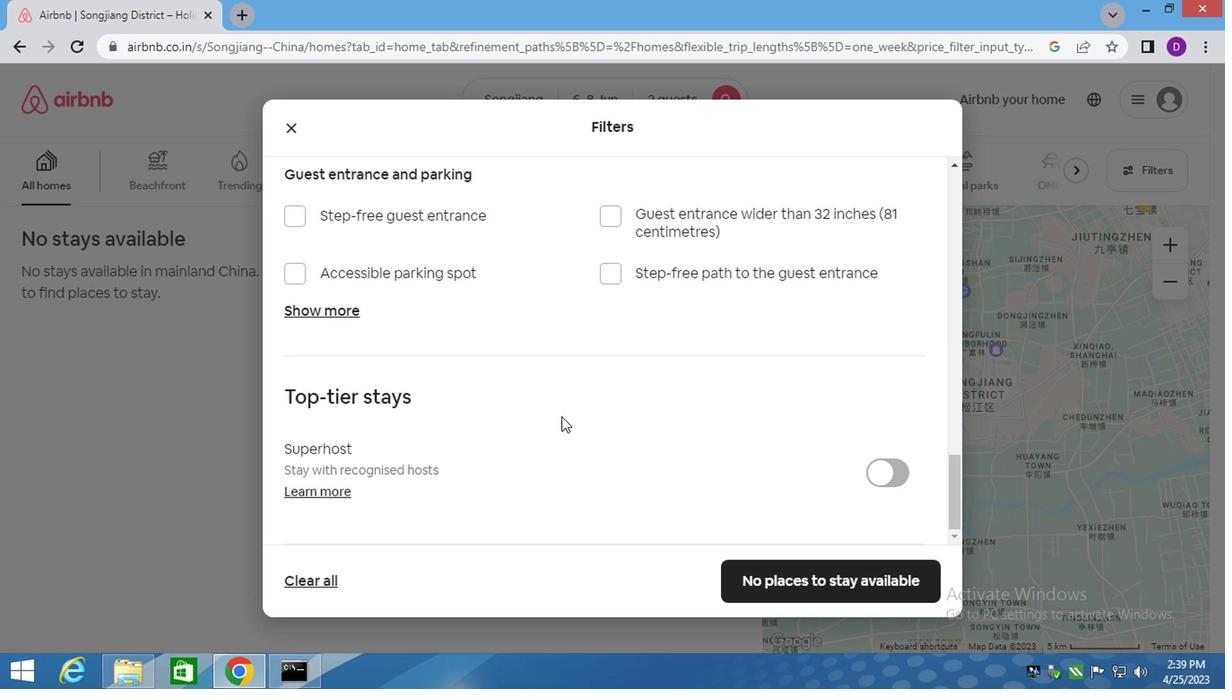 
Action: Mouse scrolled (560, 421) with delta (0, 0)
Screenshot: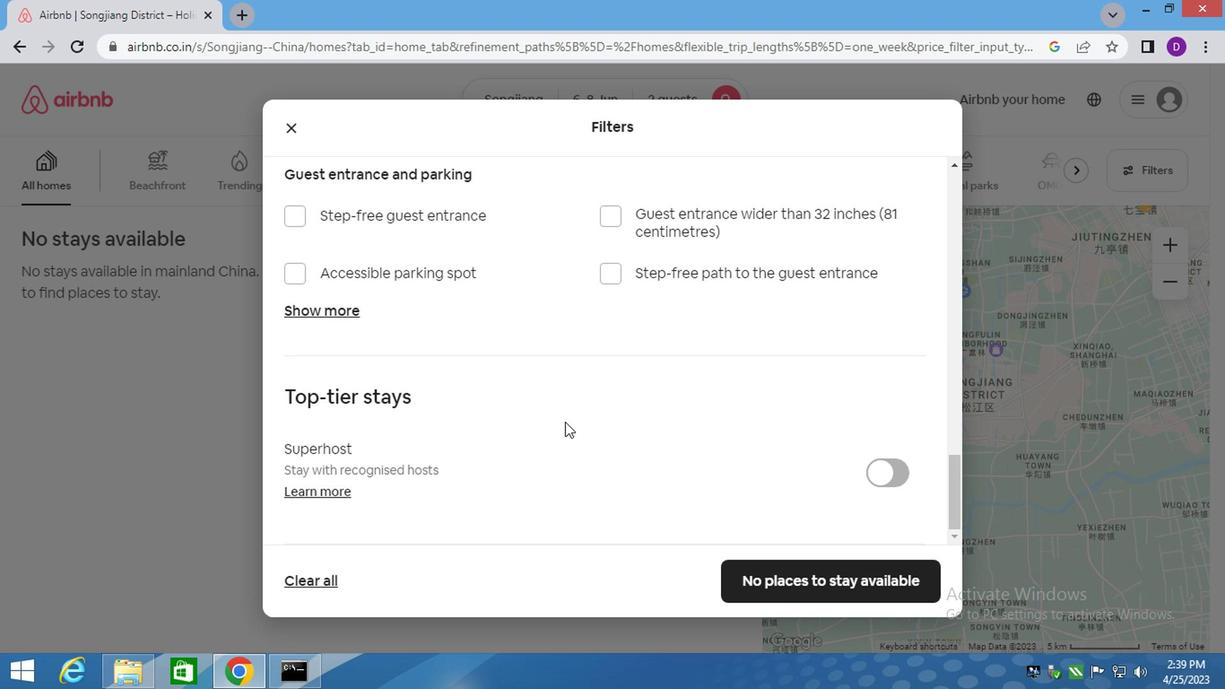 
Action: Mouse scrolled (560, 421) with delta (0, 0)
Screenshot: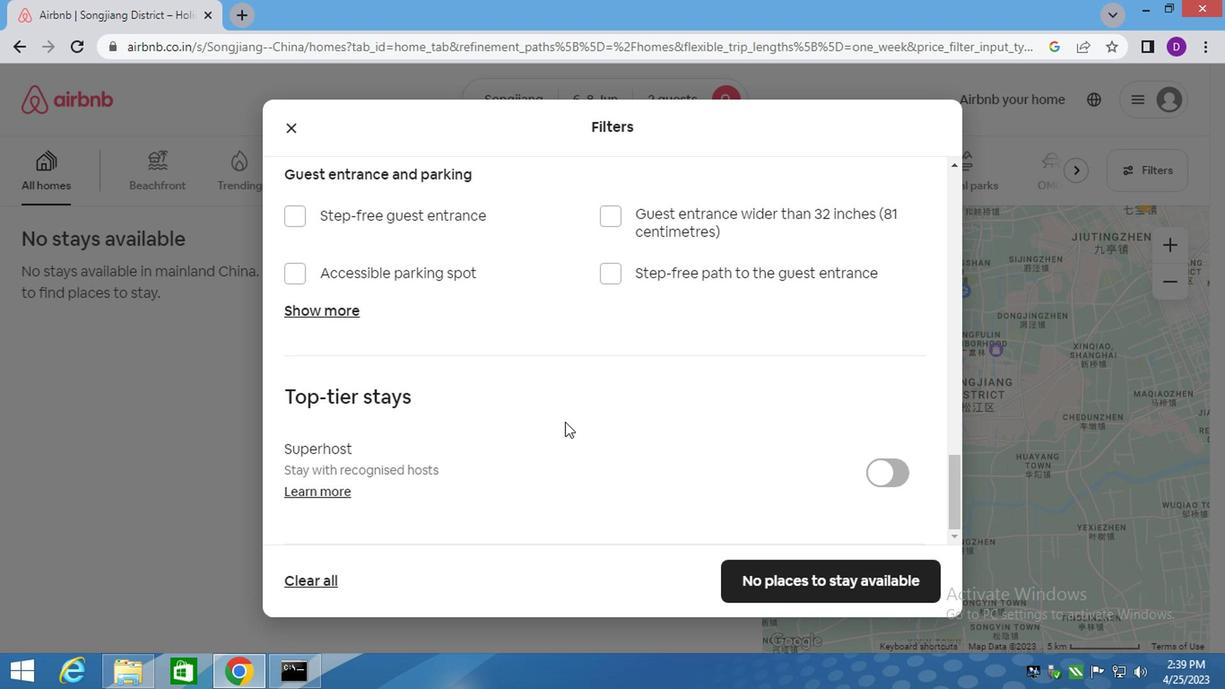 
Action: Mouse scrolled (560, 421) with delta (0, 0)
Screenshot: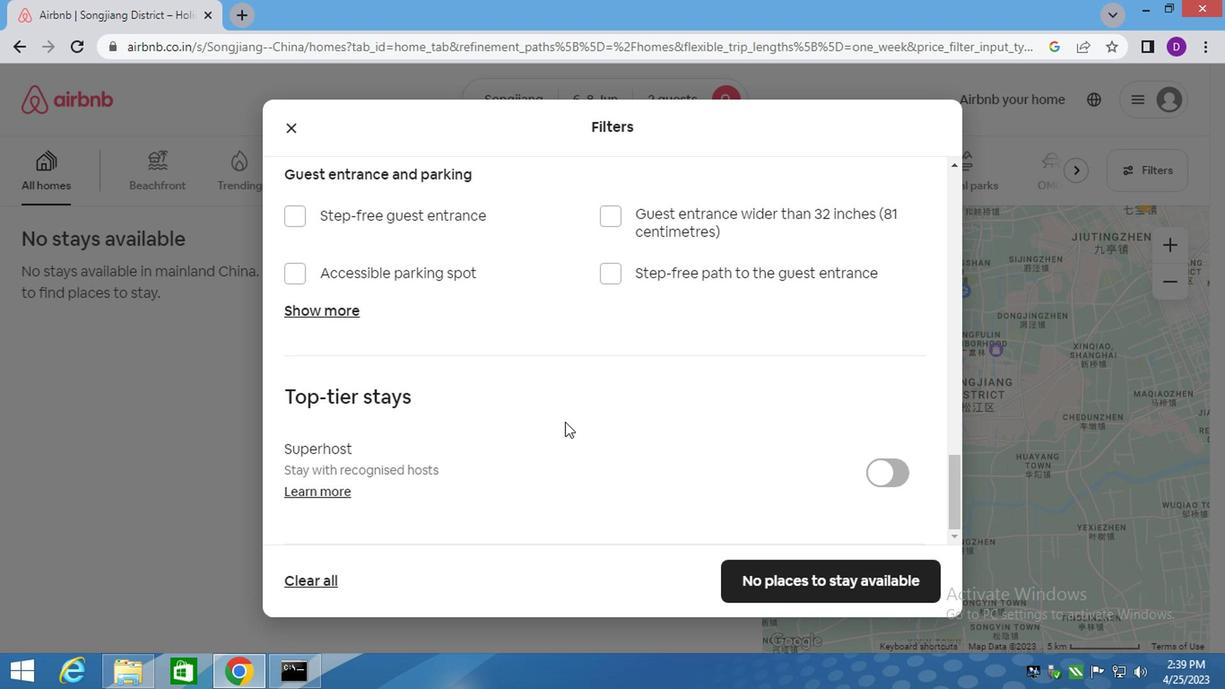
Action: Mouse moved to (625, 421)
Screenshot: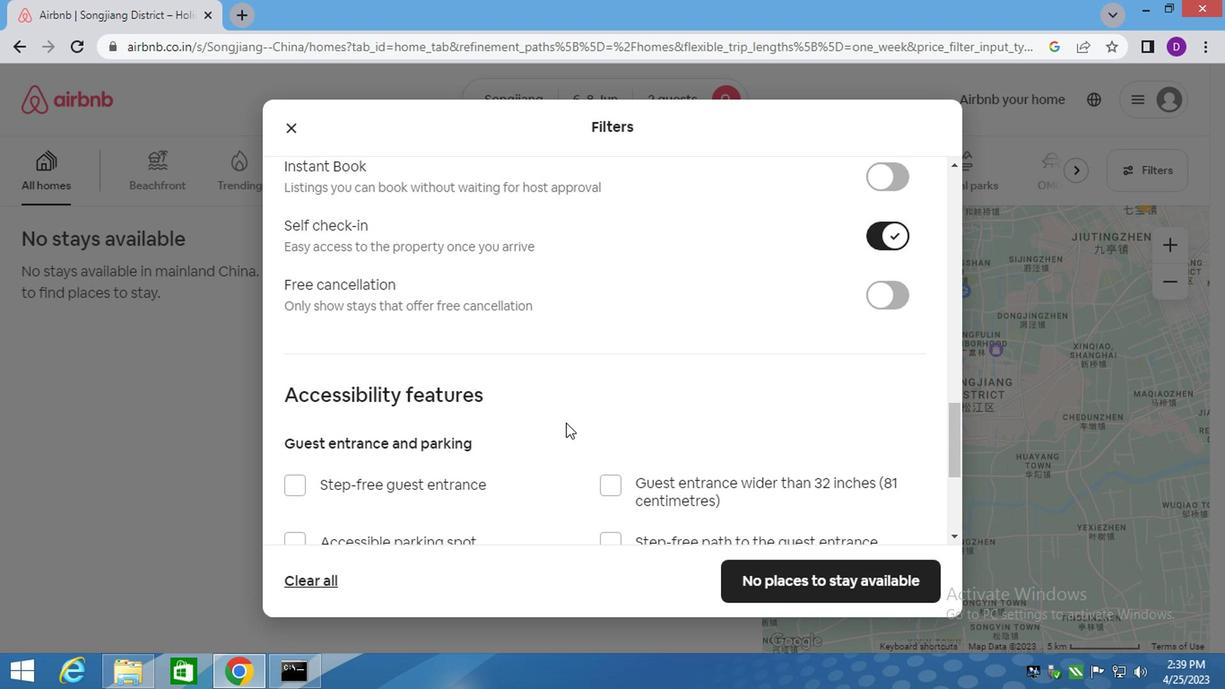 
Action: Mouse scrolled (625, 420) with delta (0, 0)
Screenshot: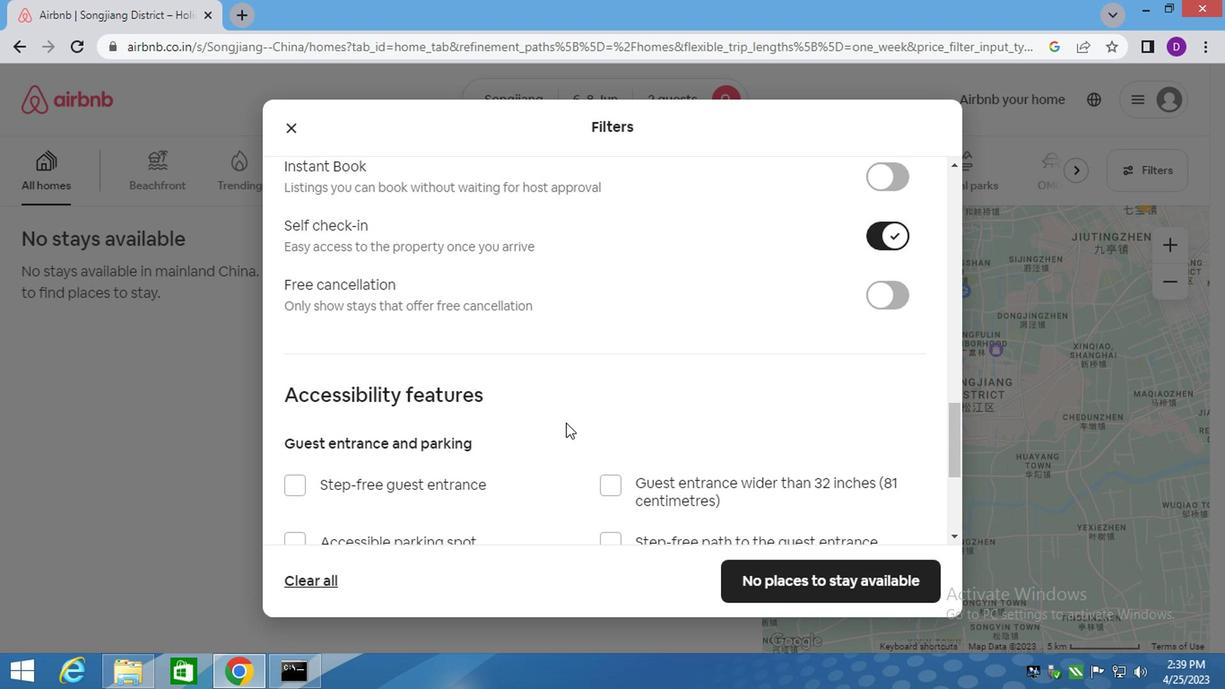 
Action: Mouse moved to (675, 421)
Screenshot: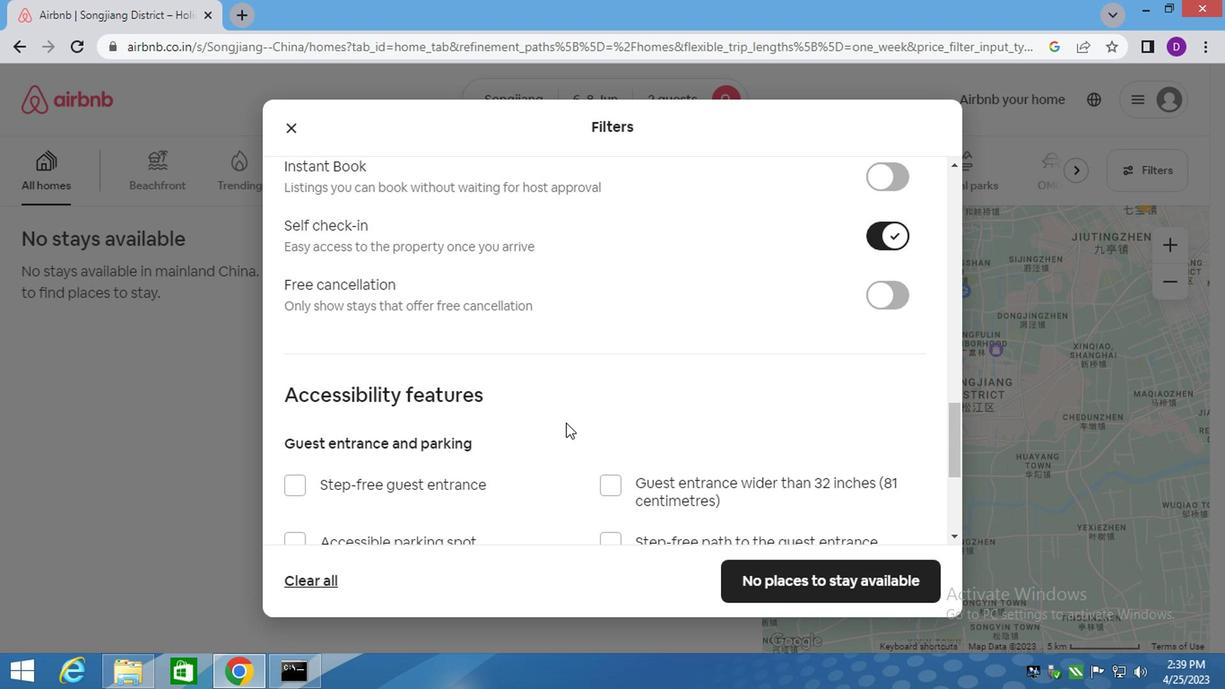 
Action: Mouse scrolled (675, 420) with delta (0, 0)
Screenshot: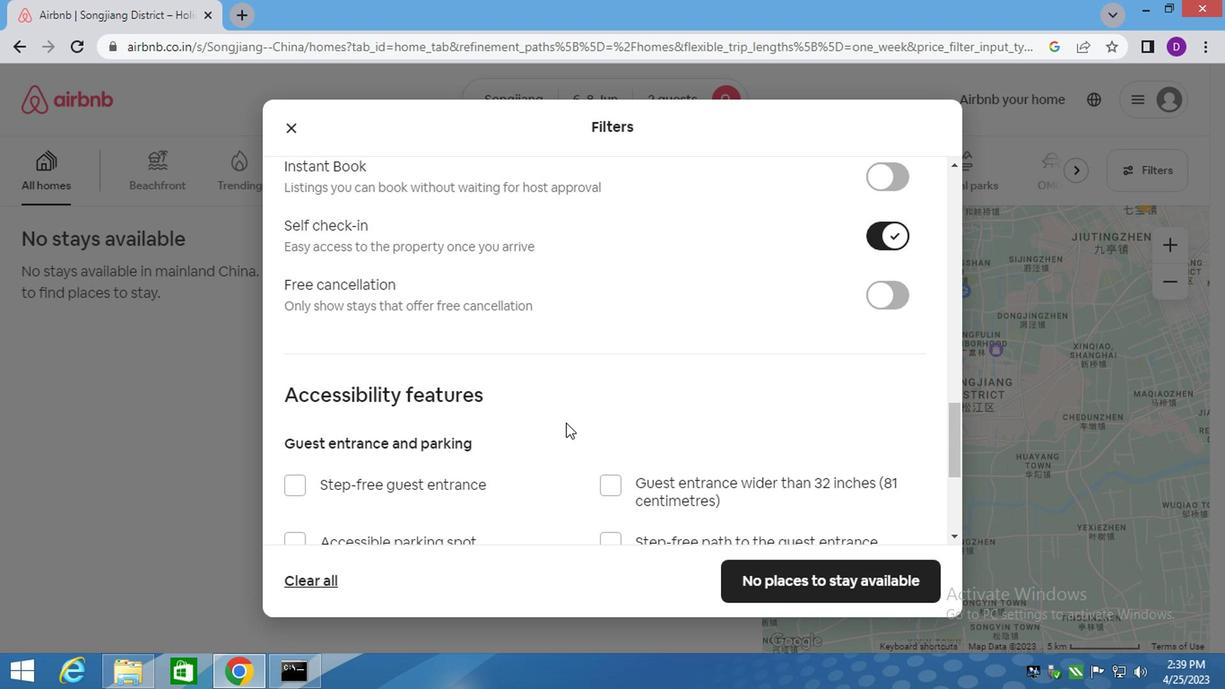 
Action: Mouse moved to (761, 421)
Screenshot: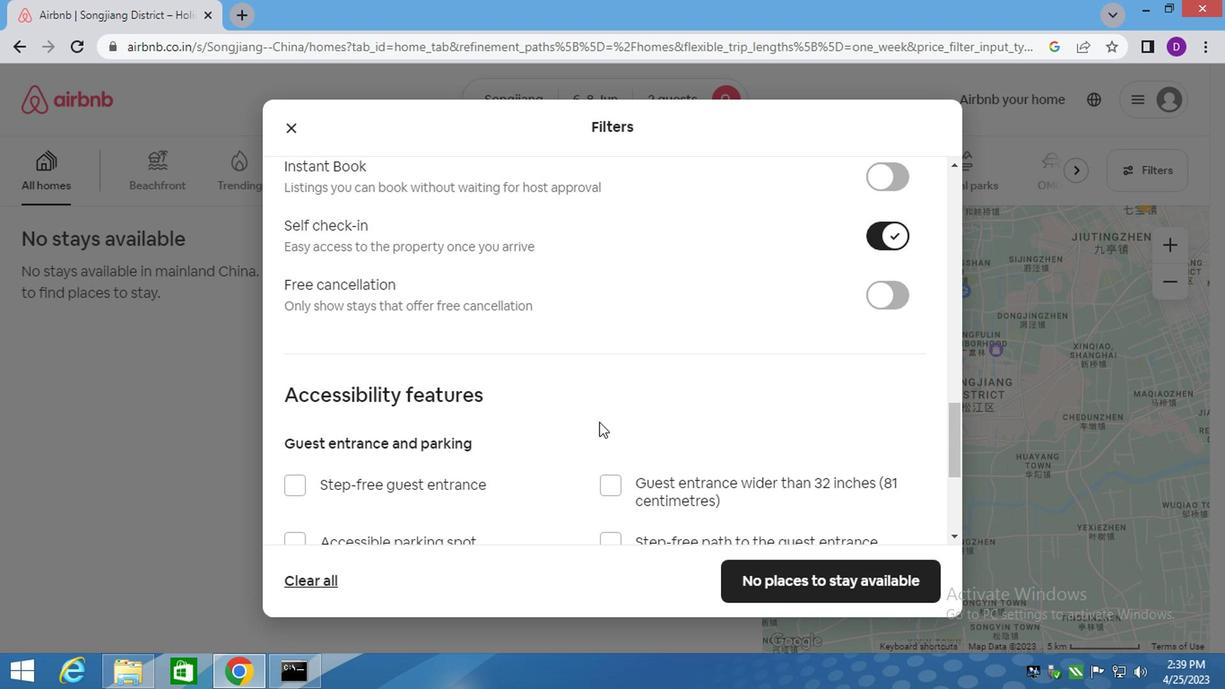 
Action: Mouse scrolled (719, 420) with delta (0, 0)
Screenshot: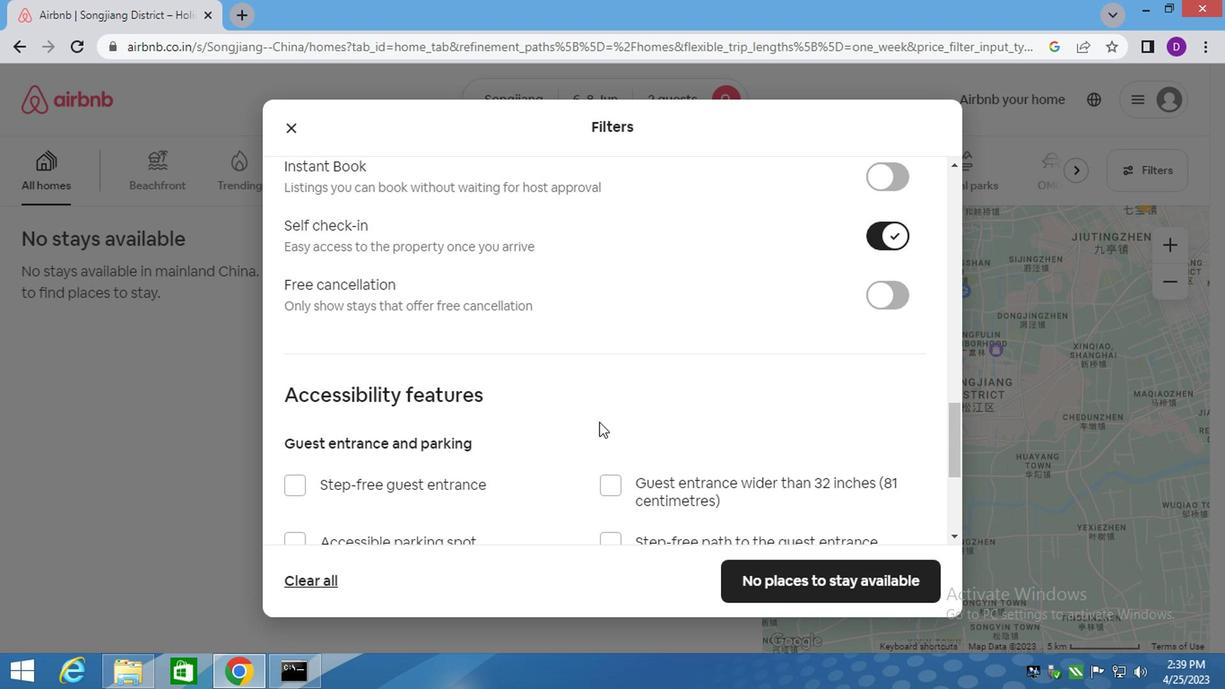 
Action: Mouse moved to (768, 421)
Screenshot: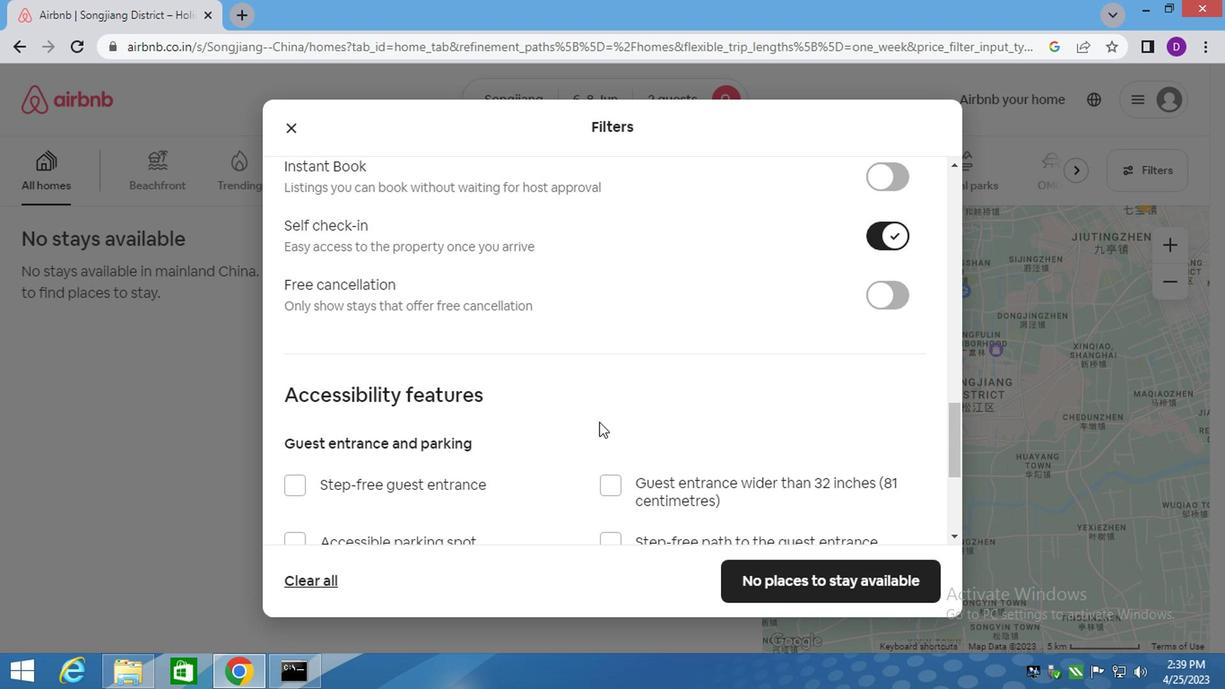 
Action: Mouse scrolled (737, 420) with delta (0, 0)
Screenshot: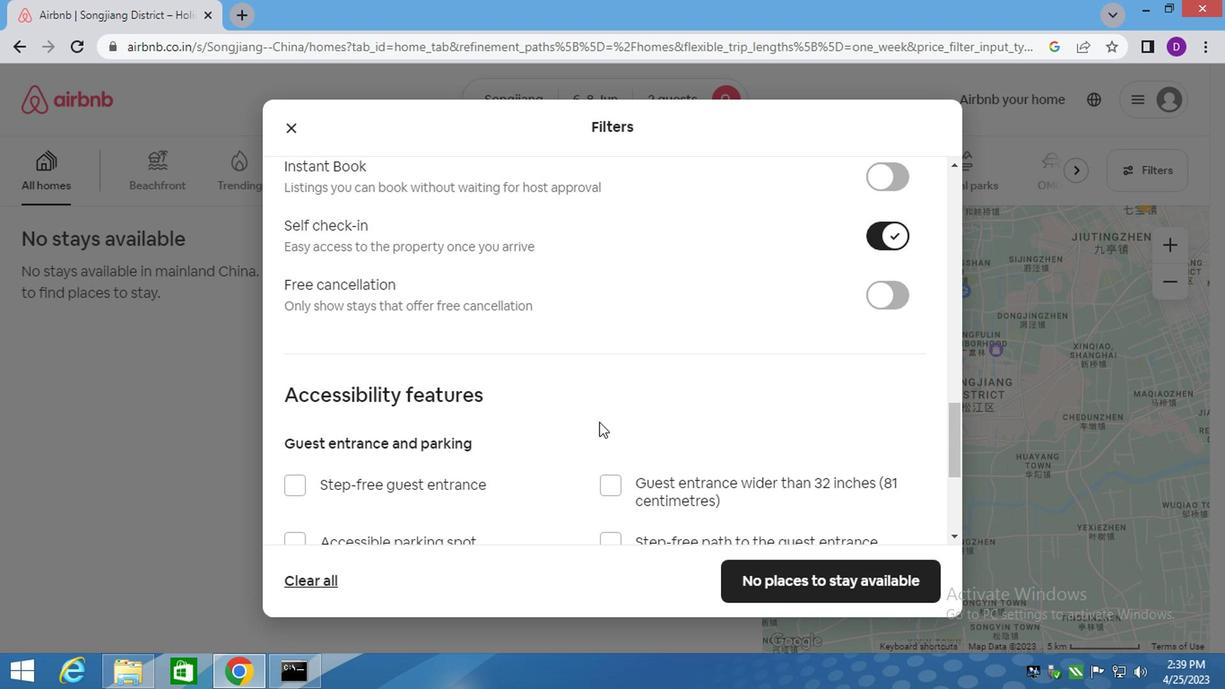 
Action: Mouse moved to (768, 421)
Screenshot: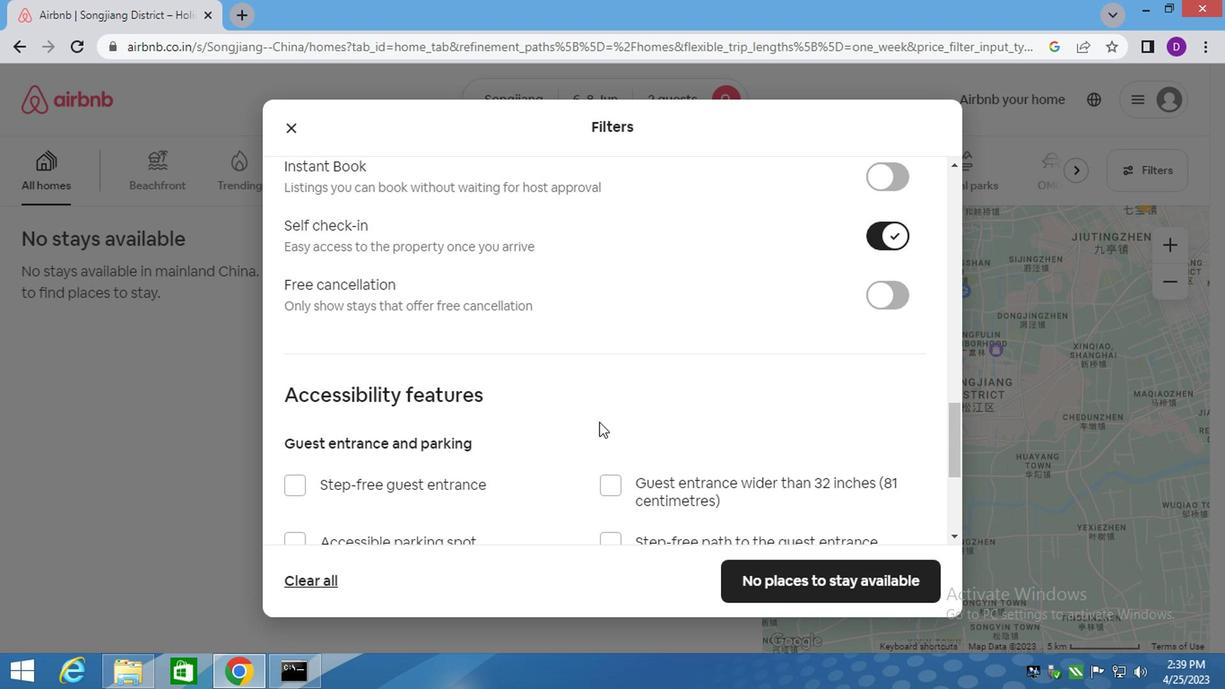 
Action: Mouse scrolled (761, 420) with delta (0, 0)
Screenshot: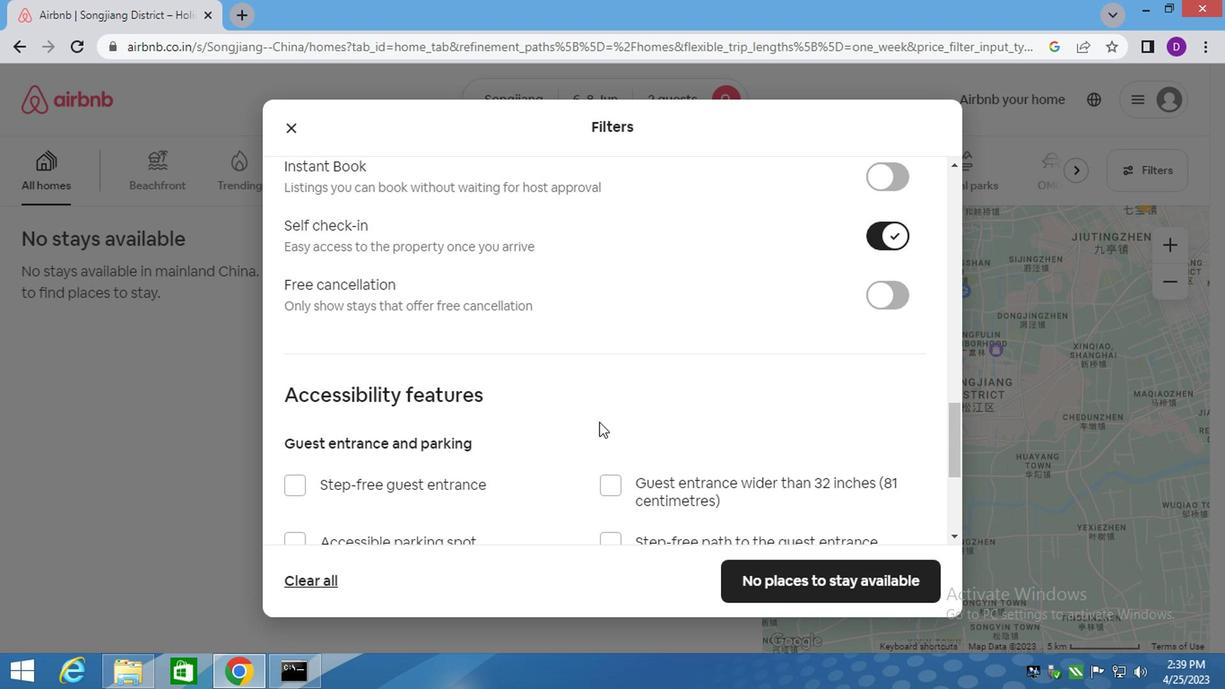 
Action: Mouse moved to (770, 421)
Screenshot: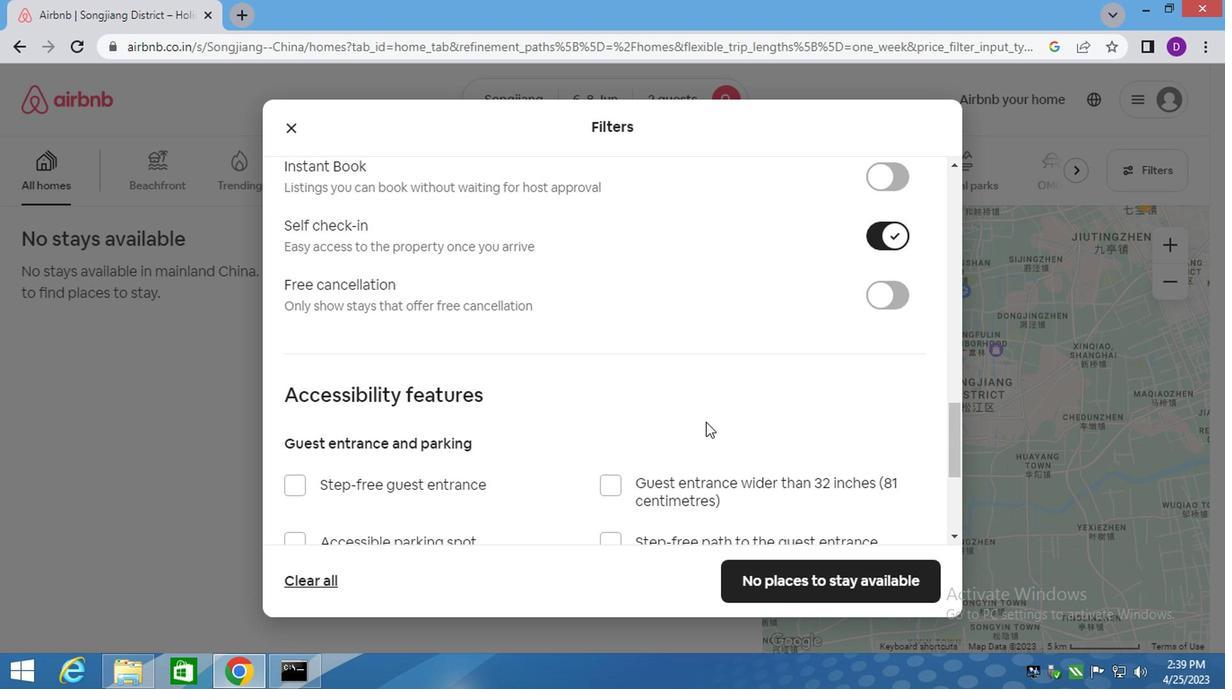 
Action: Mouse scrolled (770, 420) with delta (0, 0)
Screenshot: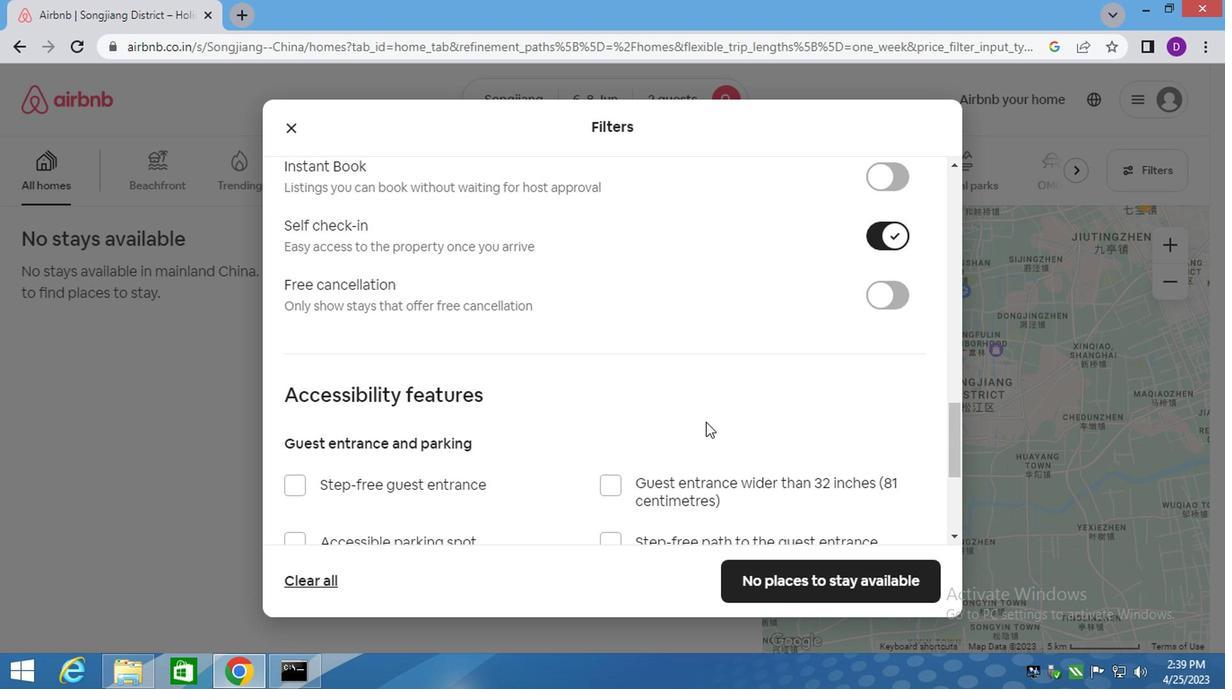 
Action: Mouse moved to (779, 442)
Screenshot: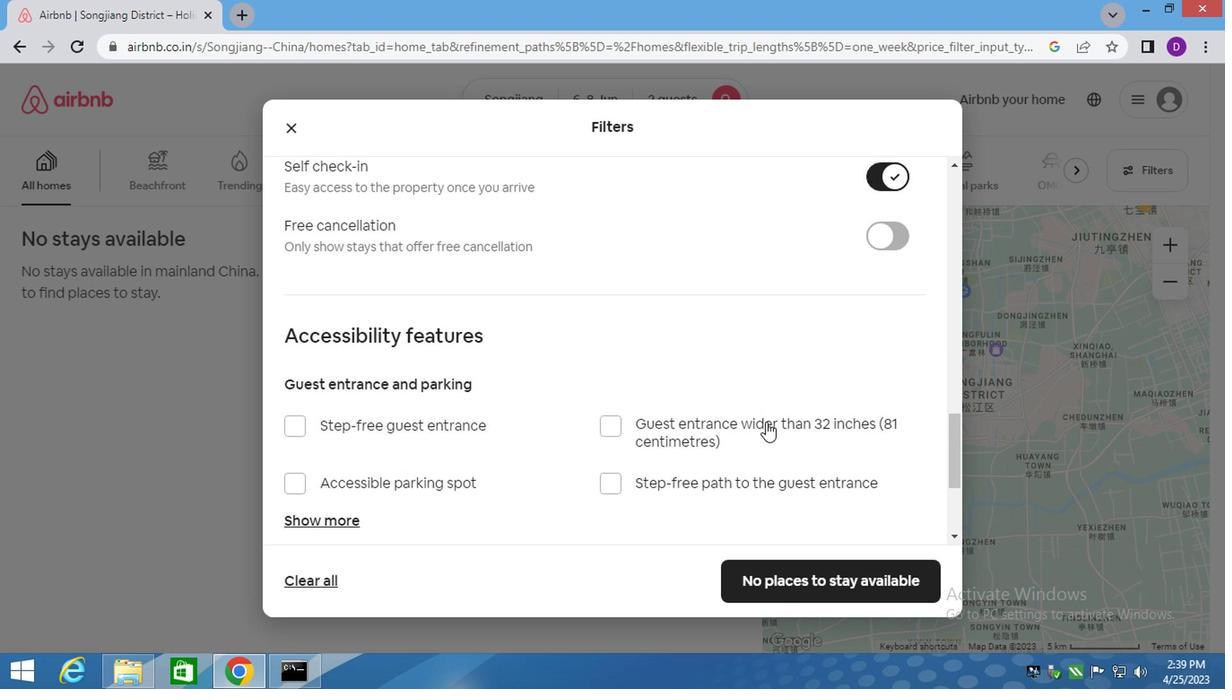 
Action: Mouse scrolled (775, 421) with delta (0, 0)
Screenshot: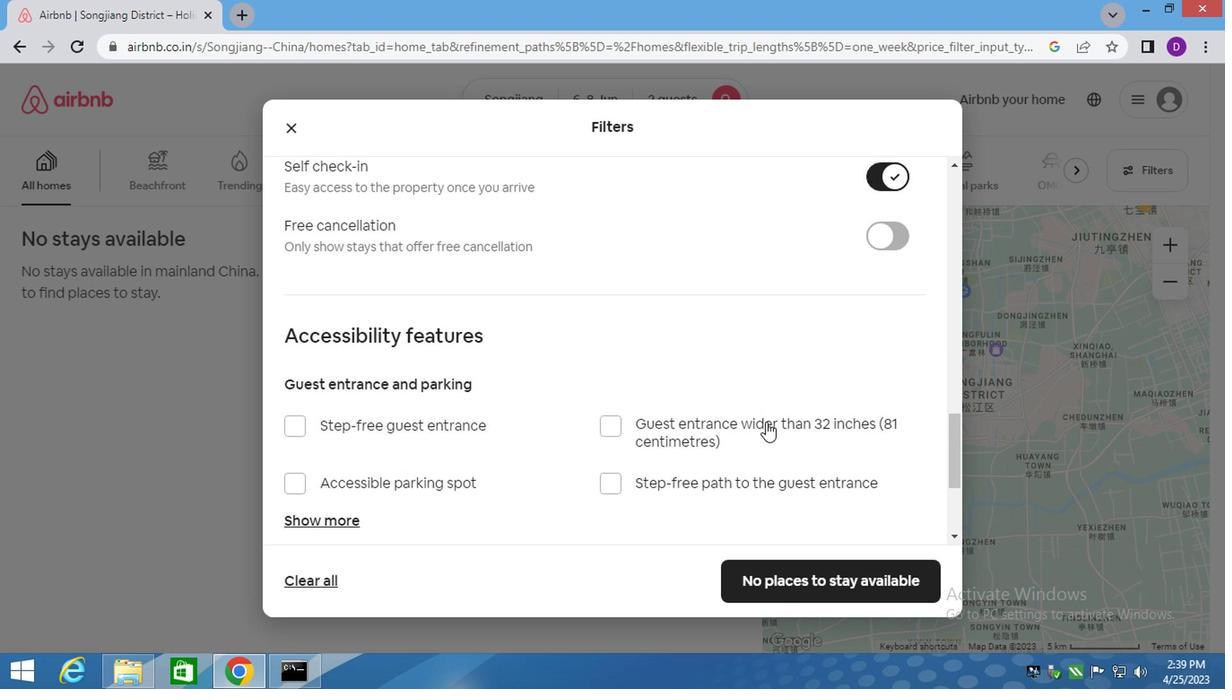 
Action: Mouse moved to (794, 581)
Screenshot: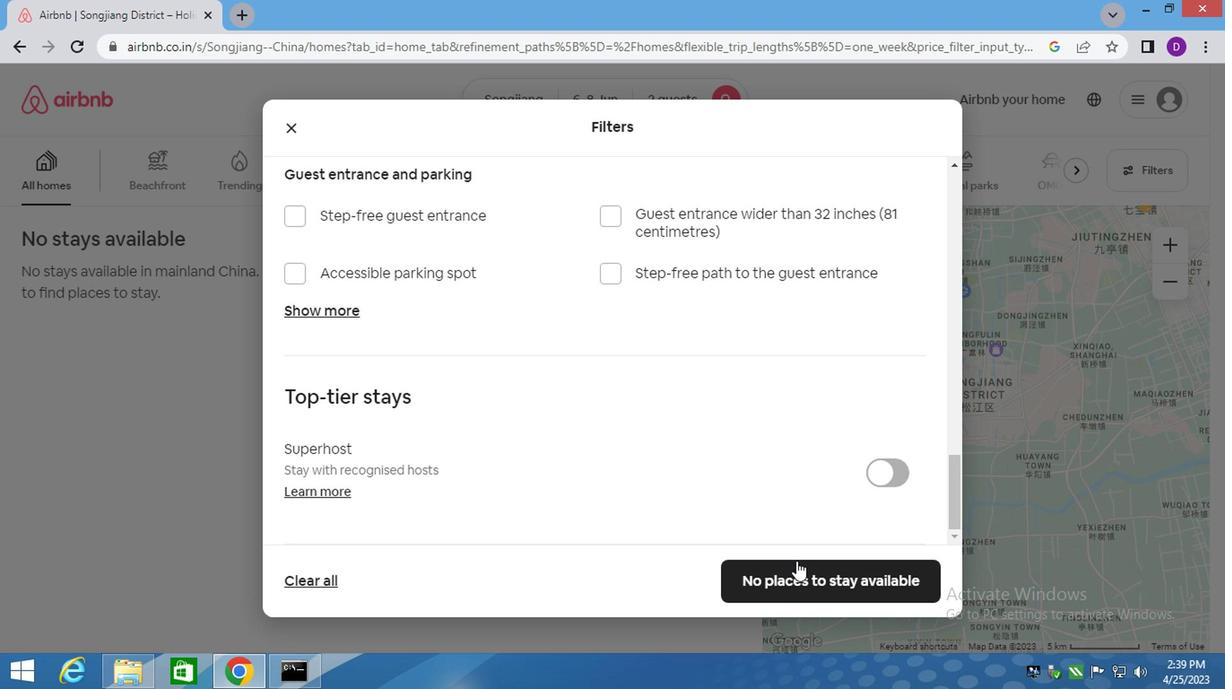 
Action: Mouse pressed left at (794, 581)
Screenshot: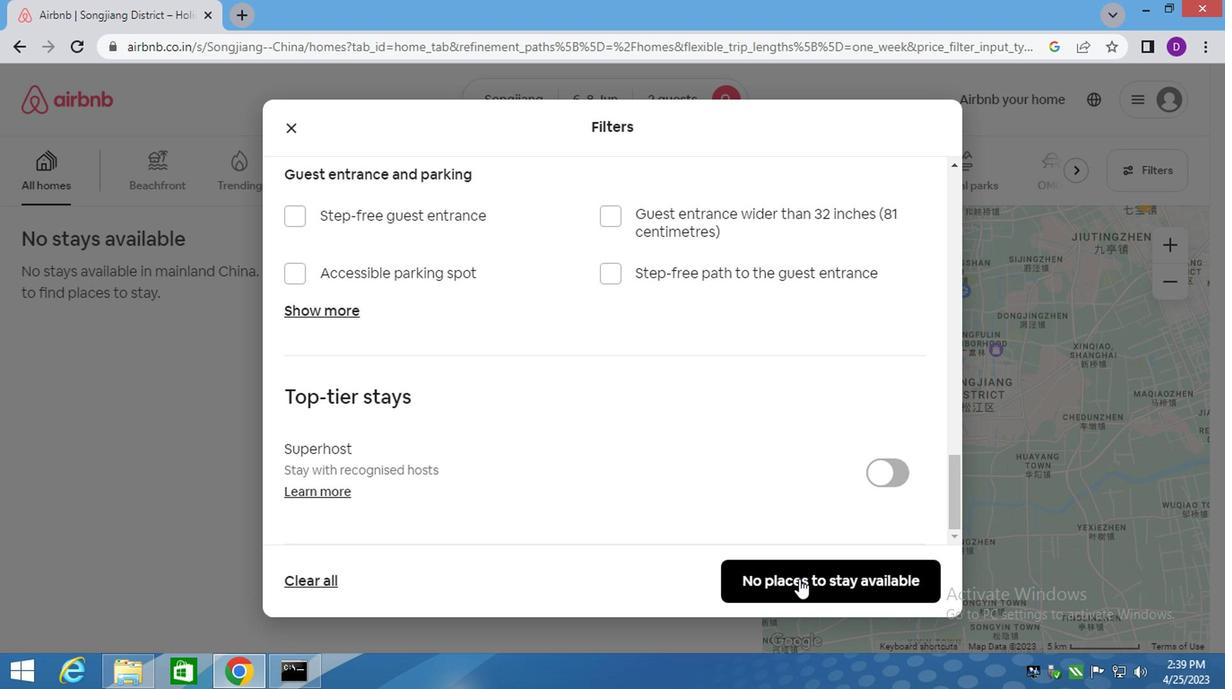 
Action: Mouse moved to (560, 328)
Screenshot: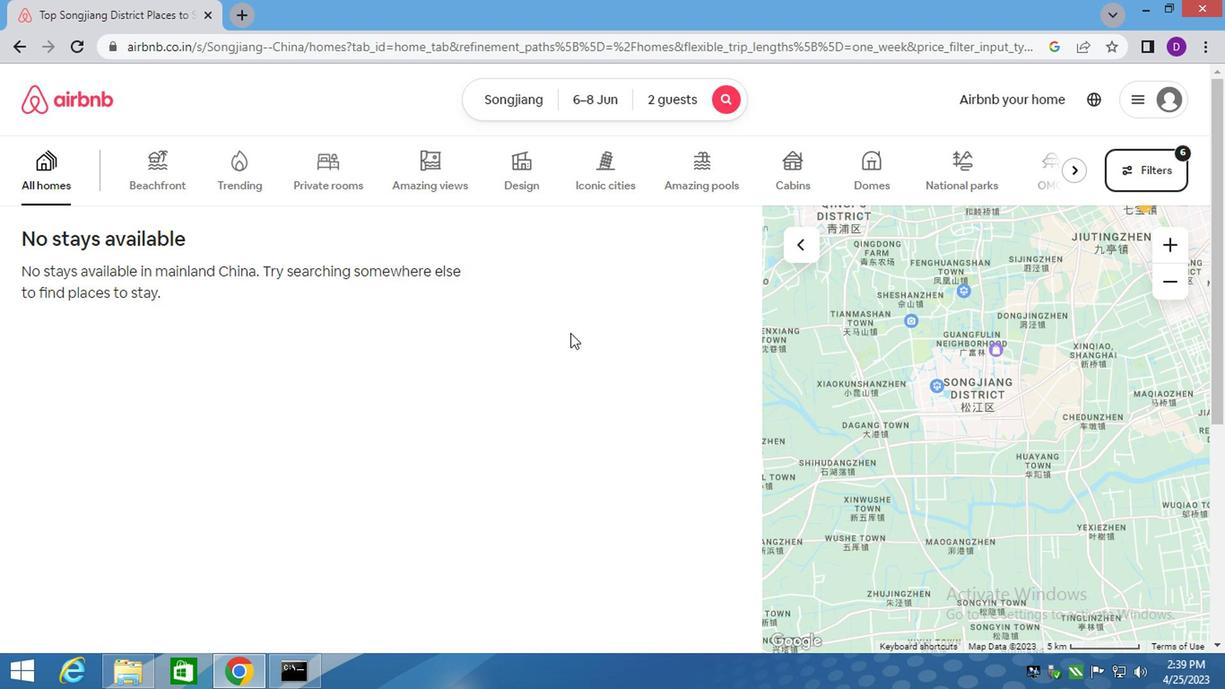 
